 Task: Find connections with filter location Franceville with filter topic #Successwith filter profile language German with filter current company SPX FLOW, Inc. with filter school School Of Open Learning with filter industry Nuclear Electric Power Generation with filter service category Project Management with filter keywords title Overseer
Action: Mouse moved to (559, 68)
Screenshot: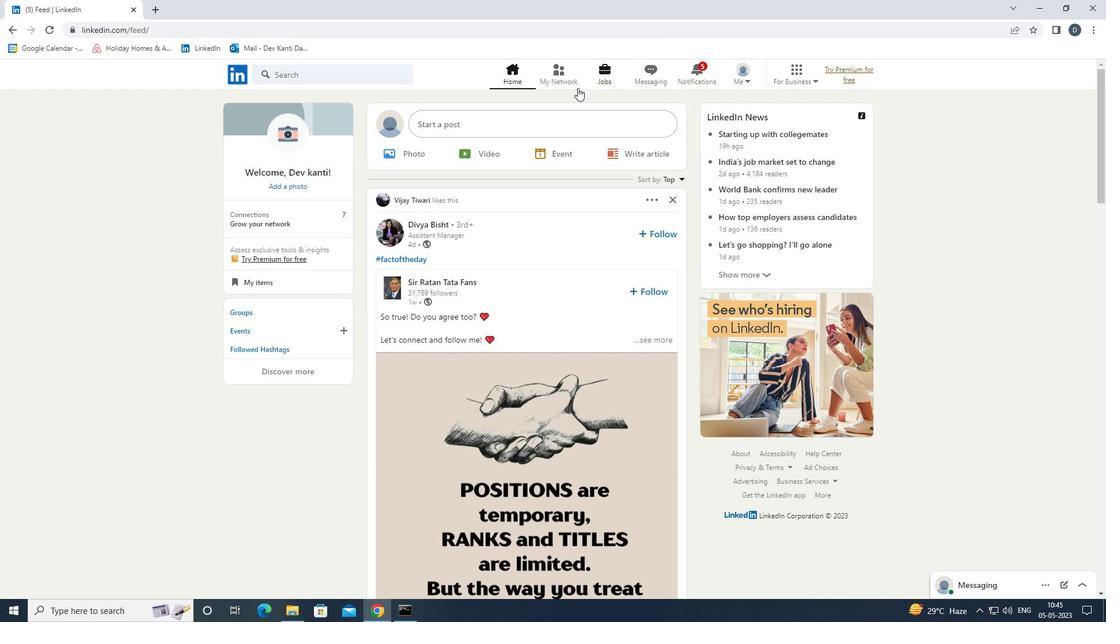 
Action: Mouse pressed left at (559, 68)
Screenshot: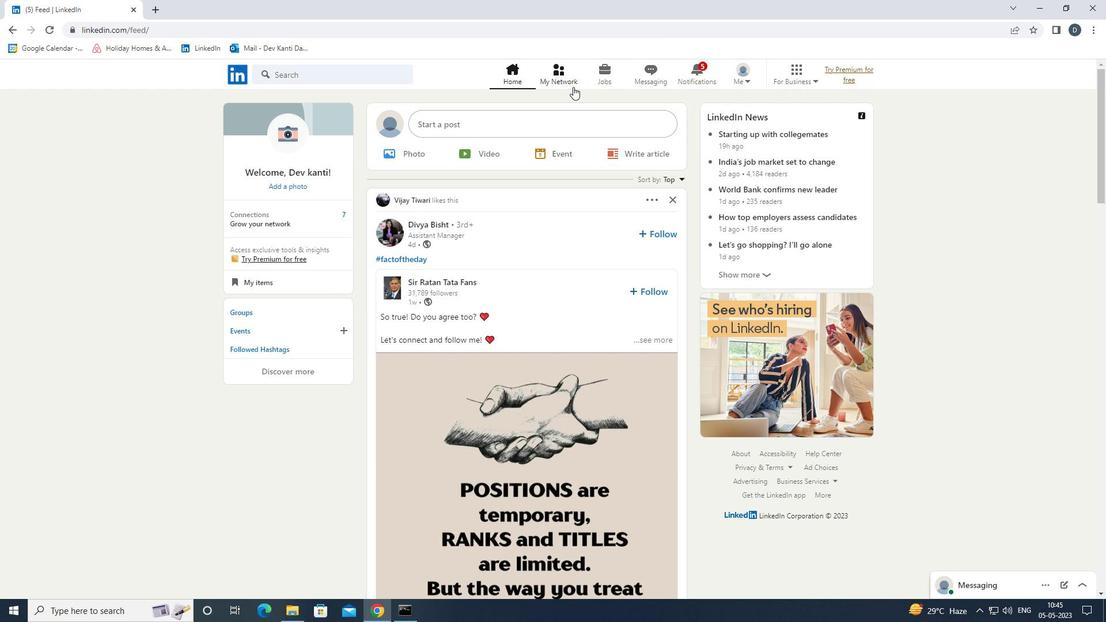 
Action: Mouse moved to (383, 137)
Screenshot: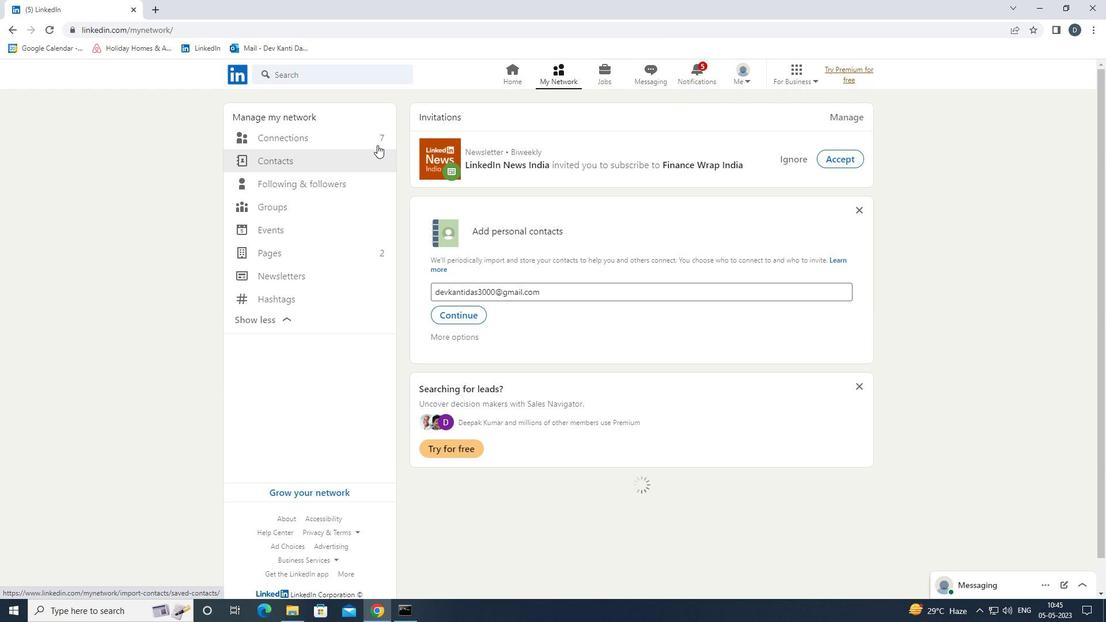
Action: Mouse pressed left at (383, 137)
Screenshot: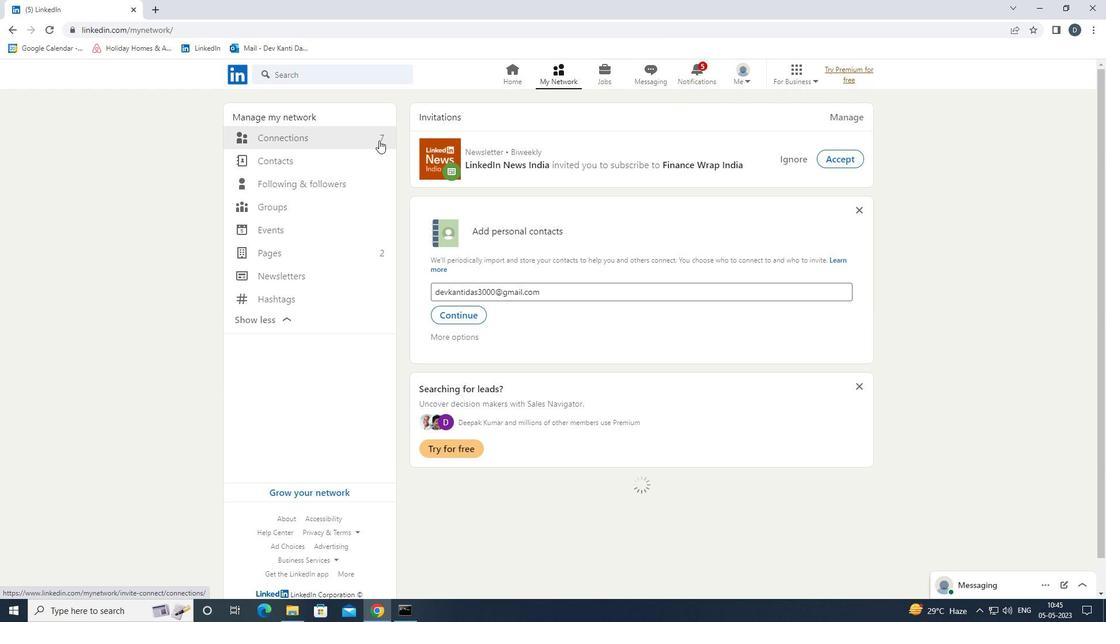 
Action: Mouse moved to (640, 137)
Screenshot: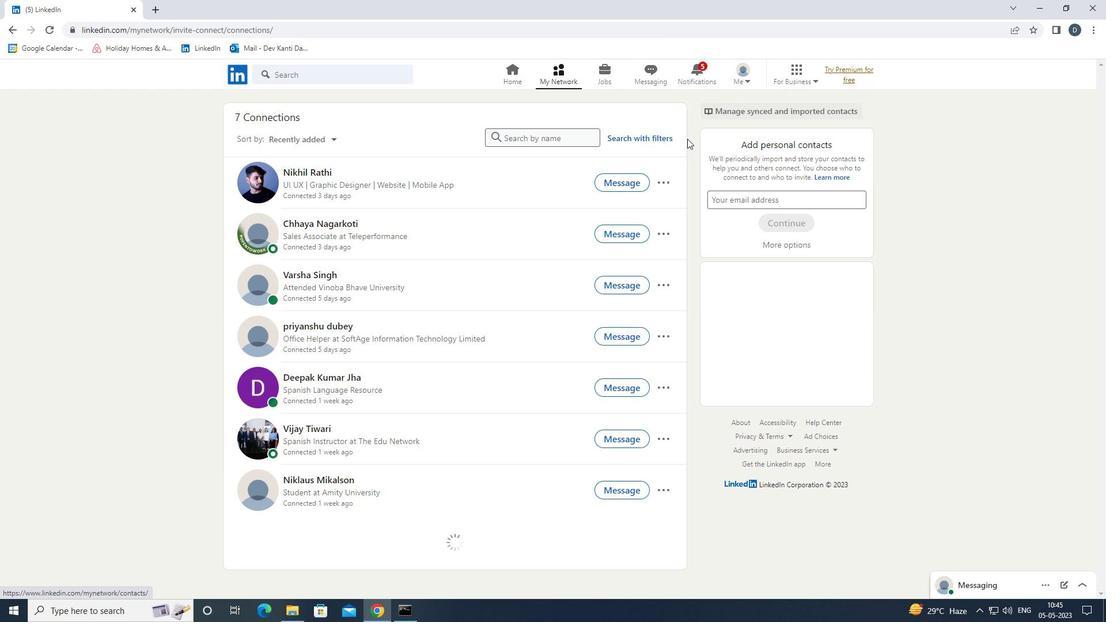 
Action: Mouse pressed left at (640, 137)
Screenshot: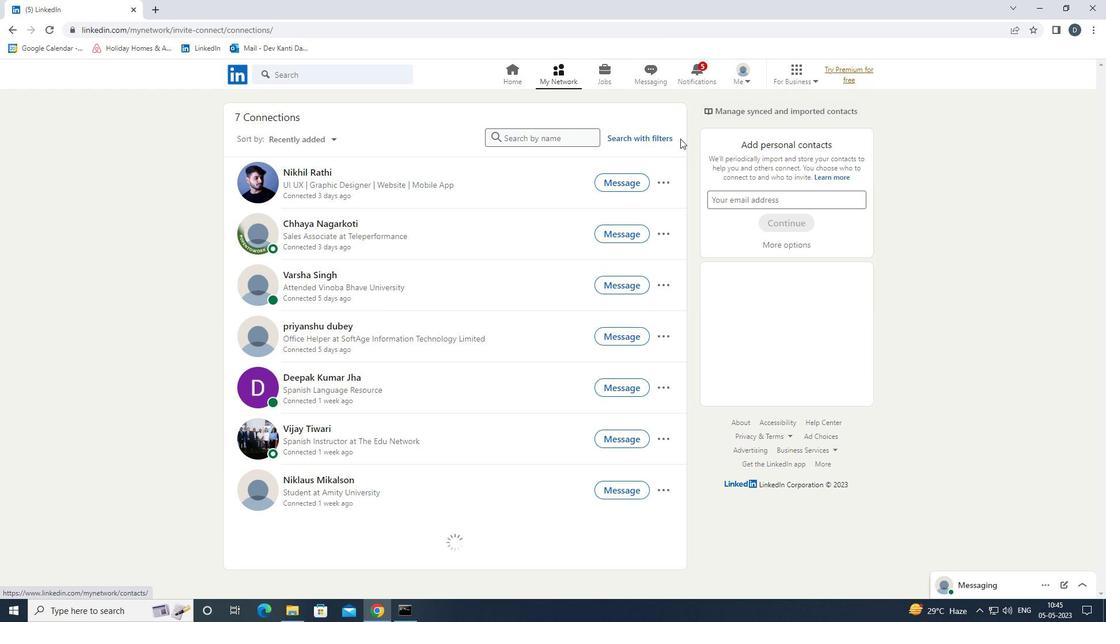 
Action: Mouse moved to (583, 108)
Screenshot: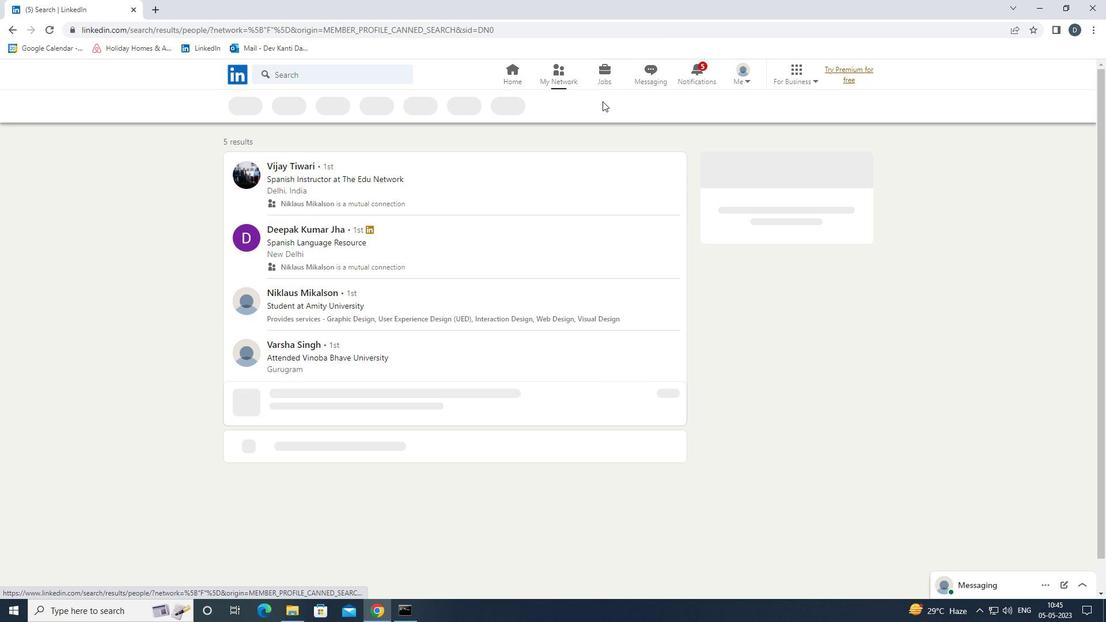 
Action: Mouse pressed left at (583, 108)
Screenshot: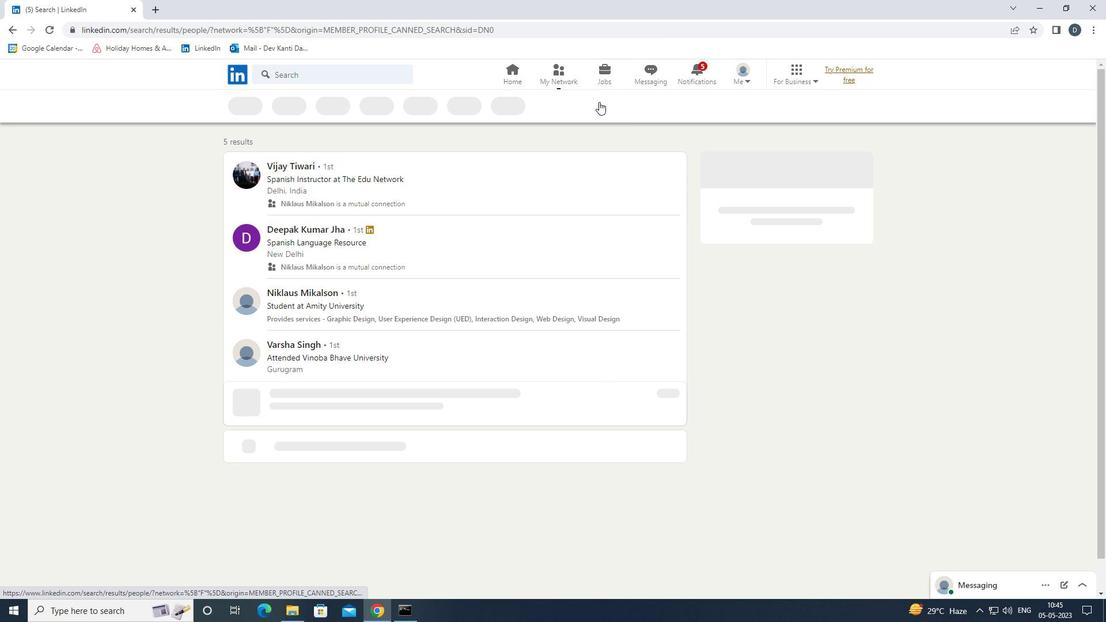 
Action: Mouse moved to (567, 108)
Screenshot: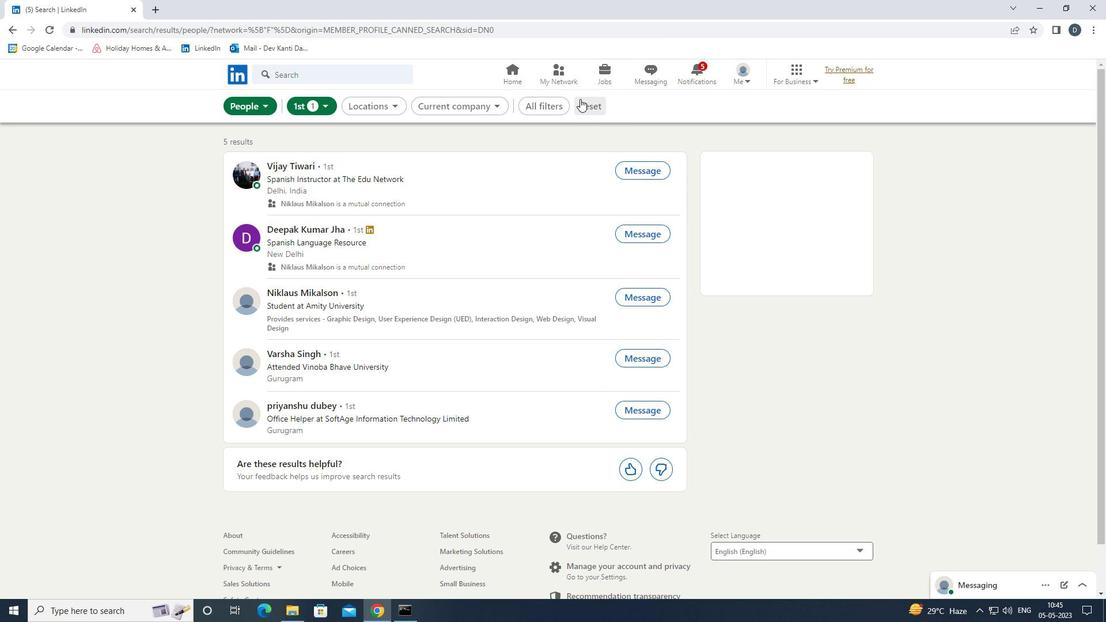 
Action: Mouse pressed left at (567, 108)
Screenshot: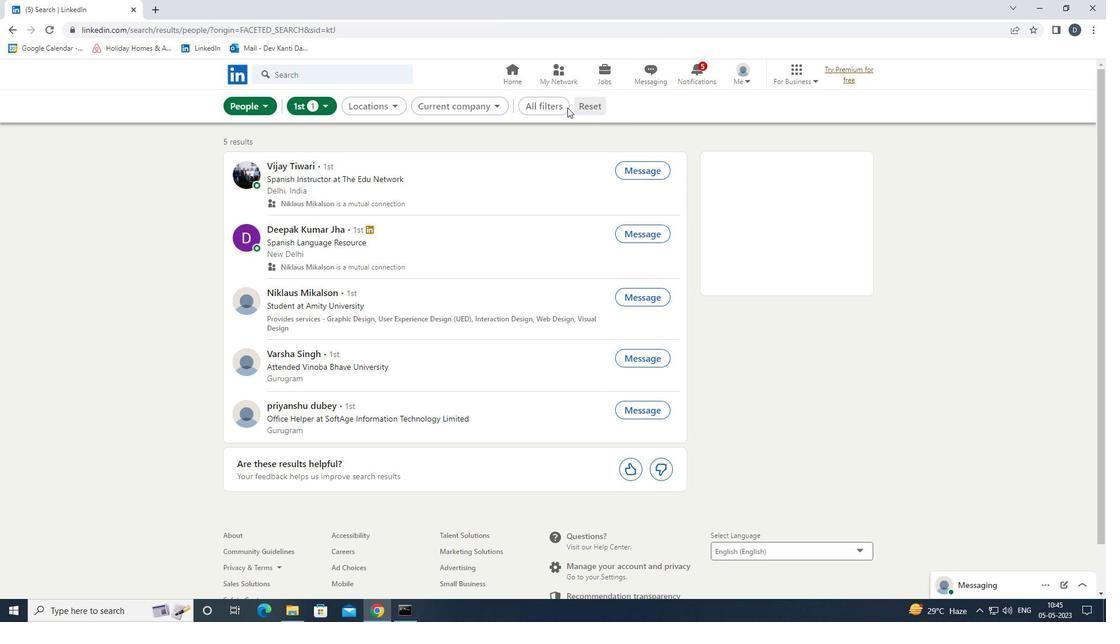 
Action: Mouse moved to (945, 436)
Screenshot: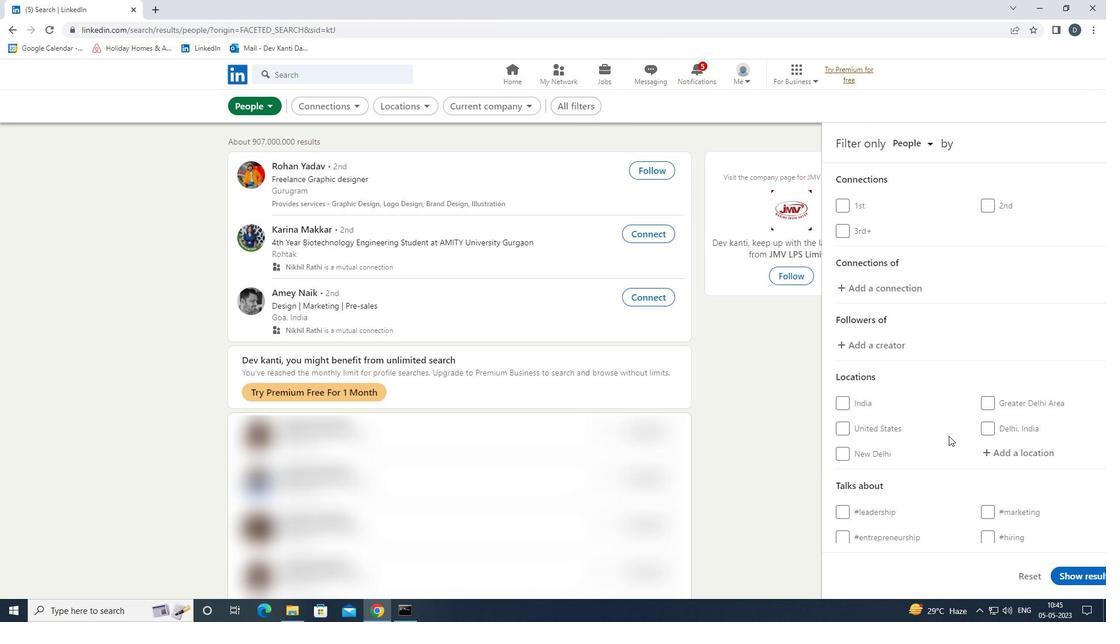 
Action: Mouse scrolled (945, 435) with delta (0, 0)
Screenshot: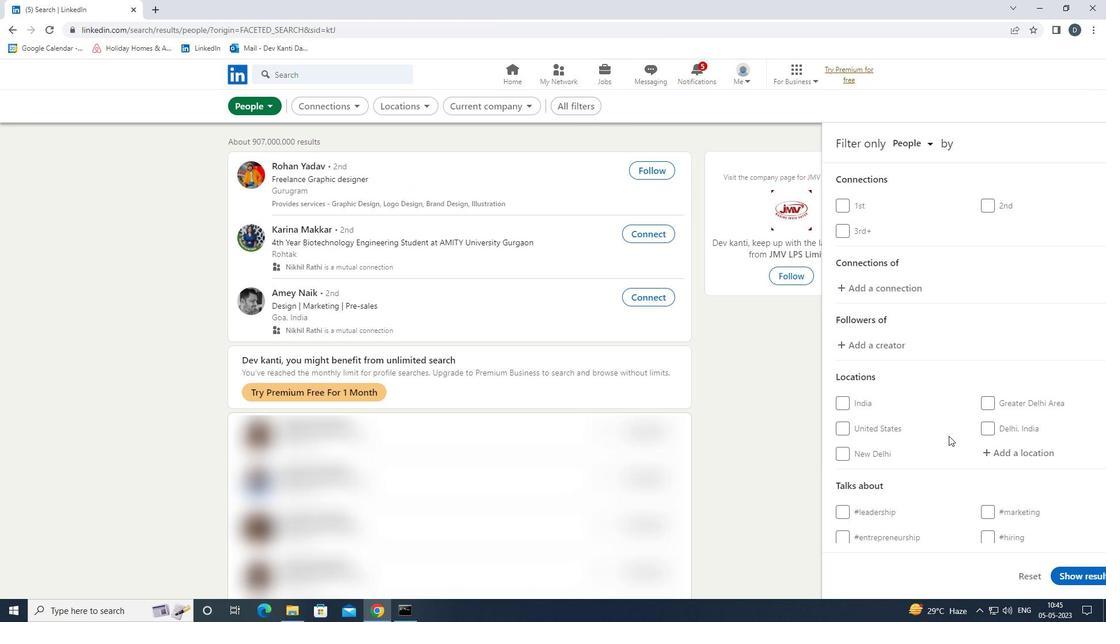 
Action: Mouse scrolled (945, 435) with delta (0, 0)
Screenshot: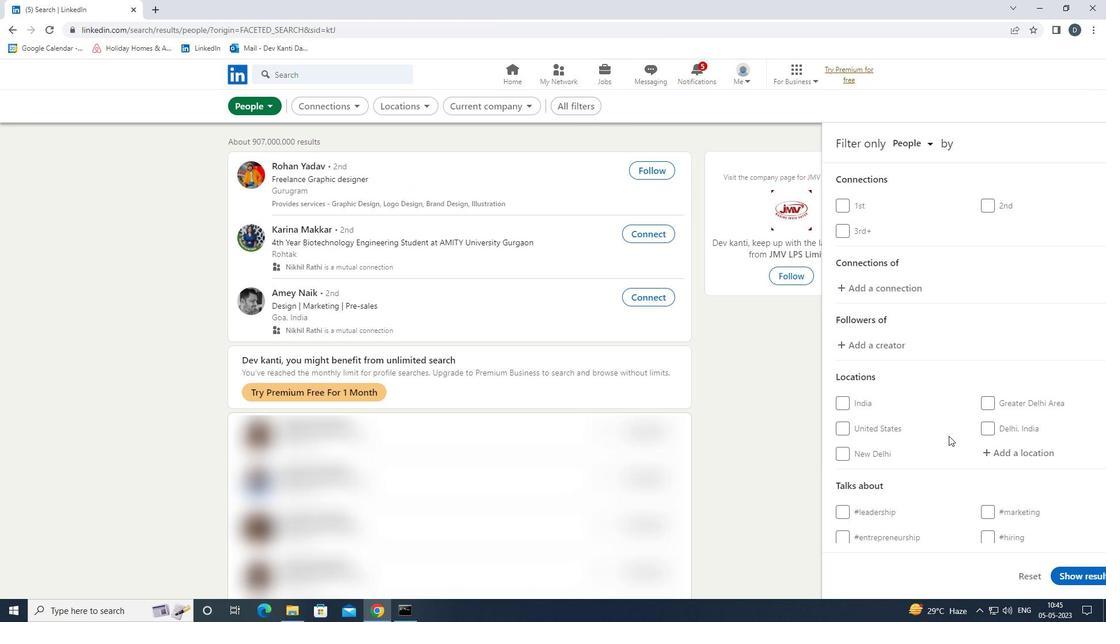 
Action: Mouse moved to (972, 337)
Screenshot: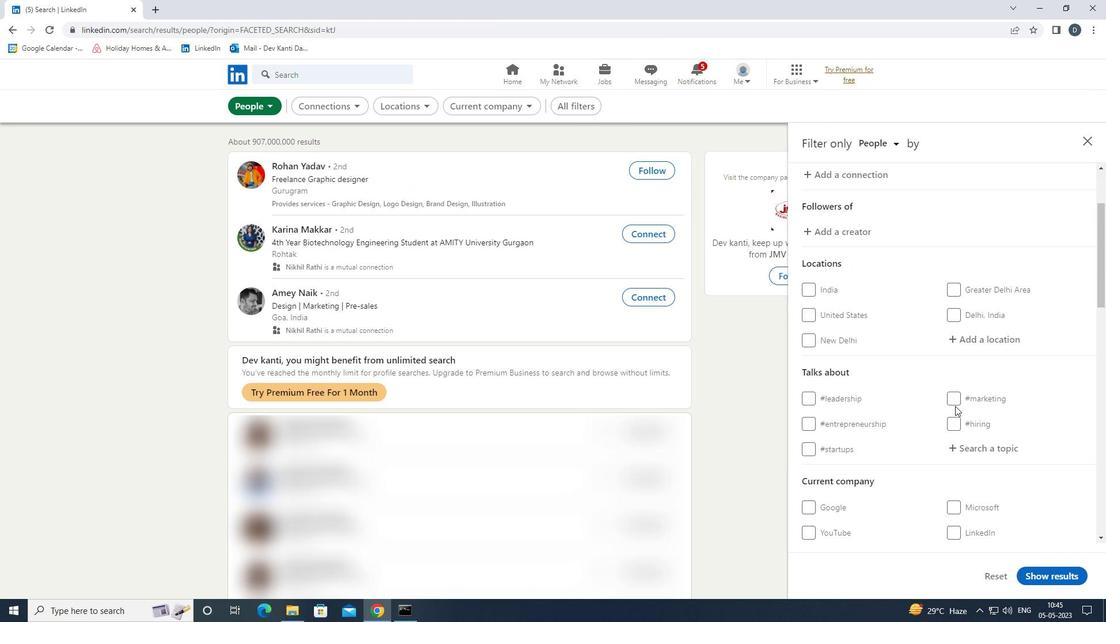 
Action: Mouse pressed left at (972, 337)
Screenshot: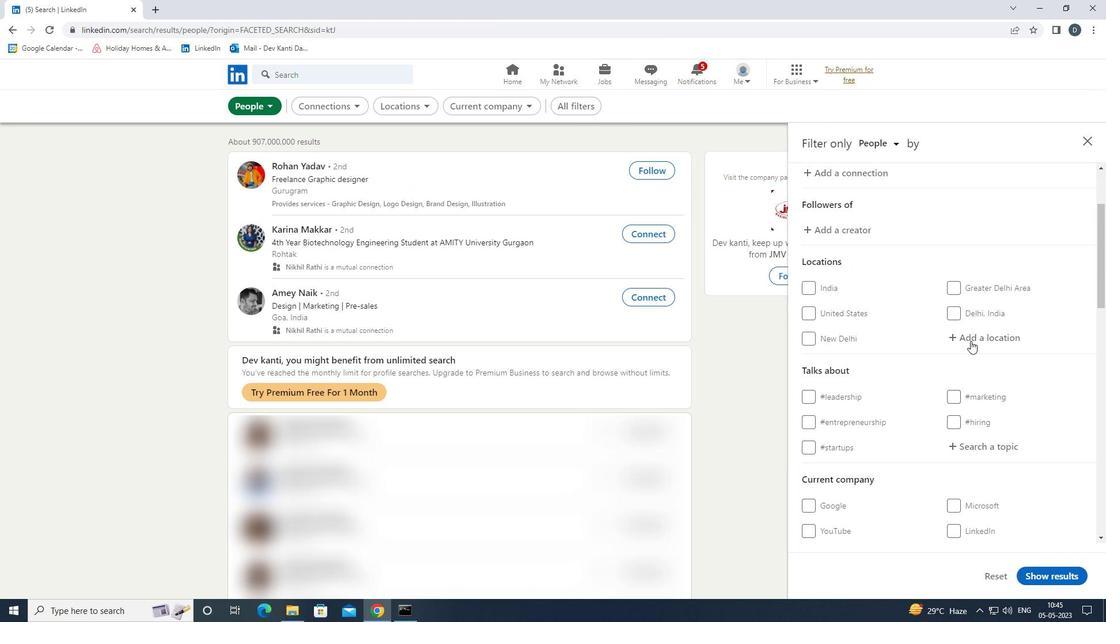 
Action: Key pressed <Key.shift><Key.shift><Key.shift><Key.shift>FA<Key.backspace>RANCEVILLE<Key.down><Key.enter>
Screenshot: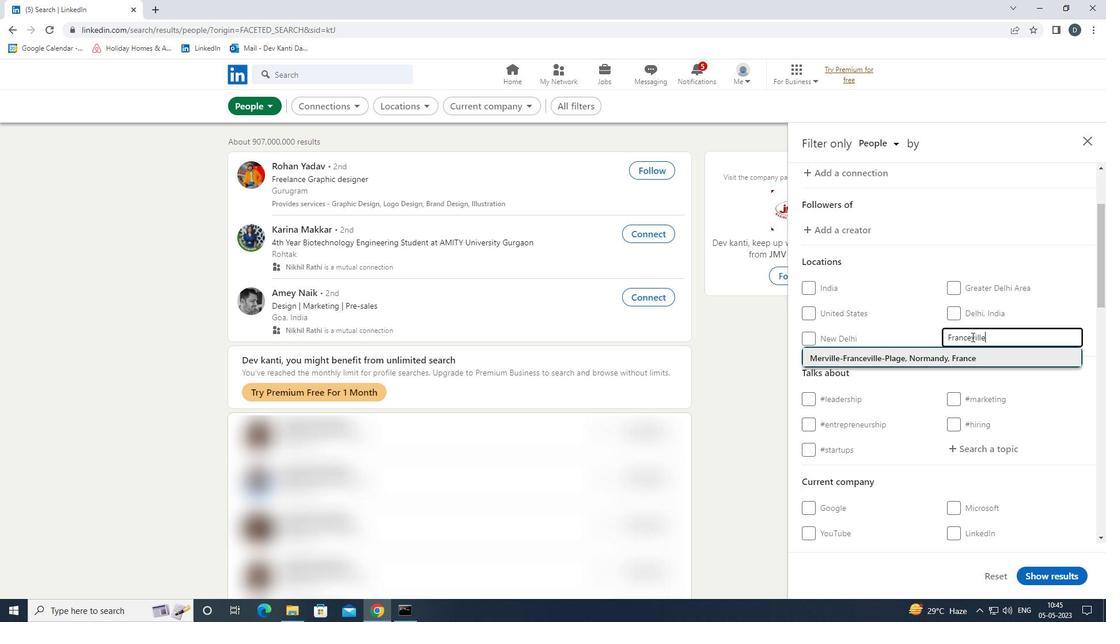 
Action: Mouse moved to (935, 293)
Screenshot: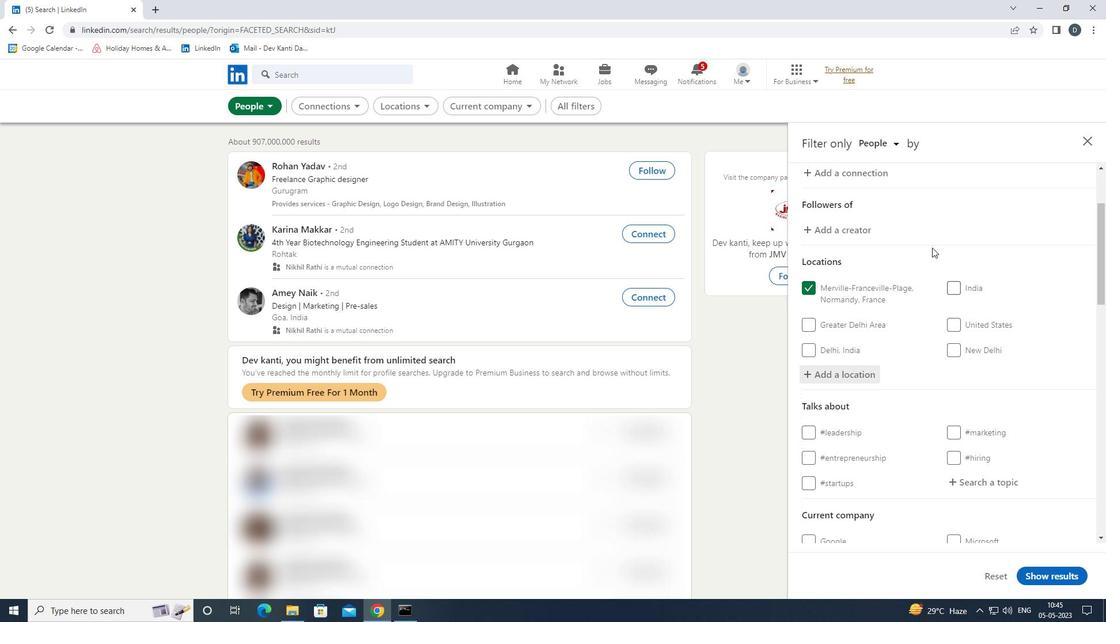 
Action: Mouse scrolled (935, 292) with delta (0, 0)
Screenshot: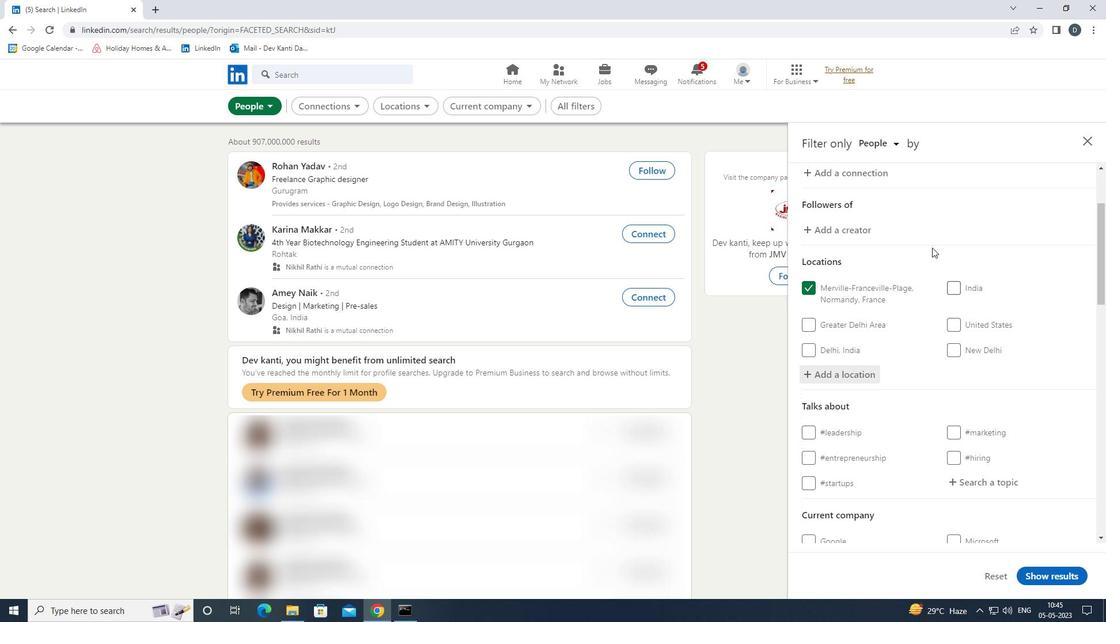 
Action: Mouse moved to (935, 326)
Screenshot: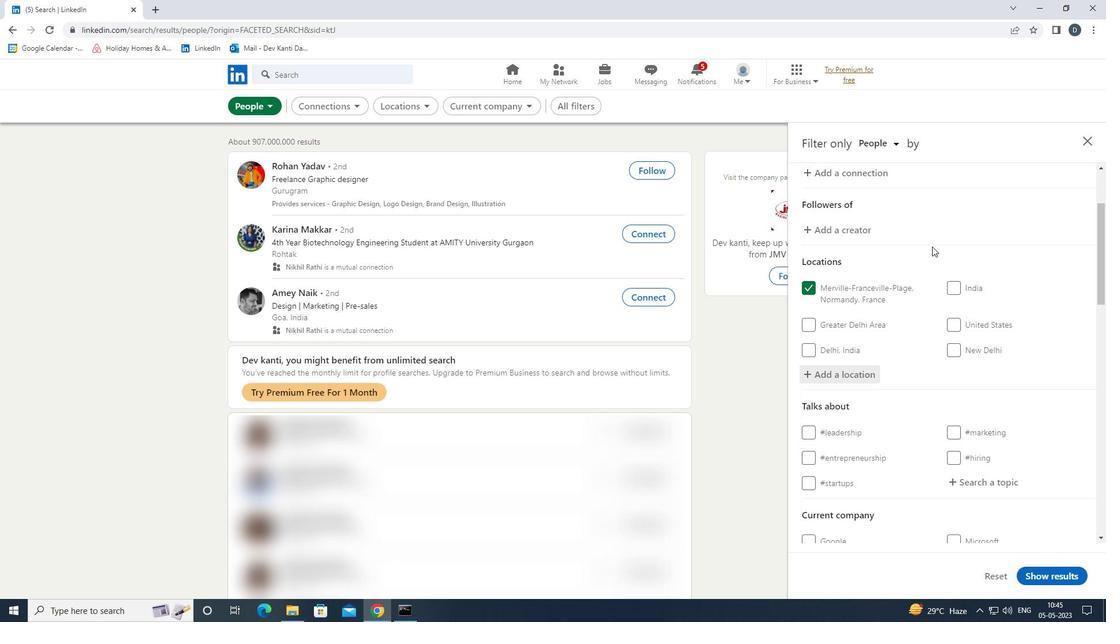 
Action: Mouse scrolled (935, 325) with delta (0, 0)
Screenshot: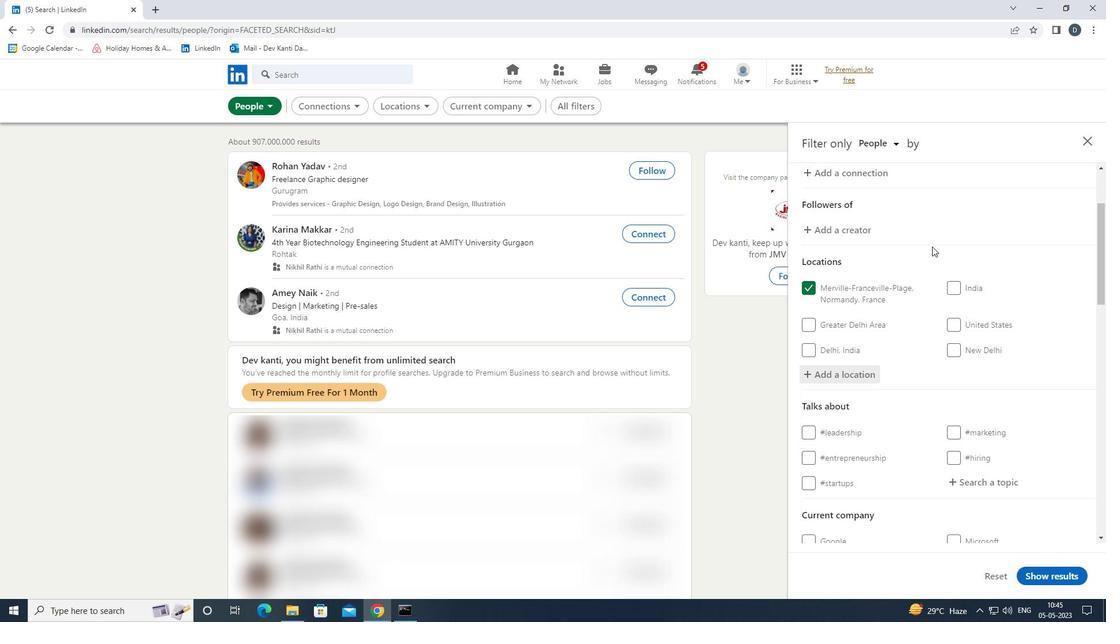 
Action: Mouse moved to (962, 362)
Screenshot: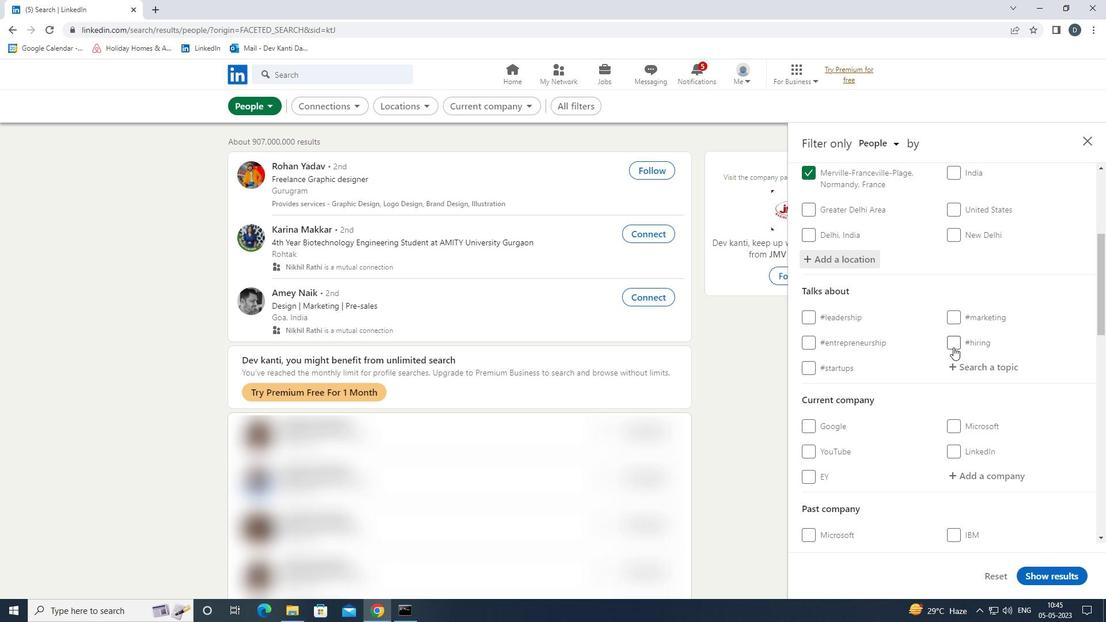 
Action: Mouse pressed left at (962, 362)
Screenshot: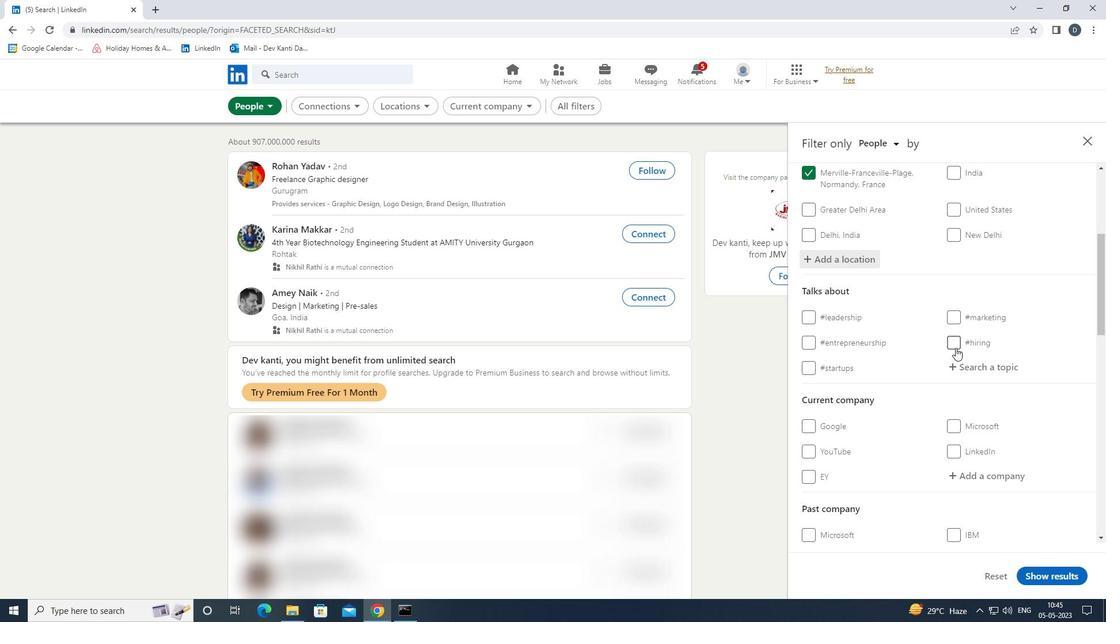 
Action: Key pressed <Key.shift>SUCCESS<Key.down><Key.enter>
Screenshot: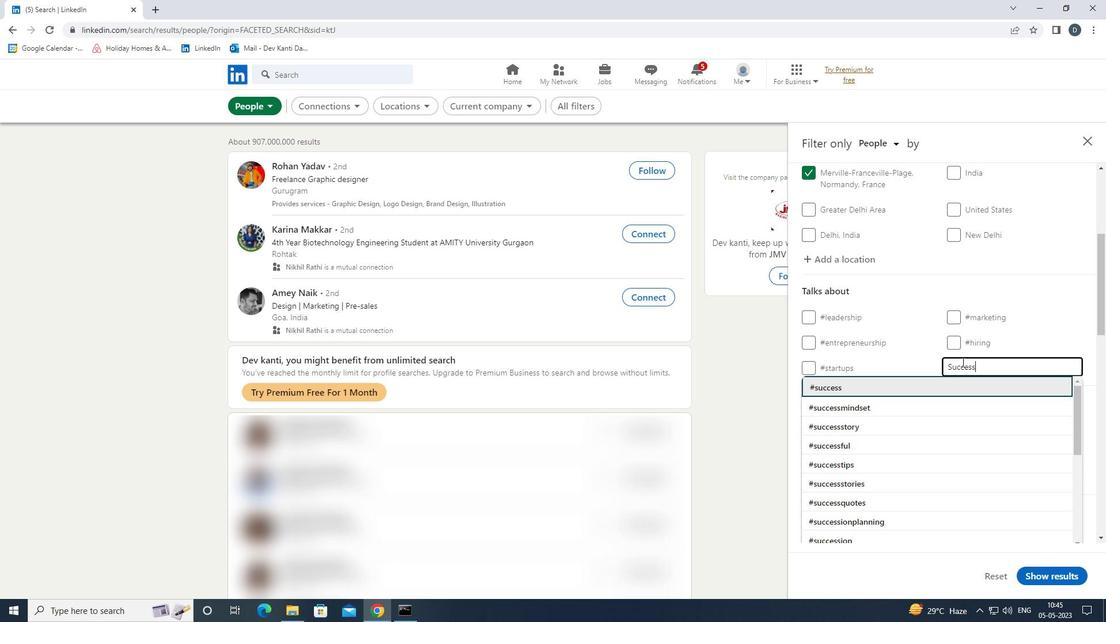 
Action: Mouse scrolled (962, 361) with delta (0, 0)
Screenshot: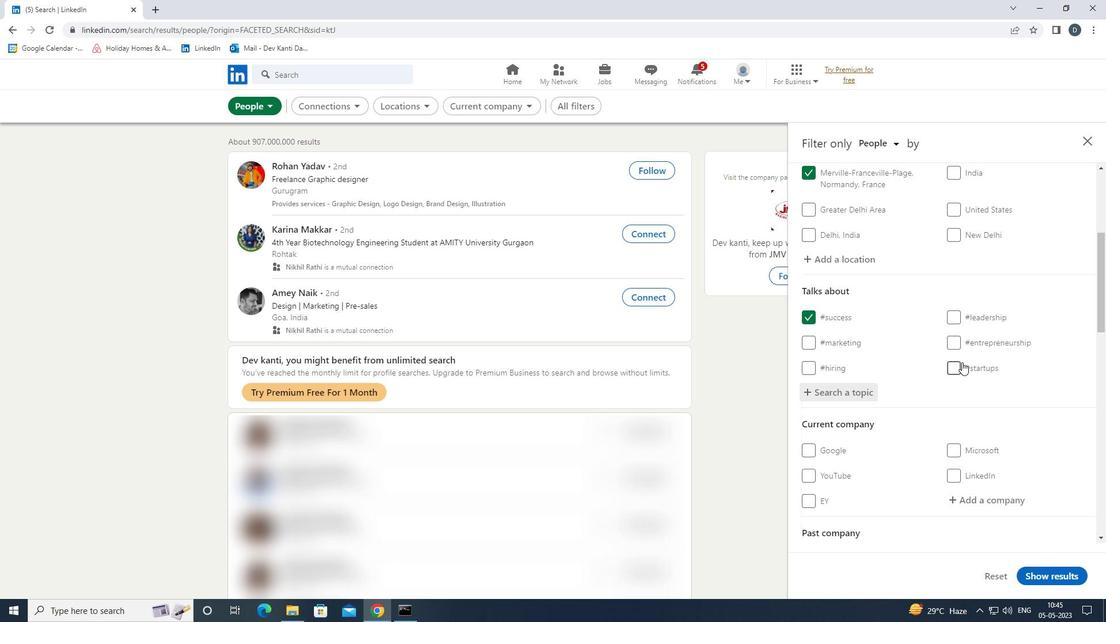 
Action: Mouse moved to (964, 364)
Screenshot: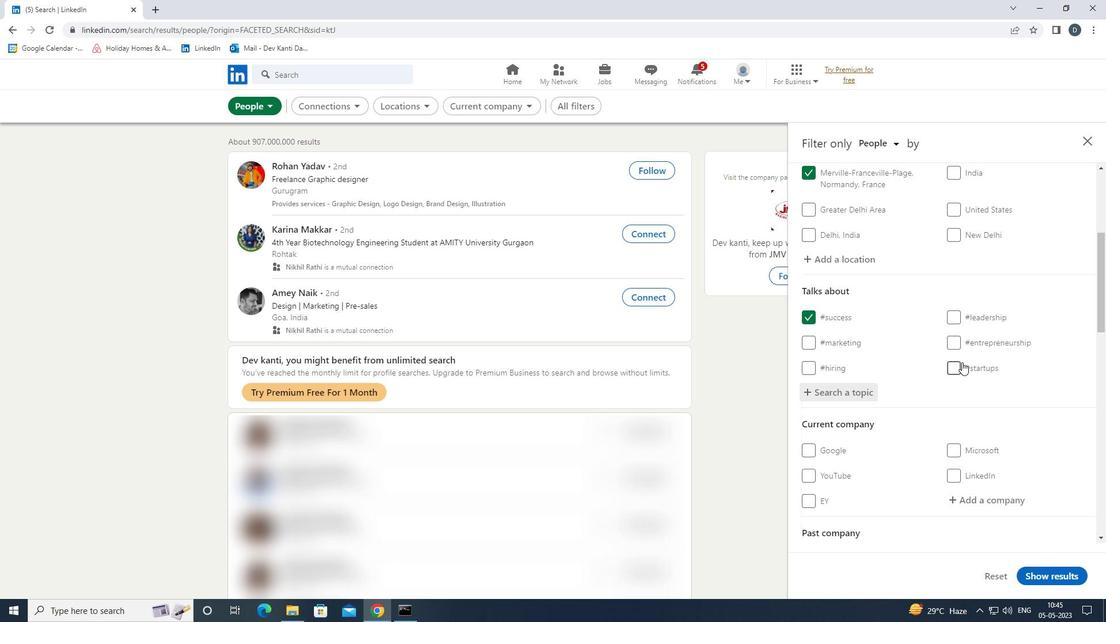 
Action: Mouse scrolled (964, 363) with delta (0, 0)
Screenshot: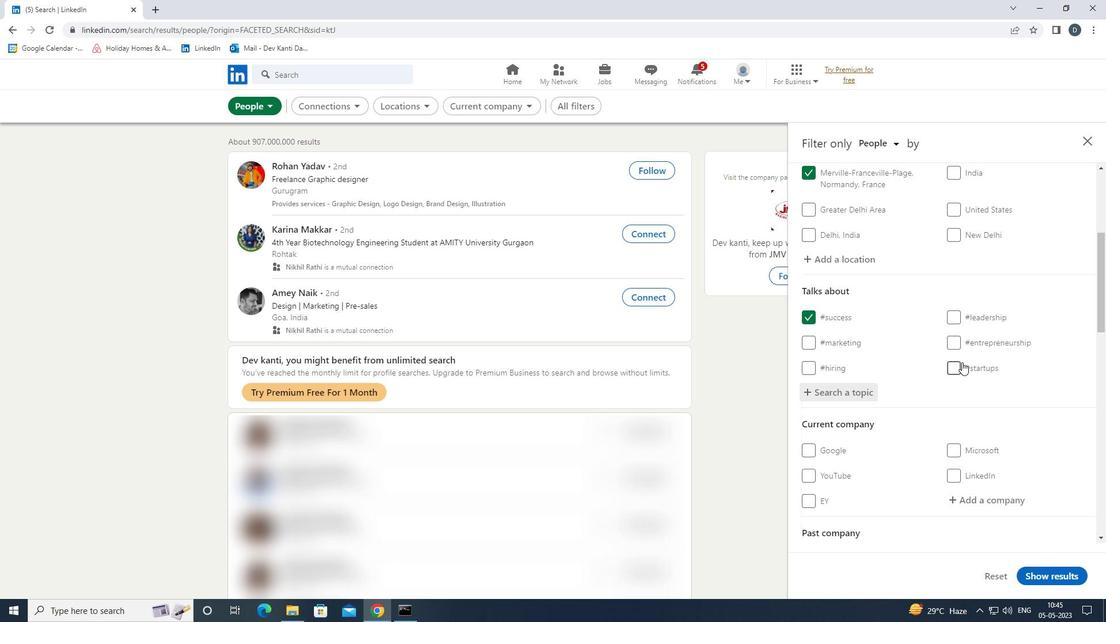 
Action: Mouse moved to (964, 367)
Screenshot: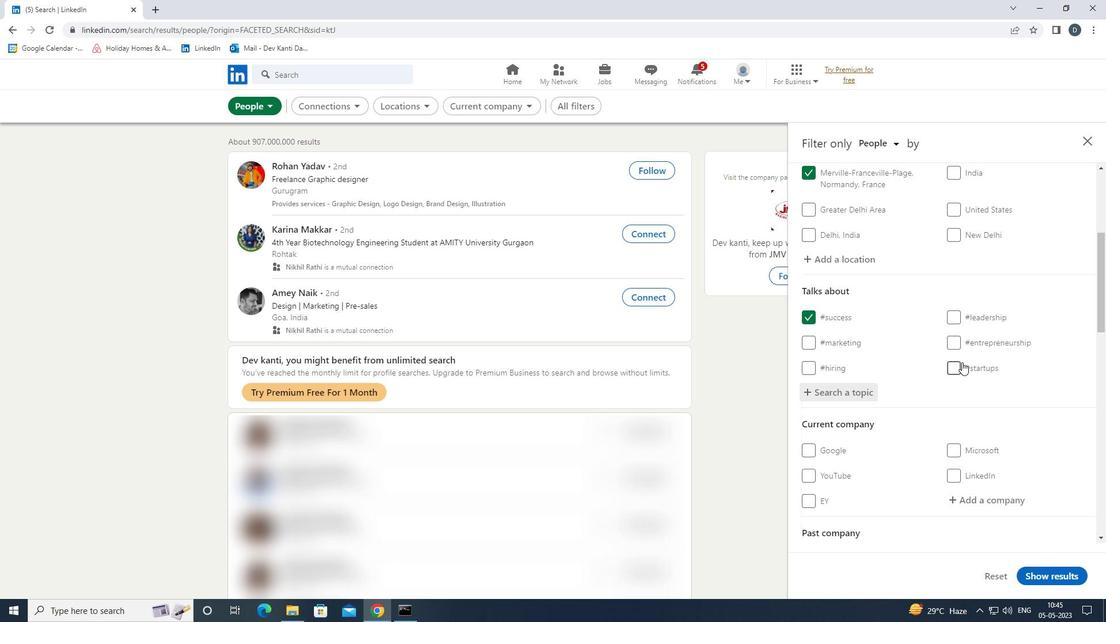 
Action: Mouse scrolled (964, 366) with delta (0, 0)
Screenshot: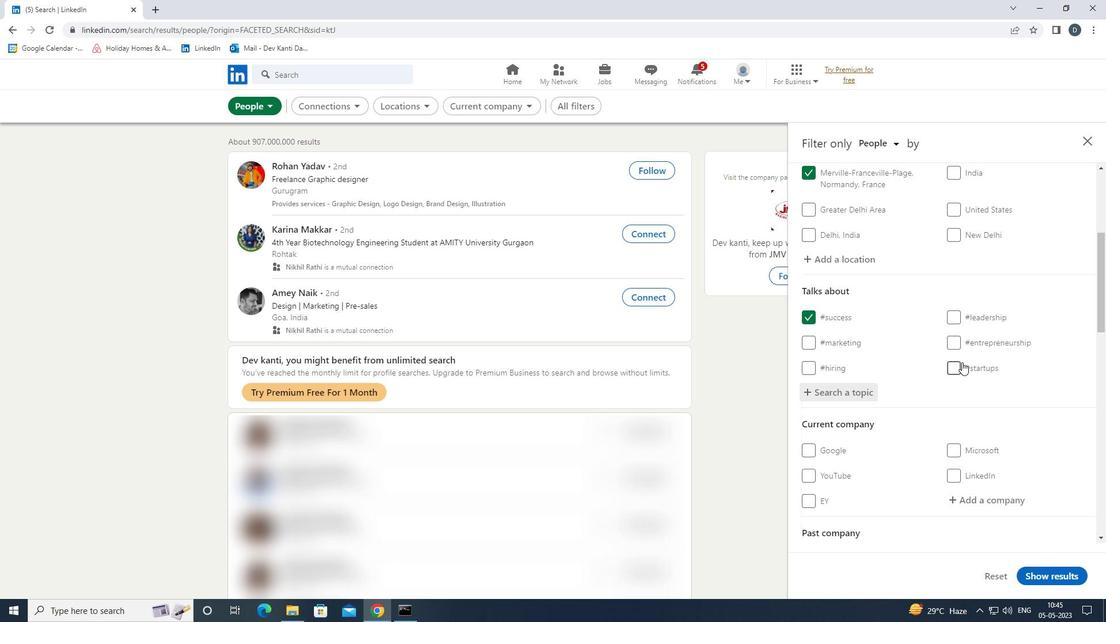 
Action: Mouse moved to (965, 368)
Screenshot: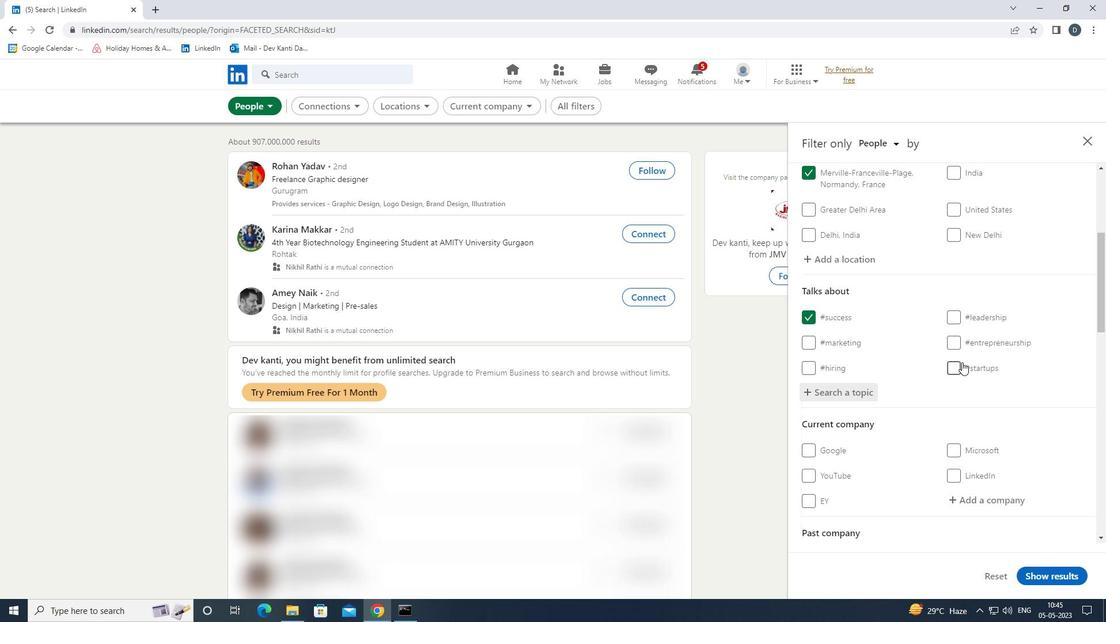 
Action: Mouse scrolled (965, 368) with delta (0, 0)
Screenshot: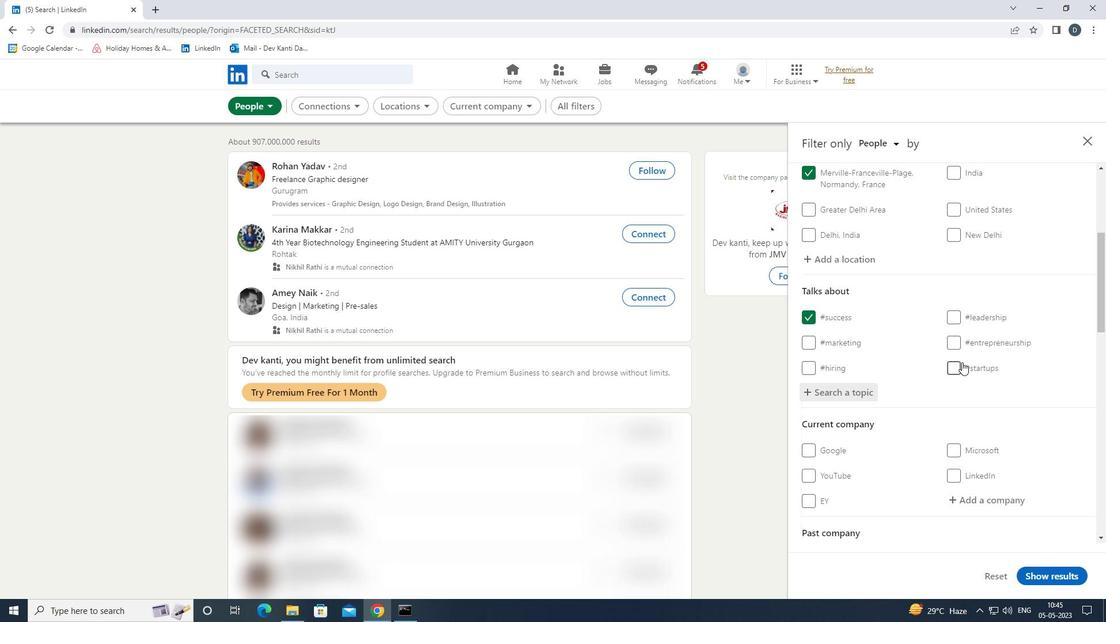 
Action: Mouse moved to (961, 389)
Screenshot: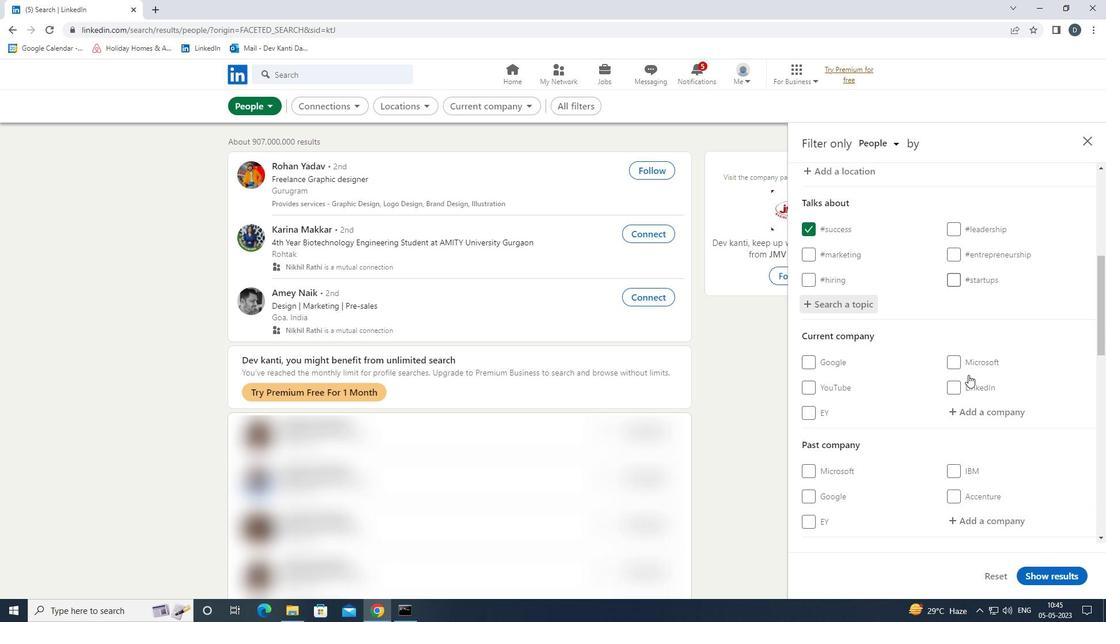 
Action: Mouse scrolled (961, 388) with delta (0, 0)
Screenshot: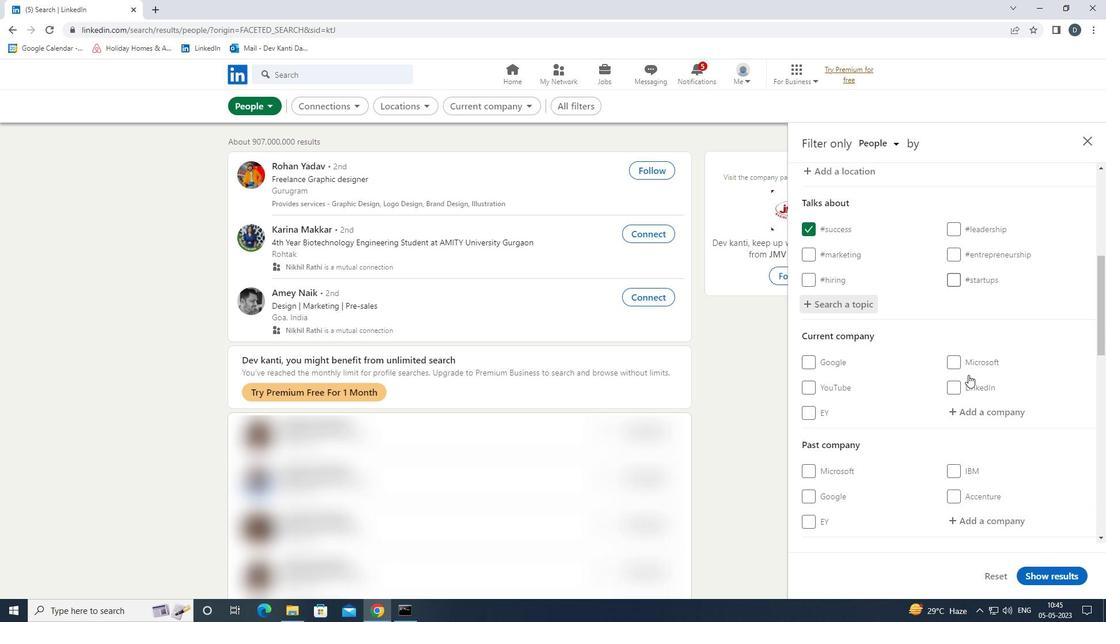 
Action: Mouse moved to (959, 392)
Screenshot: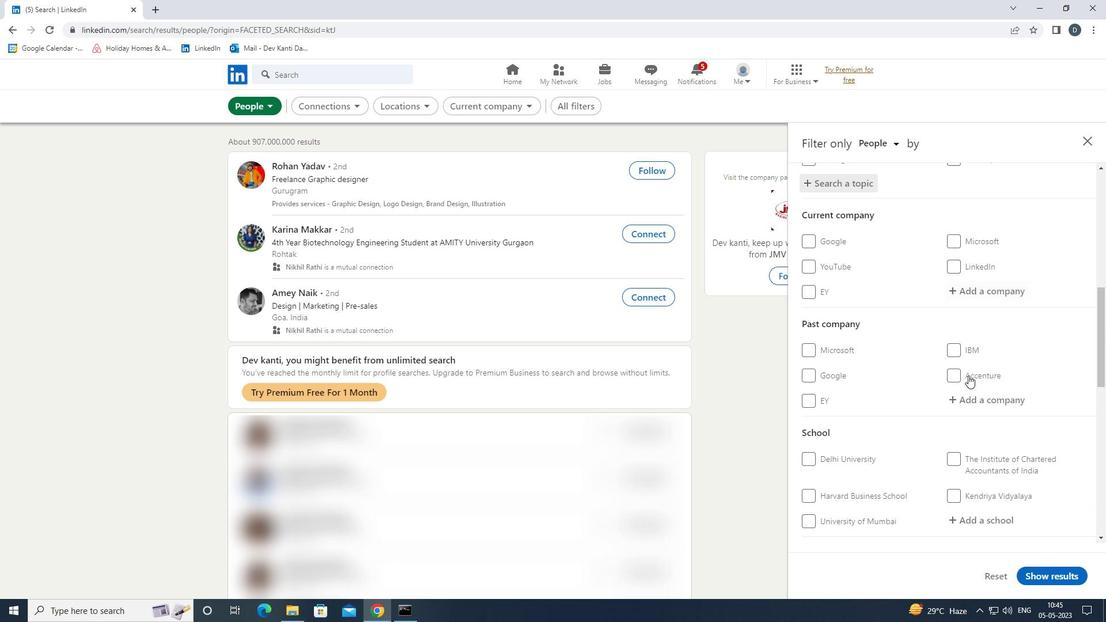 
Action: Mouse scrolled (959, 391) with delta (0, 0)
Screenshot: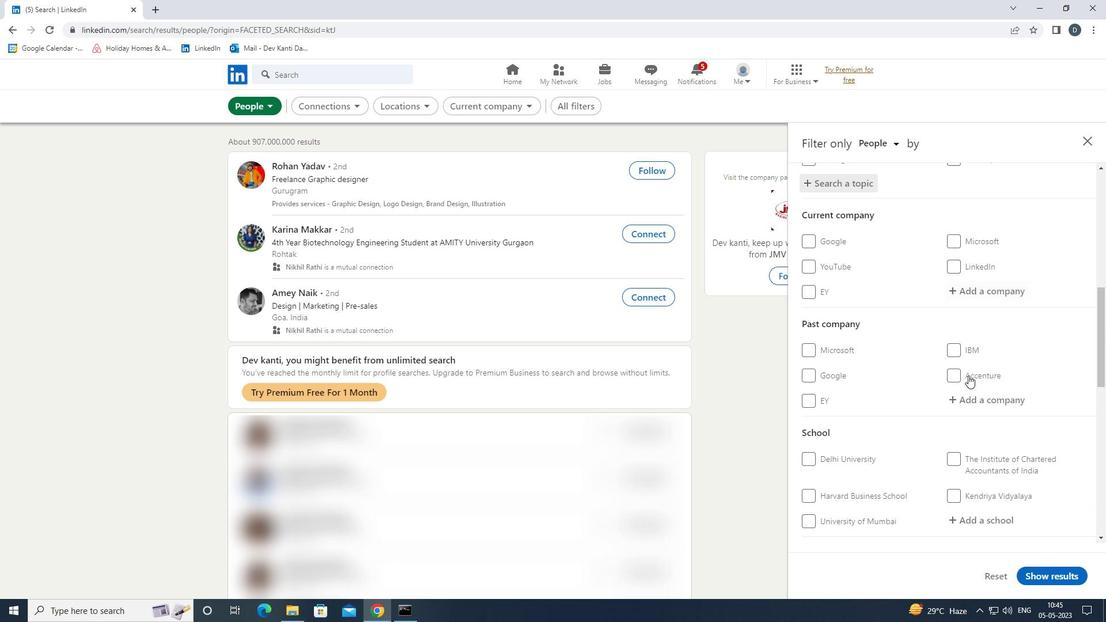 
Action: Mouse moved to (863, 424)
Screenshot: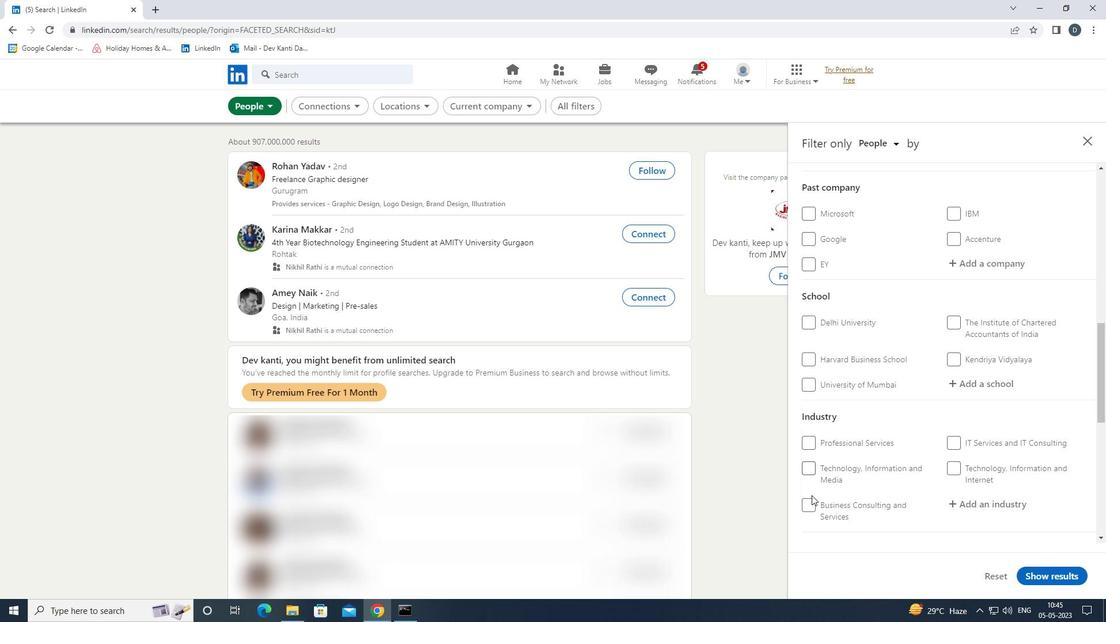 
Action: Mouse scrolled (863, 423) with delta (0, 0)
Screenshot: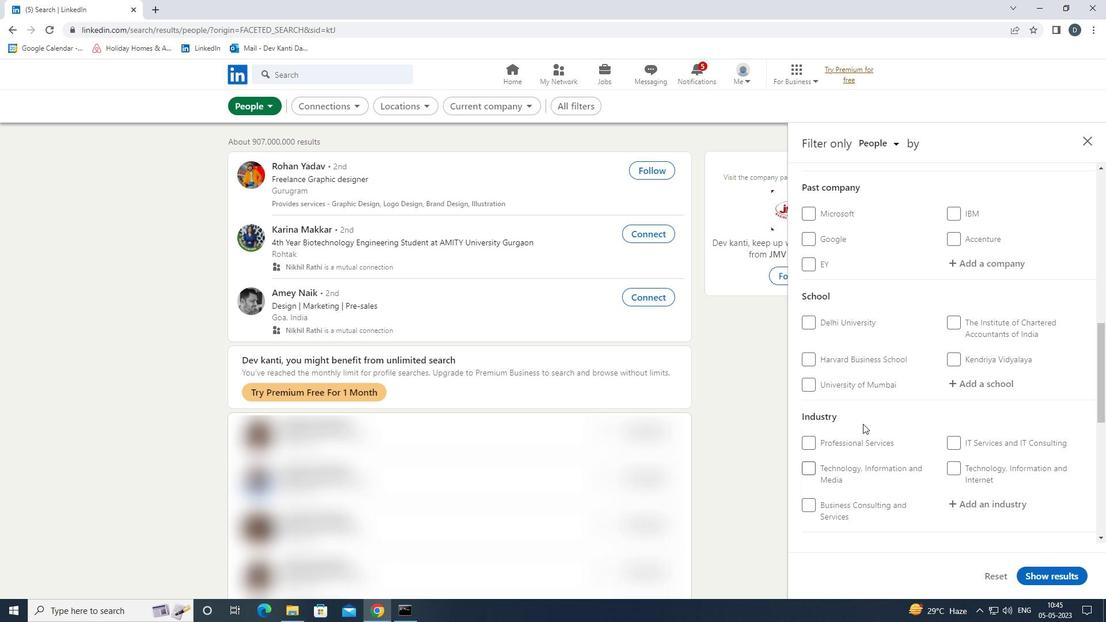 
Action: Mouse scrolled (863, 423) with delta (0, 0)
Screenshot: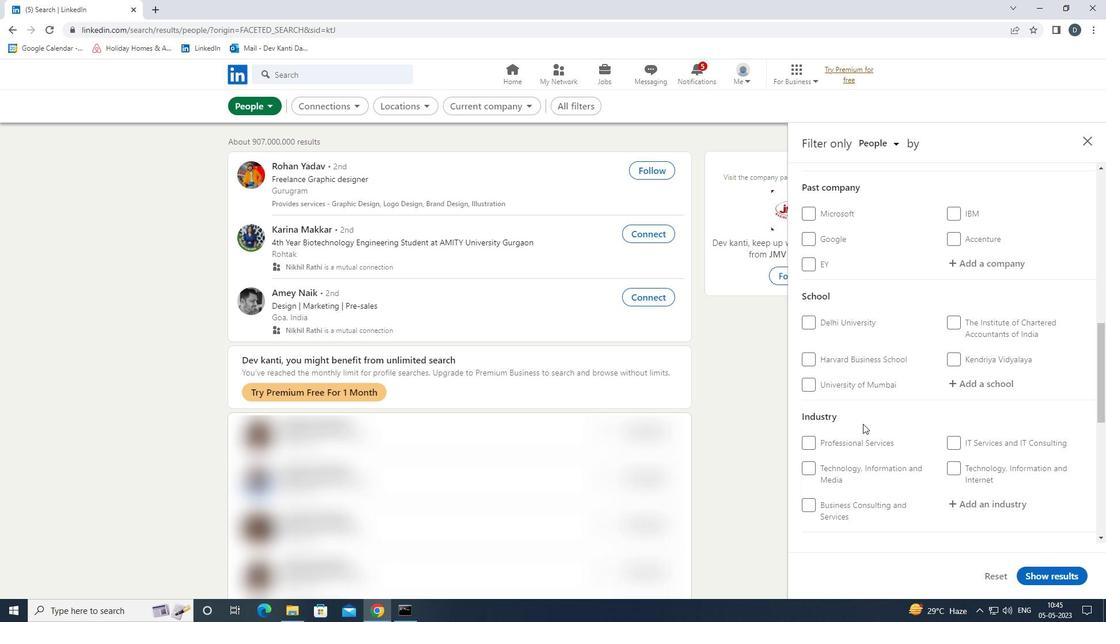
Action: Mouse scrolled (863, 423) with delta (0, 0)
Screenshot: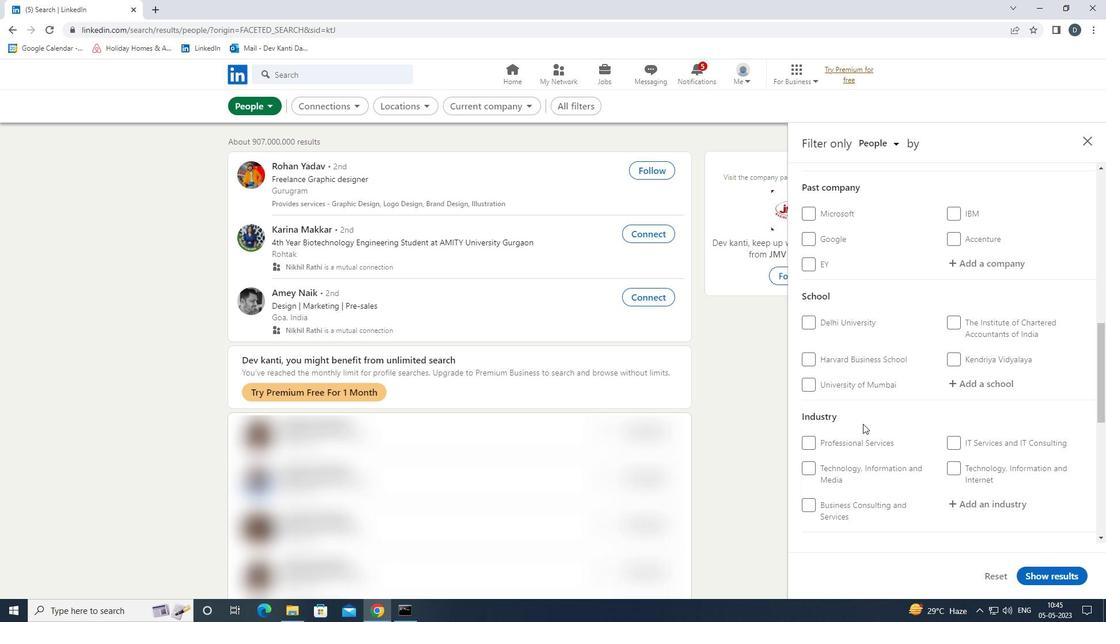 
Action: Mouse moved to (833, 444)
Screenshot: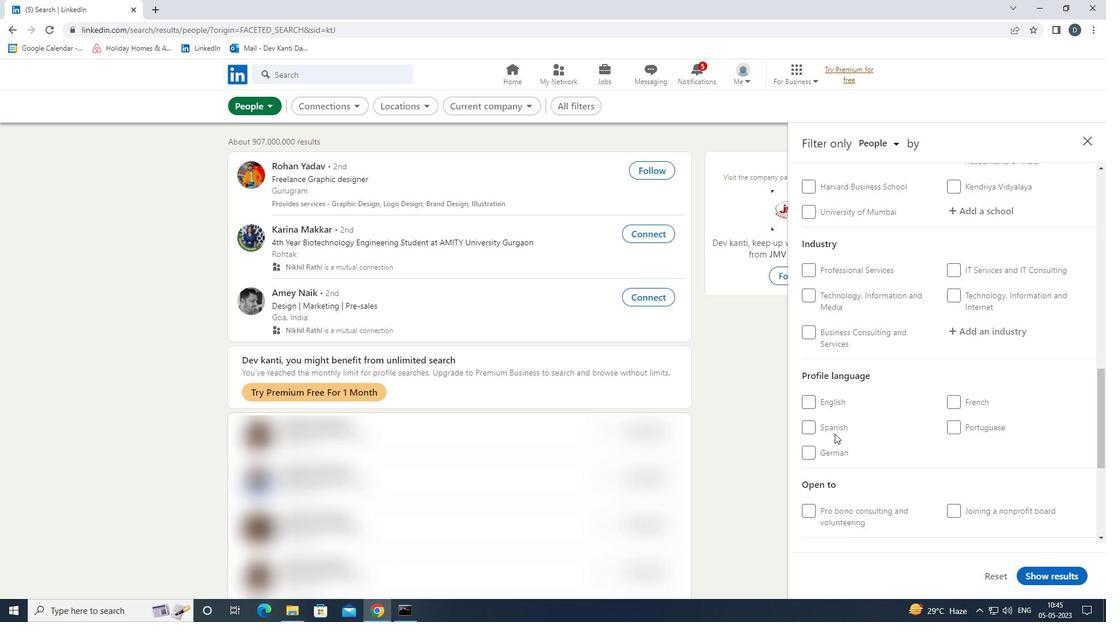 
Action: Mouse pressed left at (833, 444)
Screenshot: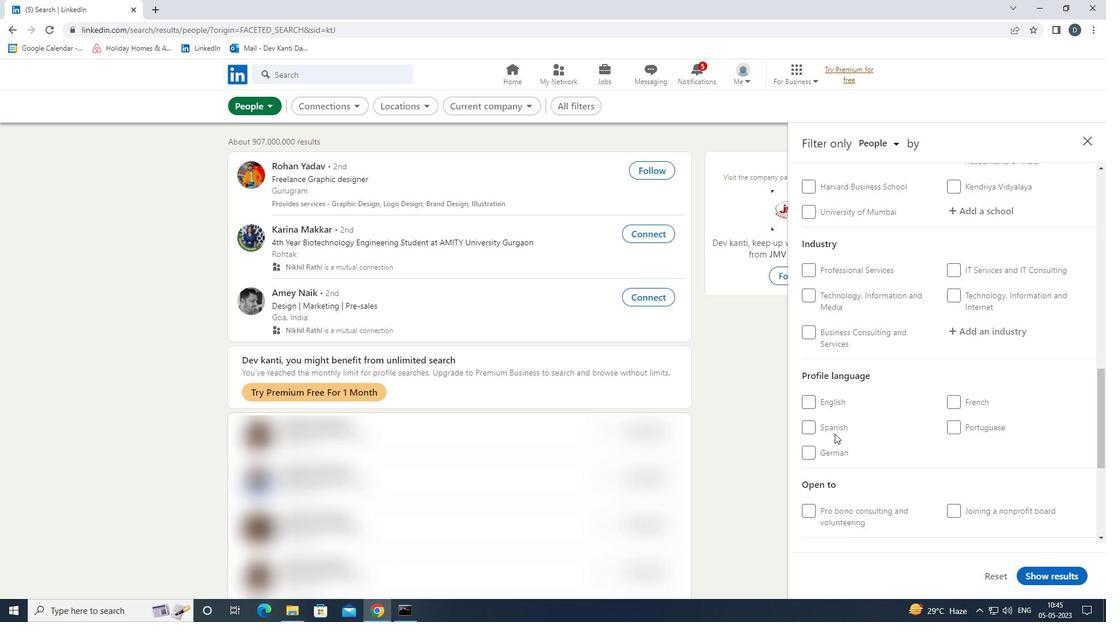
Action: Mouse moved to (833, 446)
Screenshot: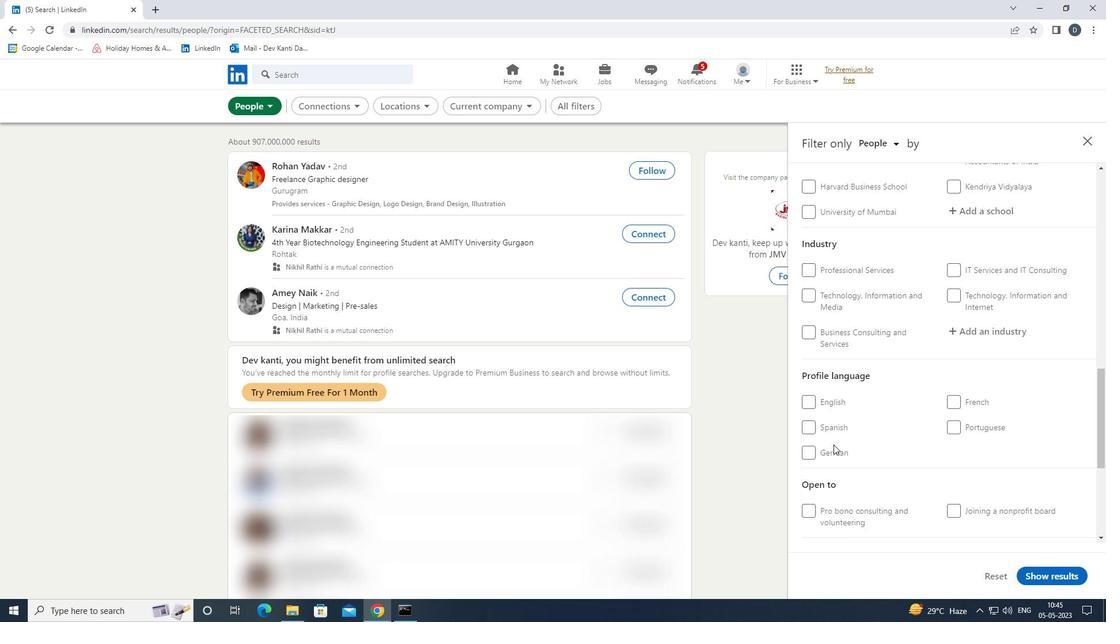 
Action: Mouse pressed left at (833, 446)
Screenshot: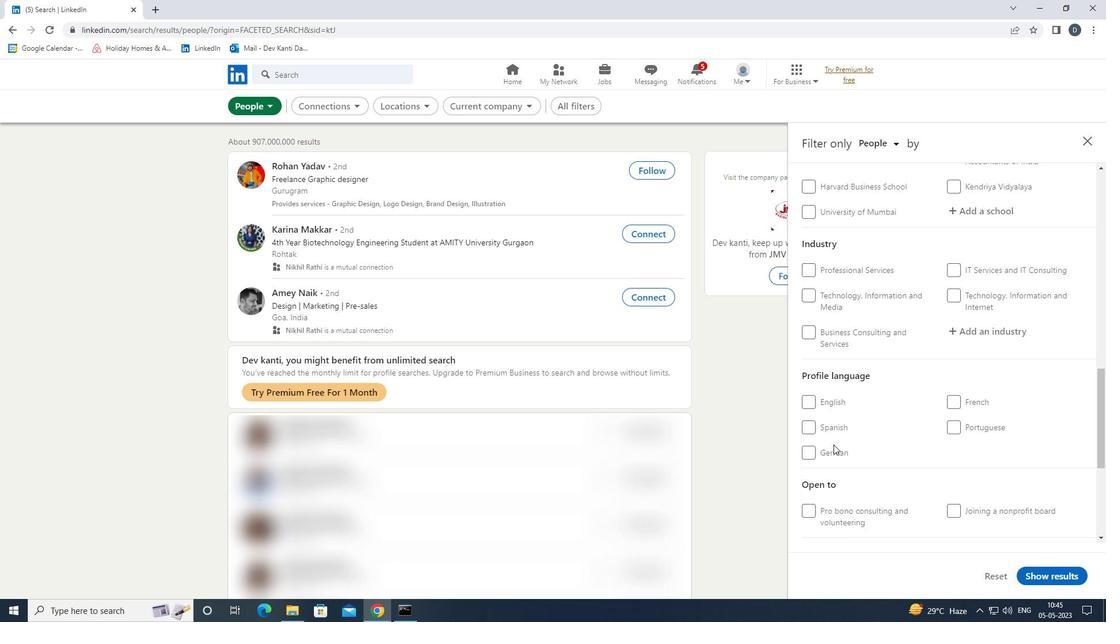 
Action: Mouse moved to (832, 457)
Screenshot: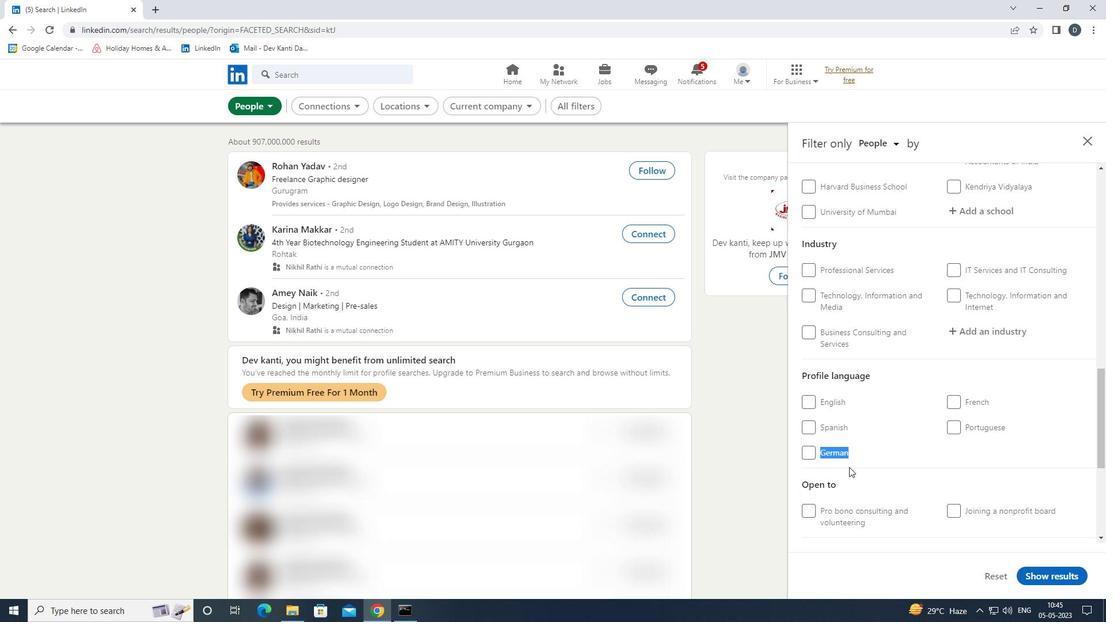 
Action: Mouse pressed left at (832, 457)
Screenshot: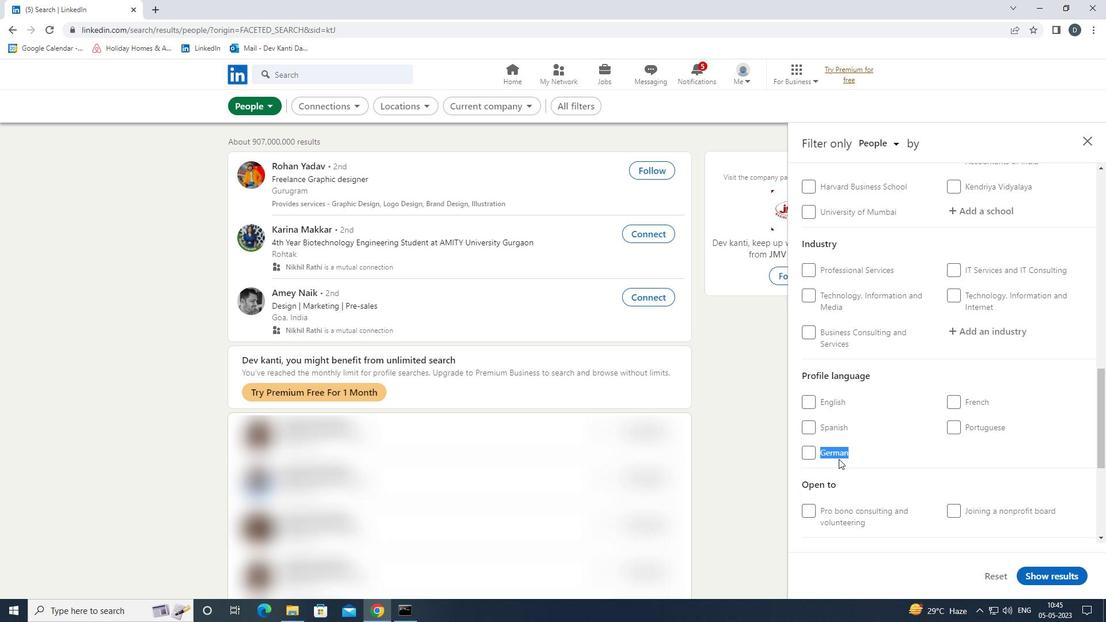 
Action: Mouse moved to (914, 454)
Screenshot: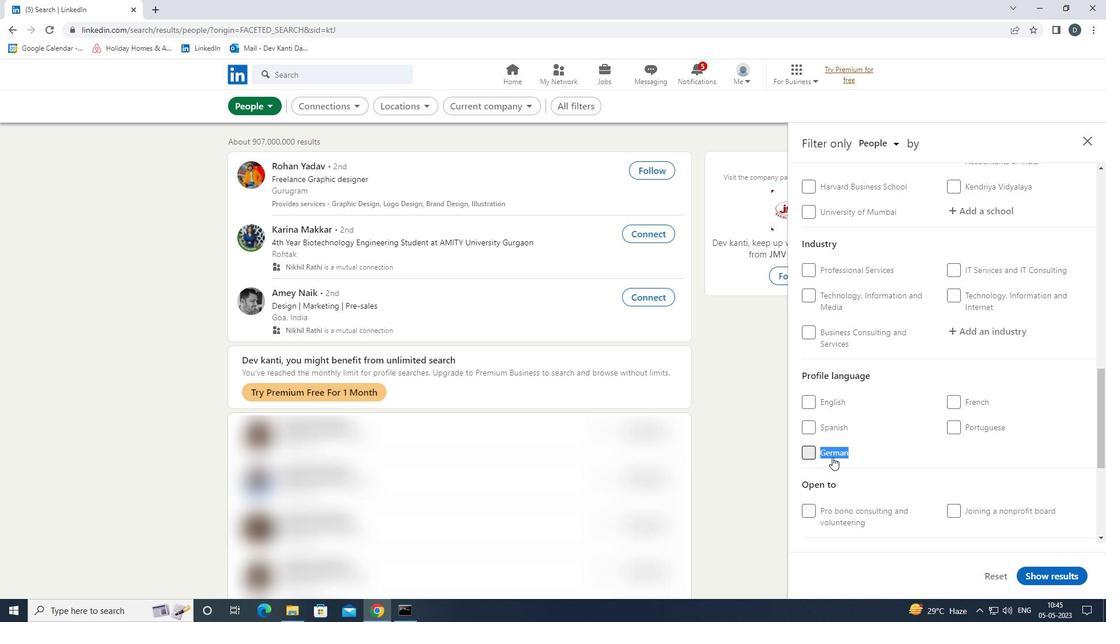 
Action: Mouse scrolled (914, 455) with delta (0, 0)
Screenshot: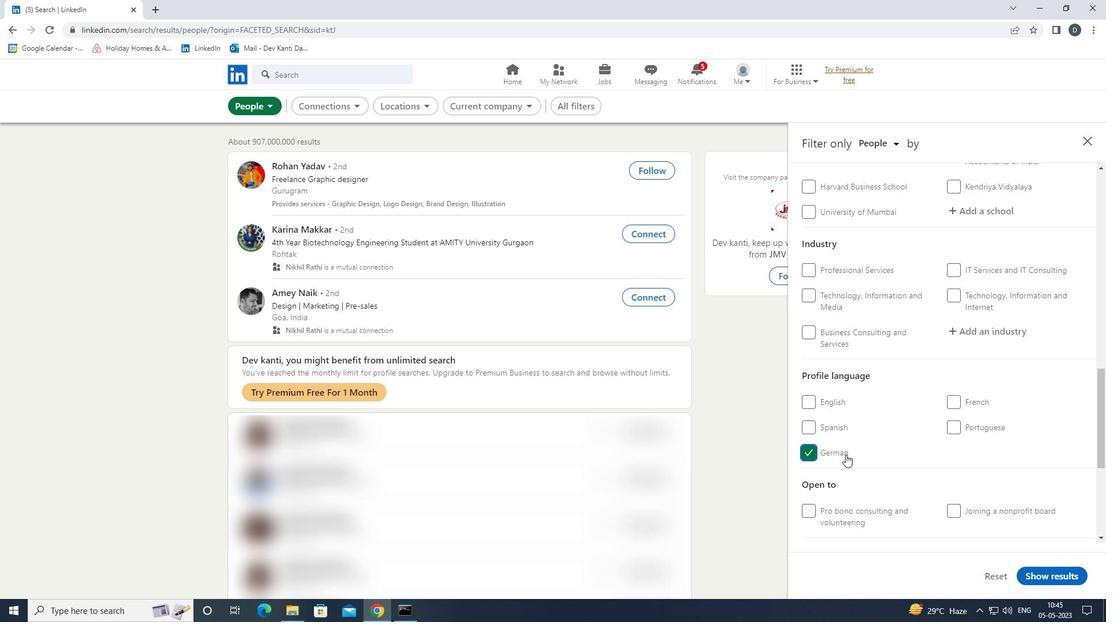 
Action: Mouse scrolled (914, 455) with delta (0, 0)
Screenshot: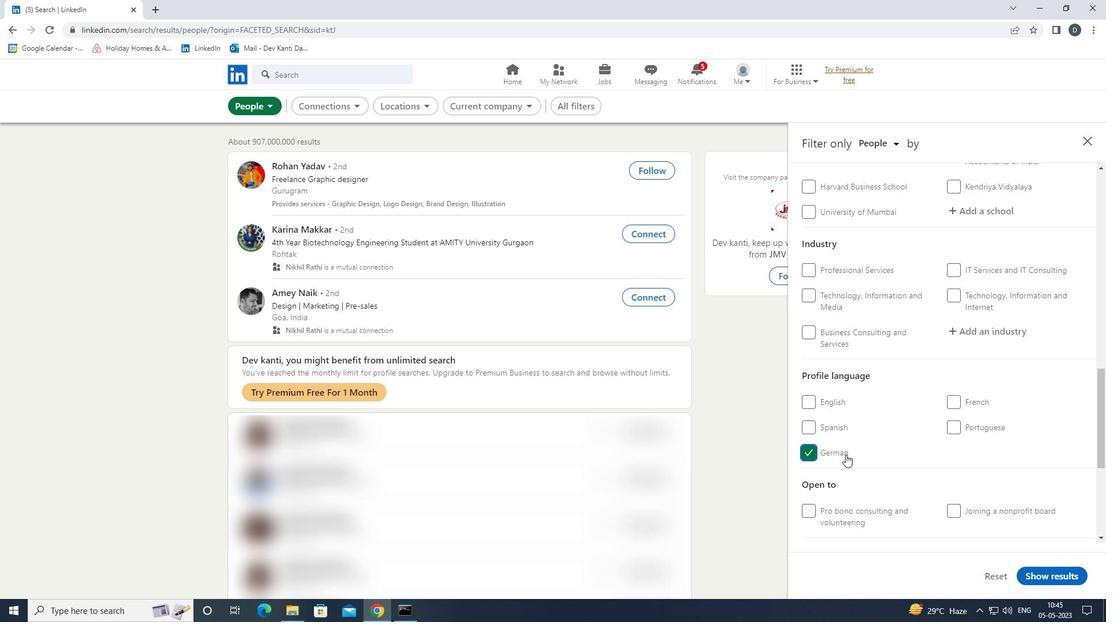 
Action: Mouse scrolled (914, 455) with delta (0, 0)
Screenshot: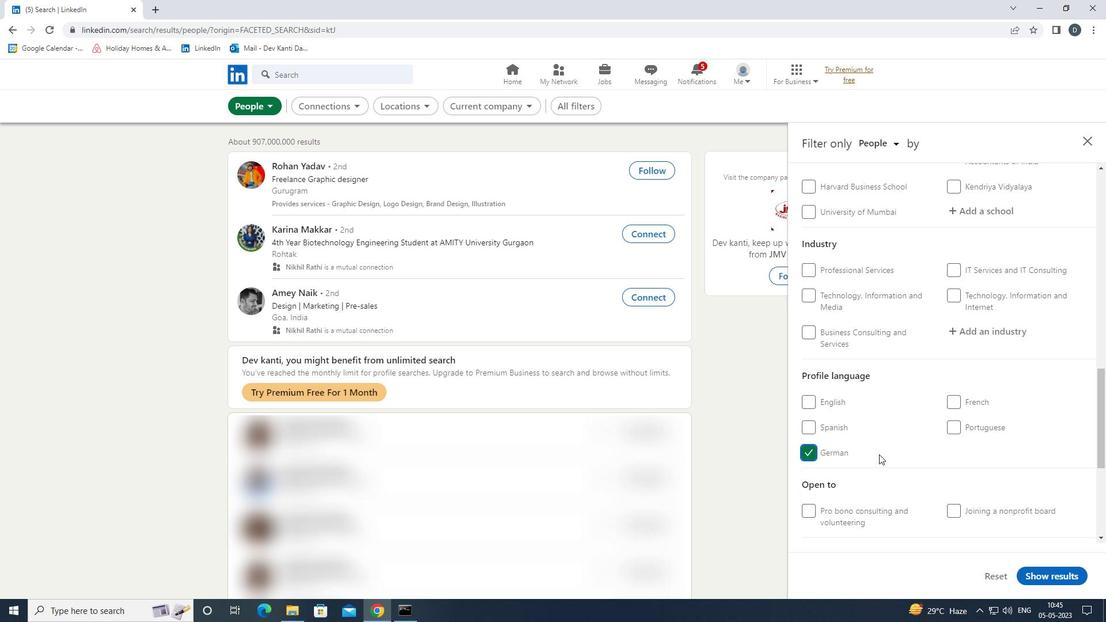 
Action: Mouse scrolled (914, 455) with delta (0, 0)
Screenshot: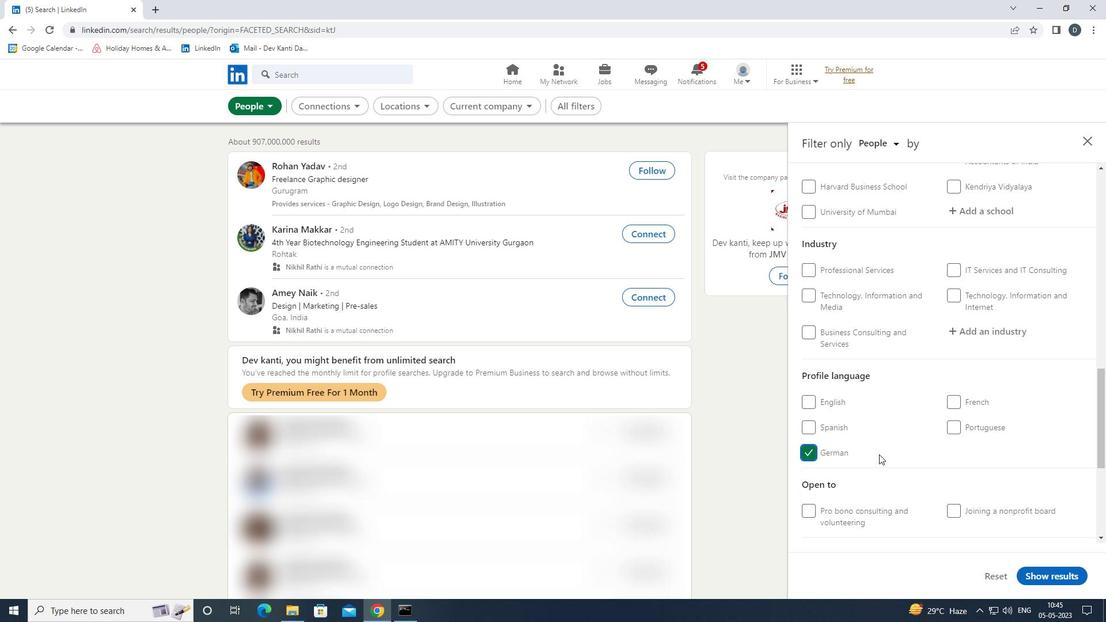 
Action: Mouse scrolled (914, 455) with delta (0, 0)
Screenshot: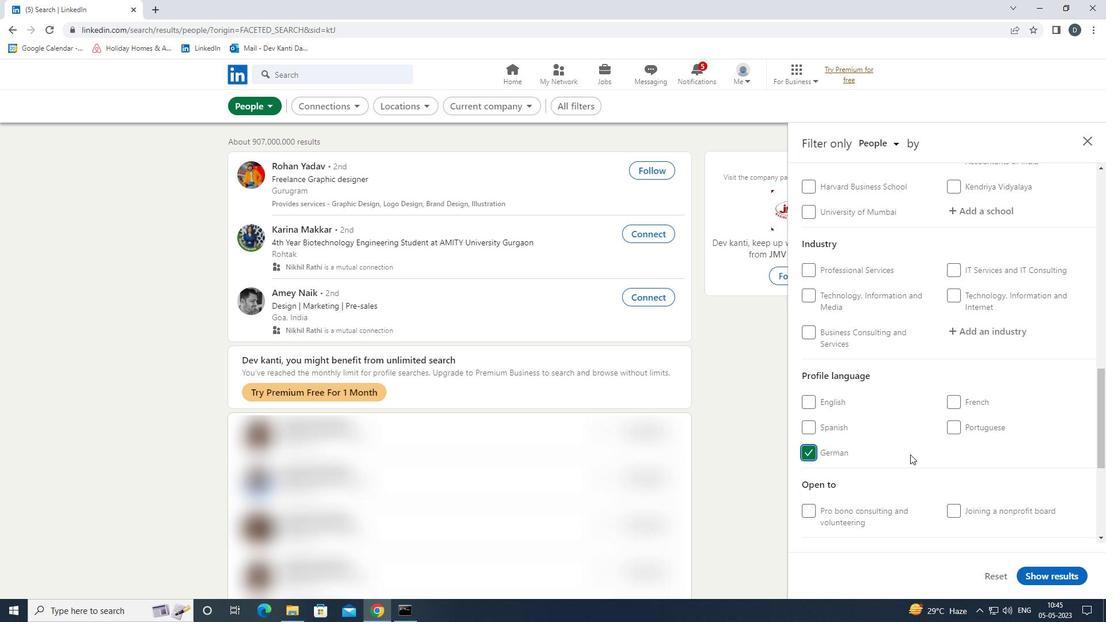 
Action: Mouse scrolled (914, 455) with delta (0, 0)
Screenshot: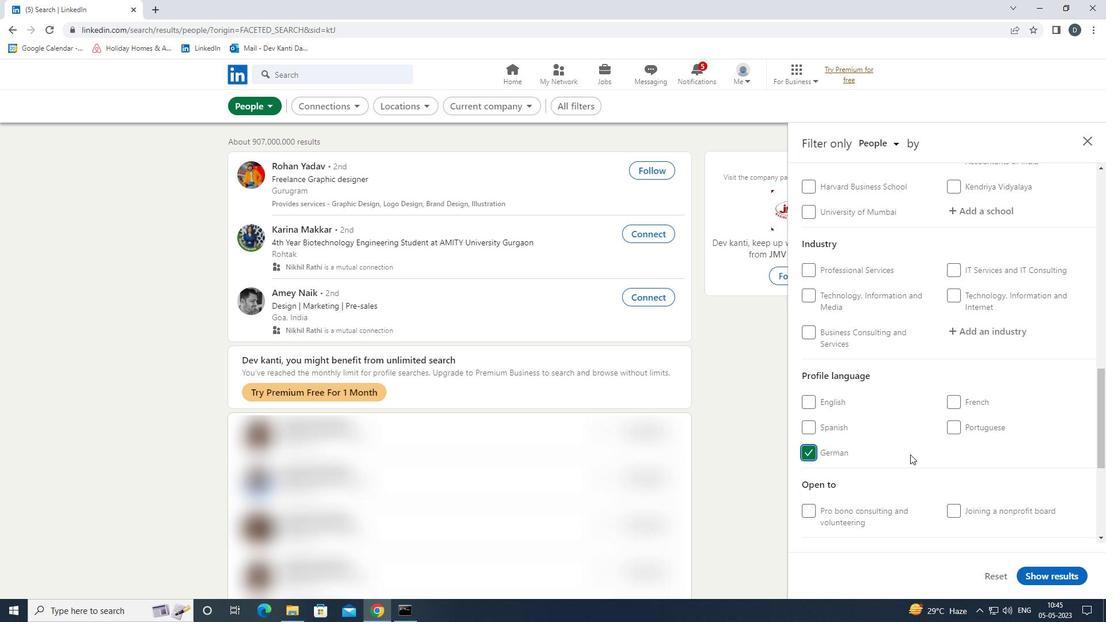 
Action: Mouse scrolled (914, 455) with delta (0, 0)
Screenshot: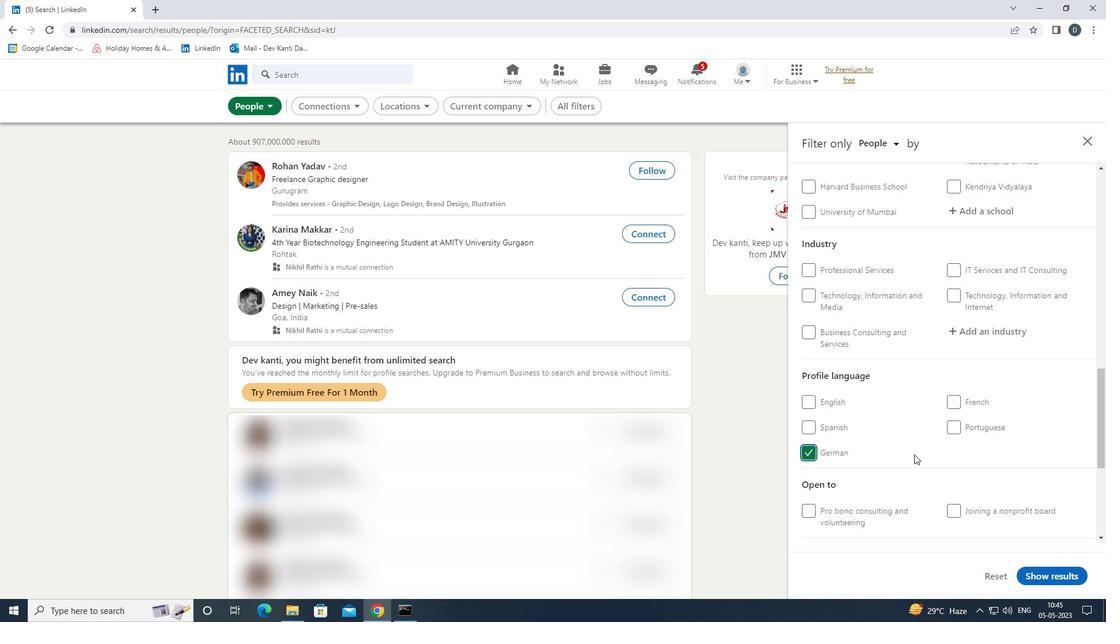 
Action: Mouse moved to (984, 395)
Screenshot: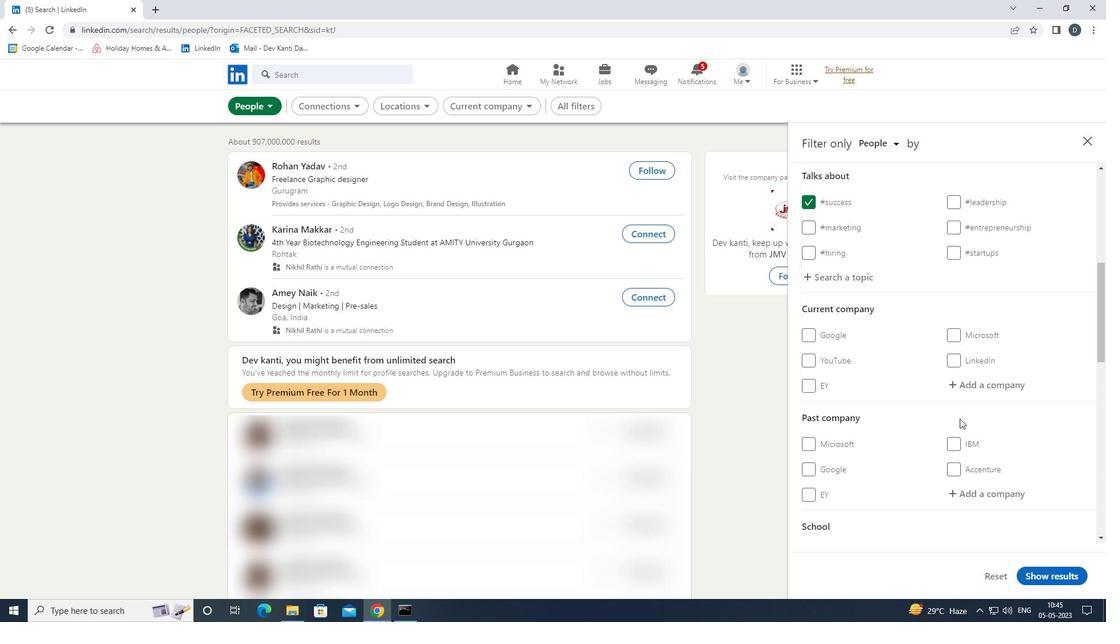 
Action: Mouse pressed left at (984, 395)
Screenshot: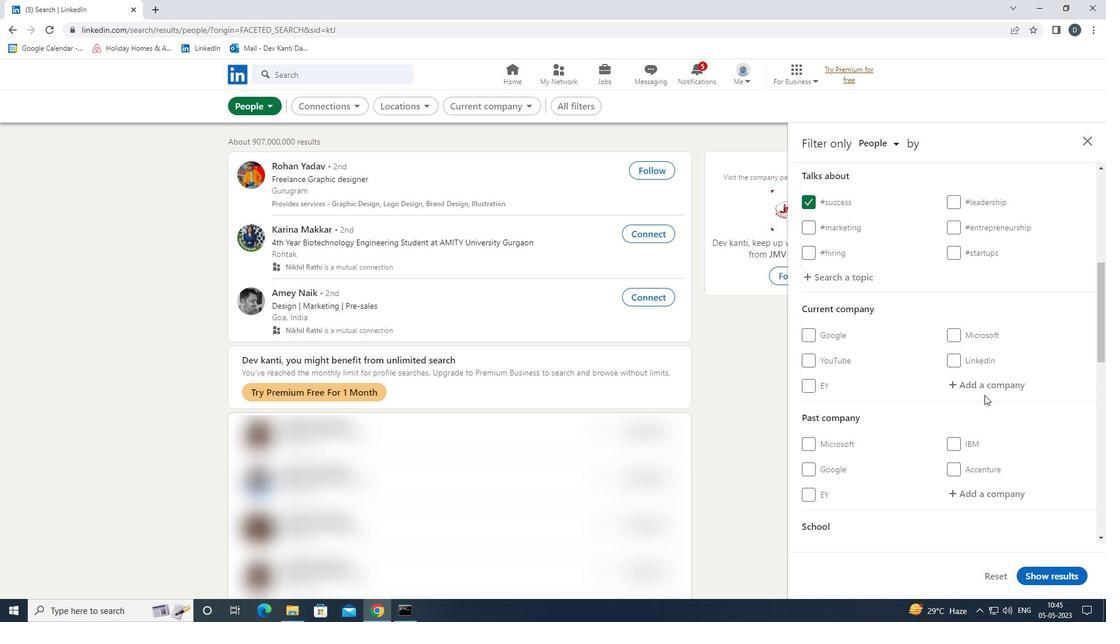 
Action: Mouse moved to (988, 386)
Screenshot: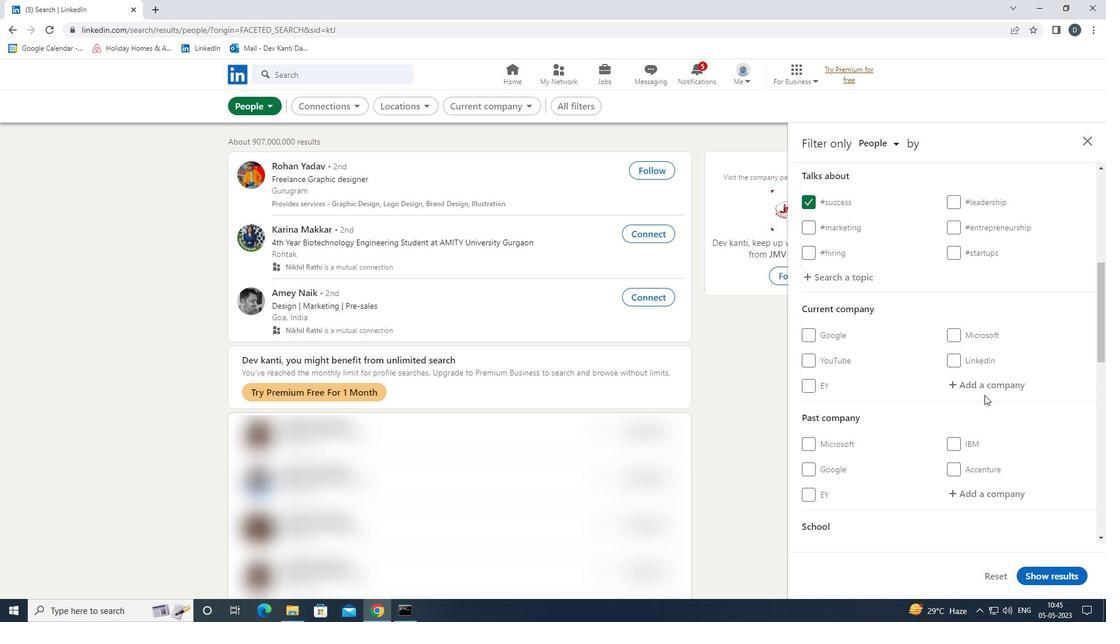 
Action: Mouse pressed left at (988, 386)
Screenshot: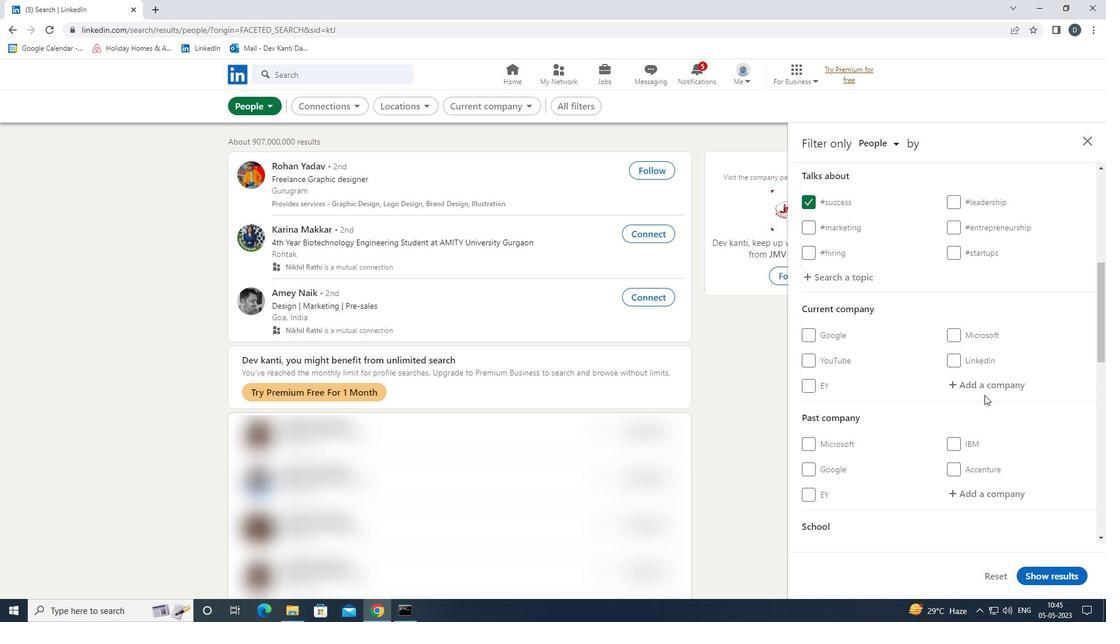 
Action: Key pressed <Key.shift><Key.shift><Key.shift>SPX<Key.space><Key.shift>FLOW<Key.down><Key.enter>
Screenshot: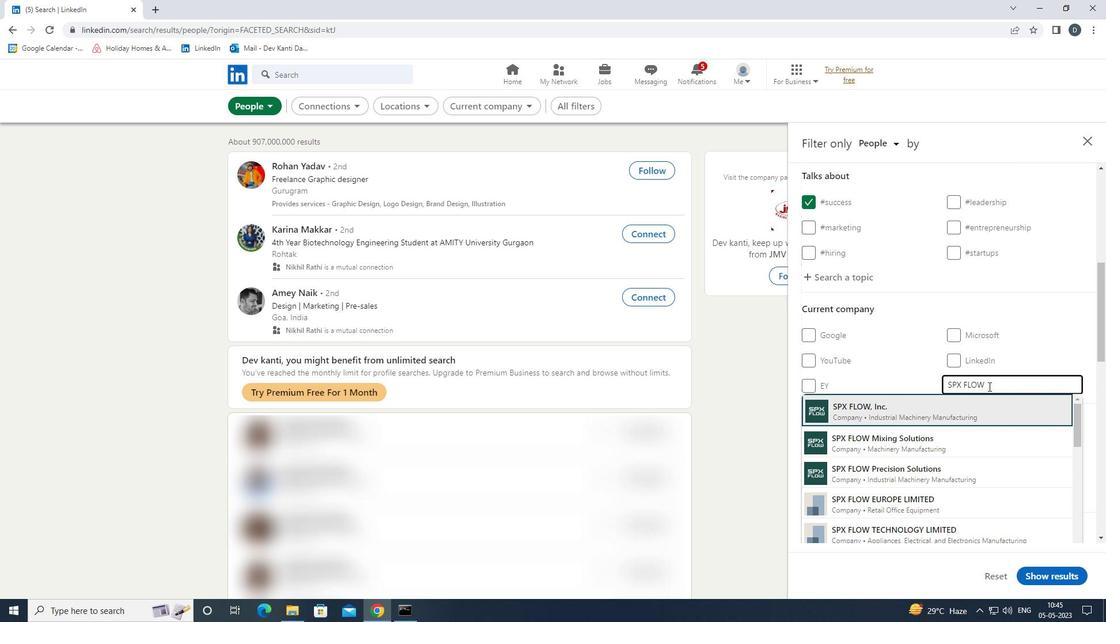 
Action: Mouse moved to (984, 379)
Screenshot: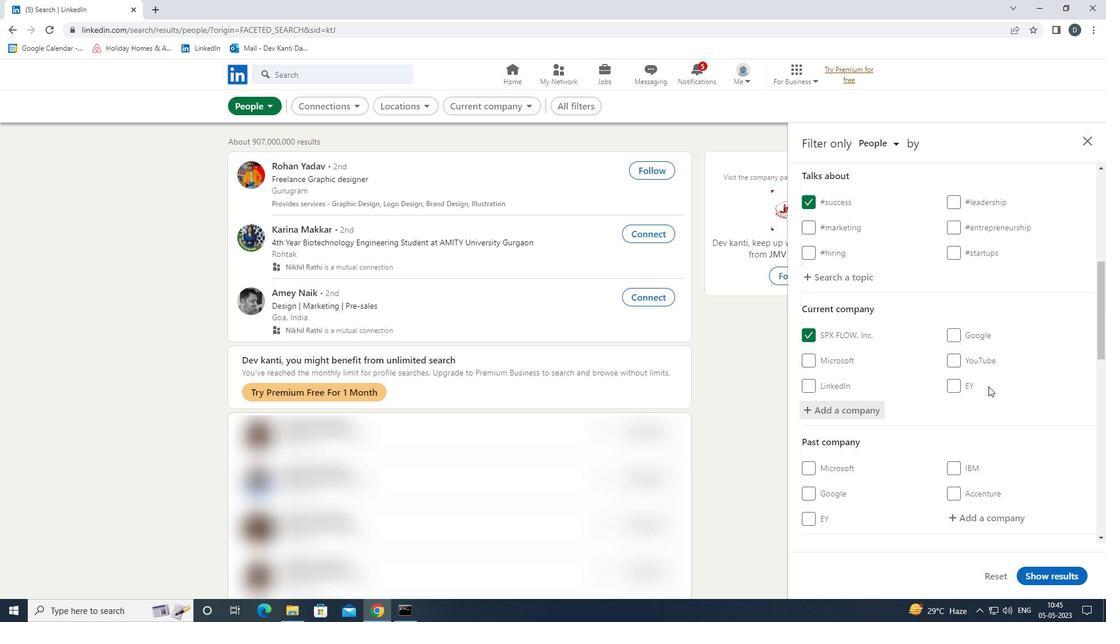 
Action: Mouse scrolled (984, 378) with delta (0, 0)
Screenshot: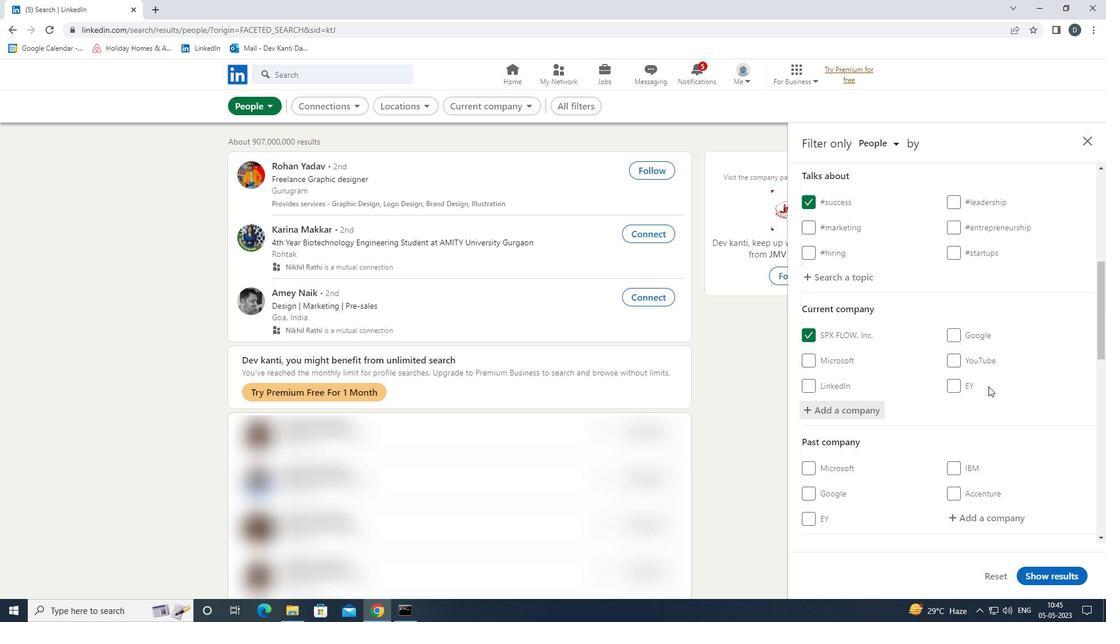 
Action: Mouse moved to (984, 379)
Screenshot: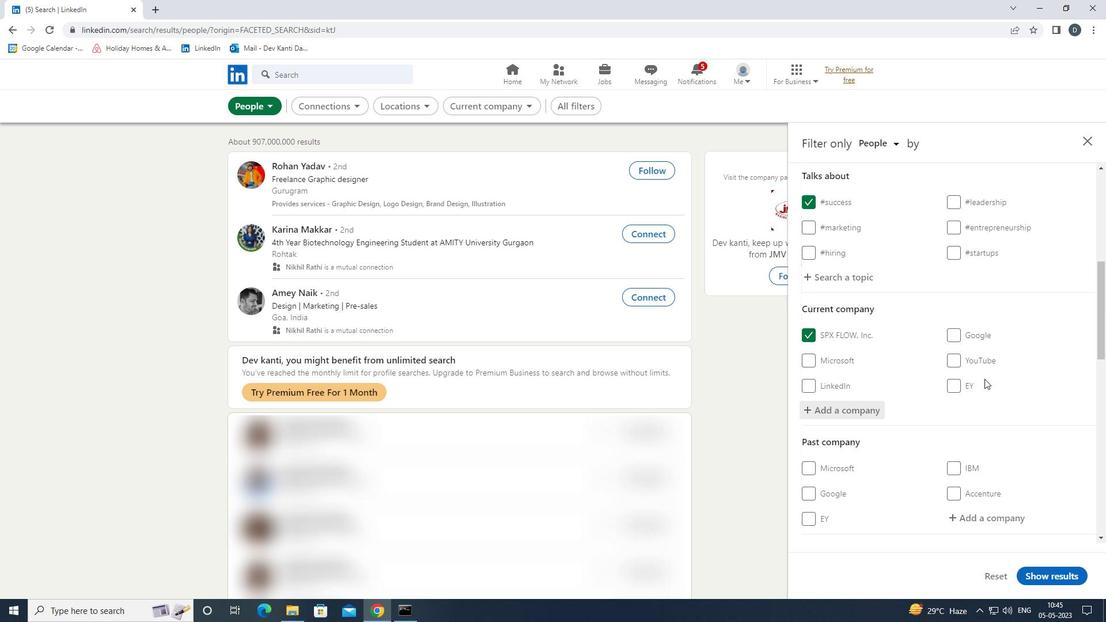 
Action: Mouse scrolled (984, 378) with delta (0, 0)
Screenshot: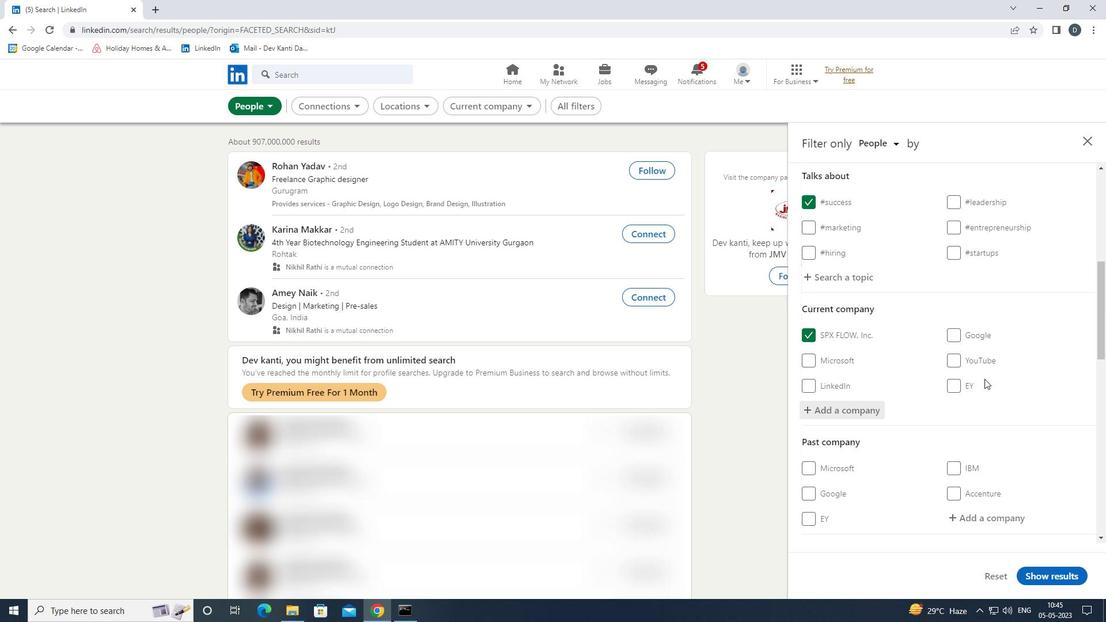 
Action: Mouse moved to (982, 382)
Screenshot: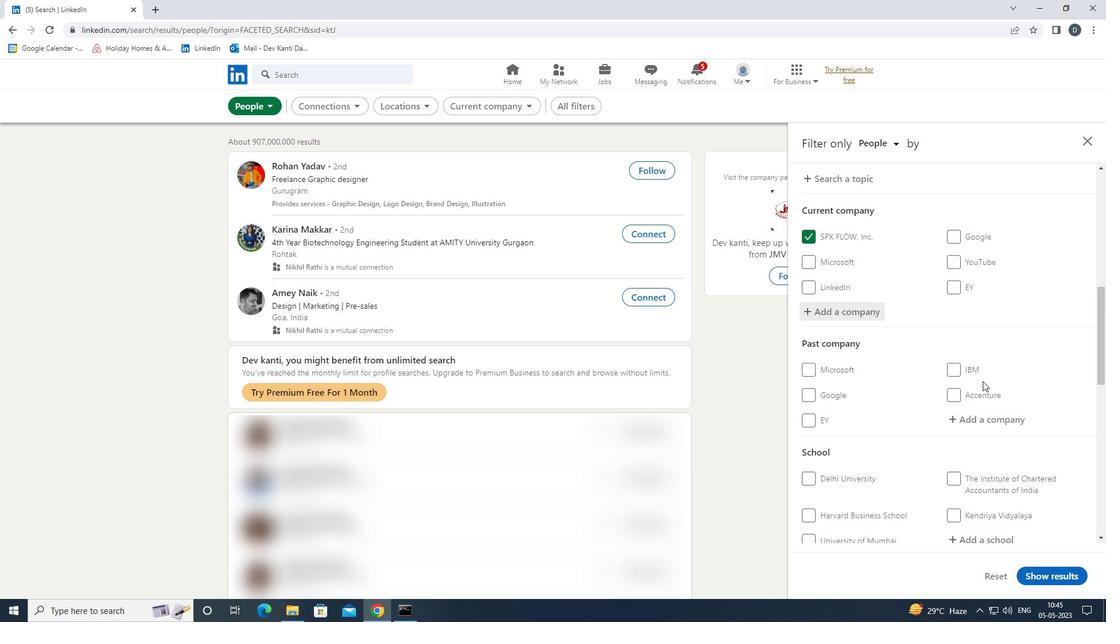 
Action: Mouse scrolled (982, 381) with delta (0, 0)
Screenshot: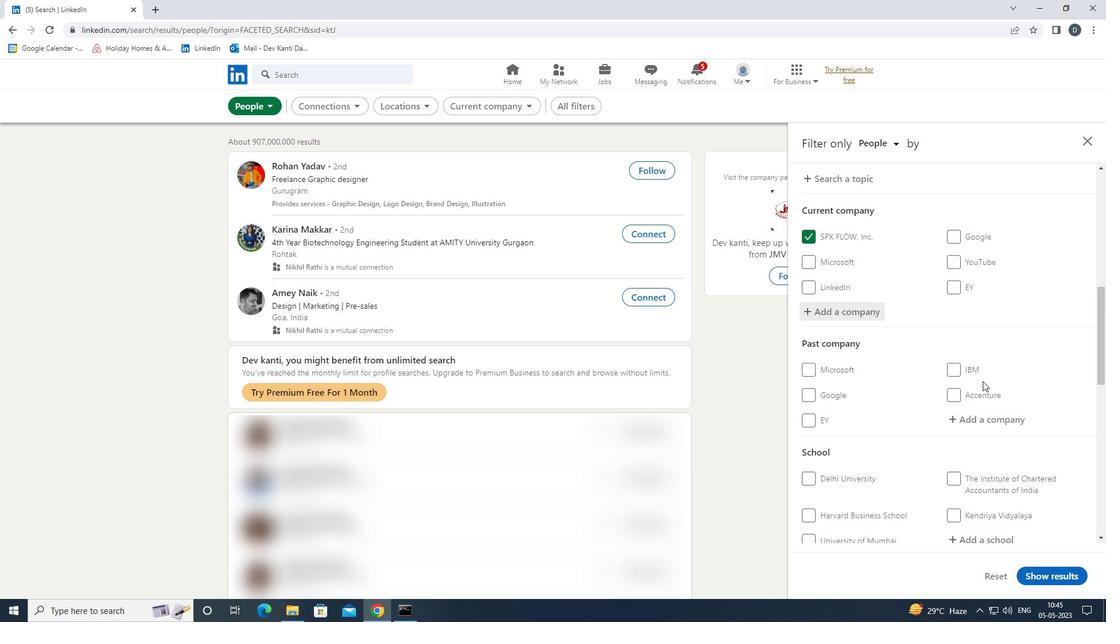 
Action: Mouse scrolled (982, 381) with delta (0, 0)
Screenshot: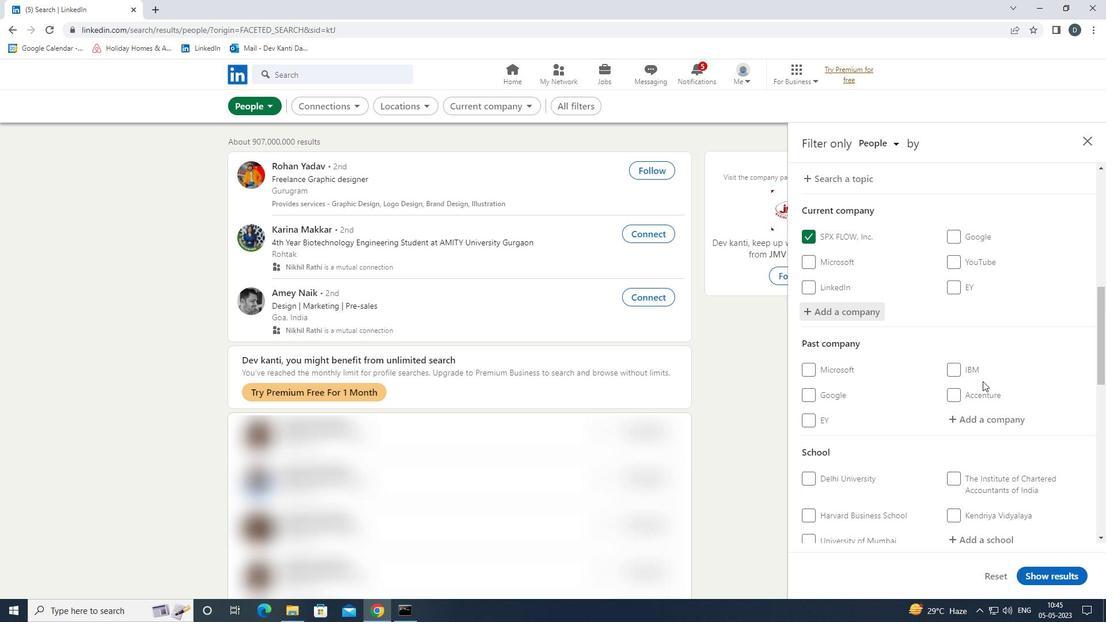 
Action: Mouse moved to (973, 409)
Screenshot: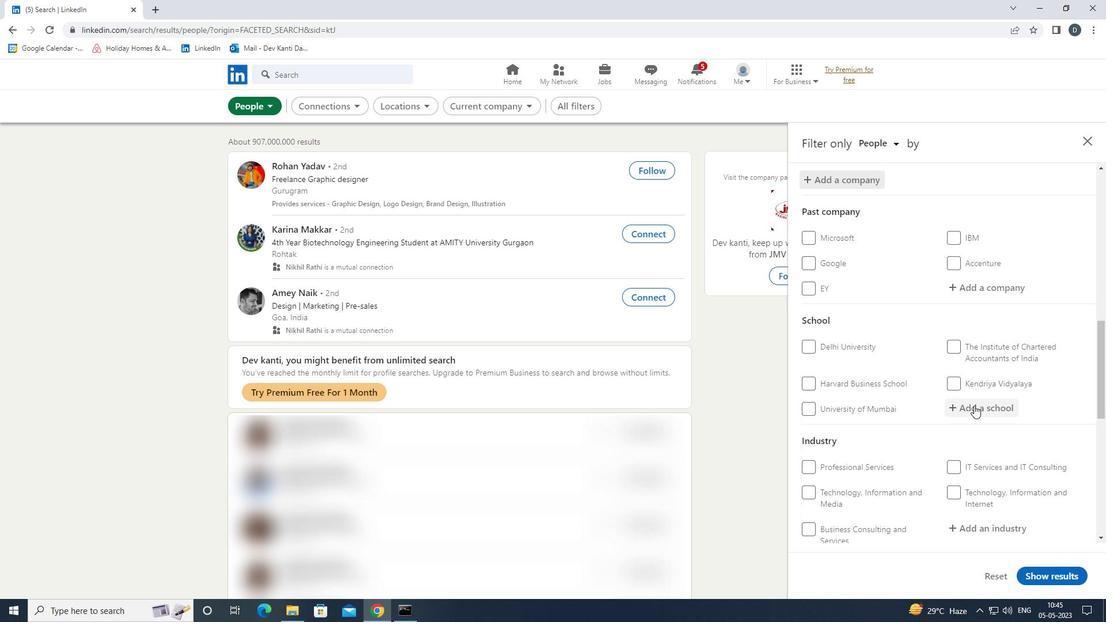 
Action: Mouse pressed left at (973, 409)
Screenshot: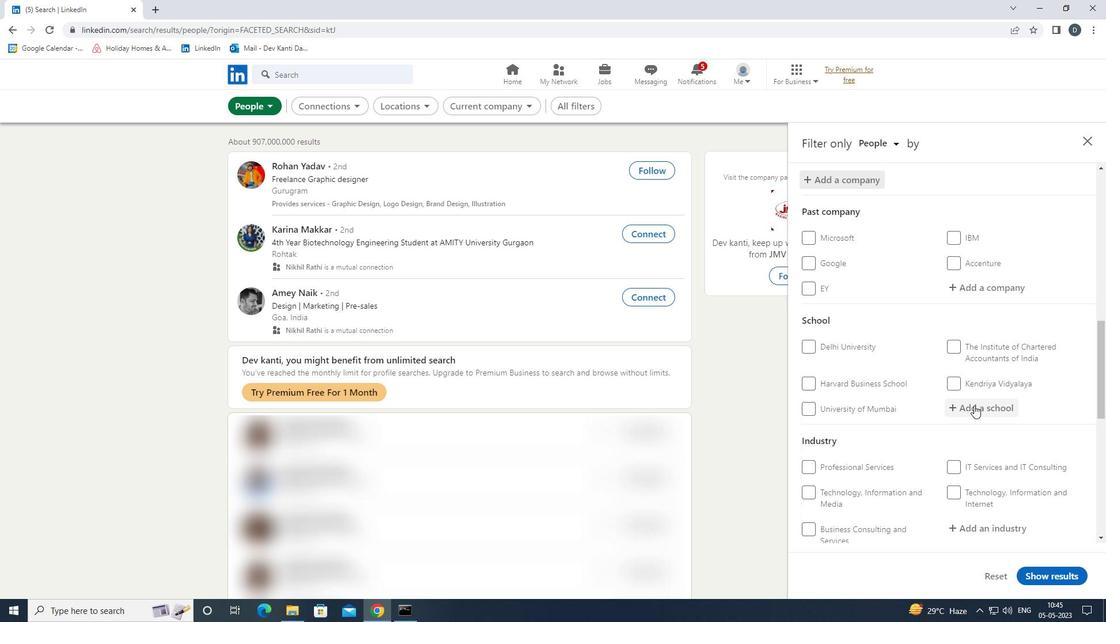 
Action: Key pressed <Key.shift><Key.shift><Key.shift><Key.shift><Key.shift><Key.shift><Key.shift><Key.shift><Key.shift><Key.shift>SCHOOL<Key.space>OF<Key.space><Key.shift>OPEN<Key.down><Key.enter>
Screenshot: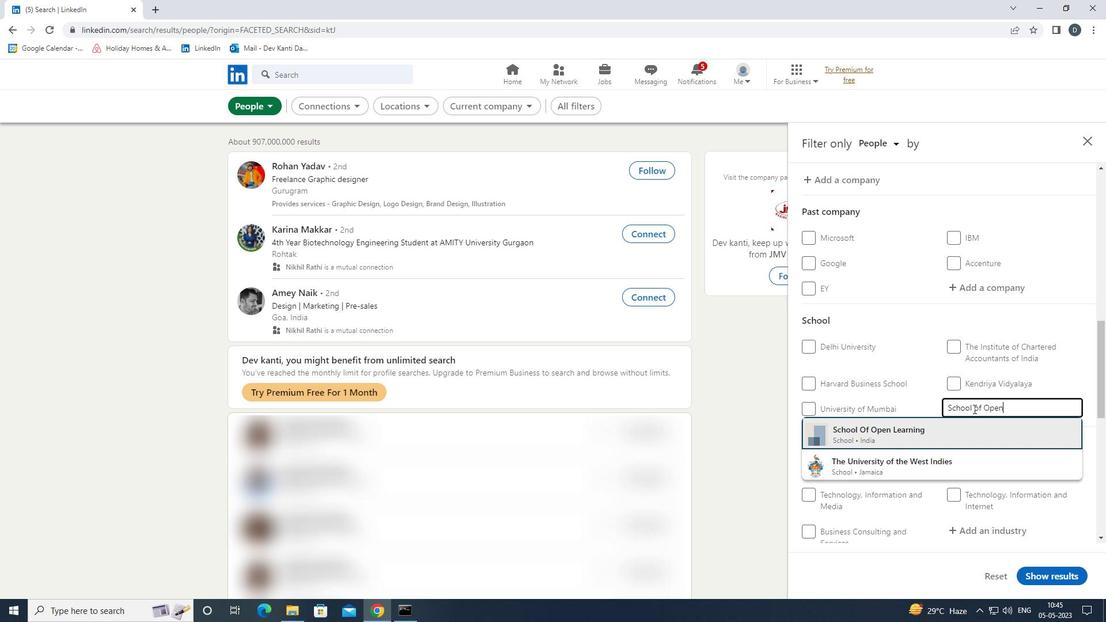 
Action: Mouse scrolled (973, 408) with delta (0, 0)
Screenshot: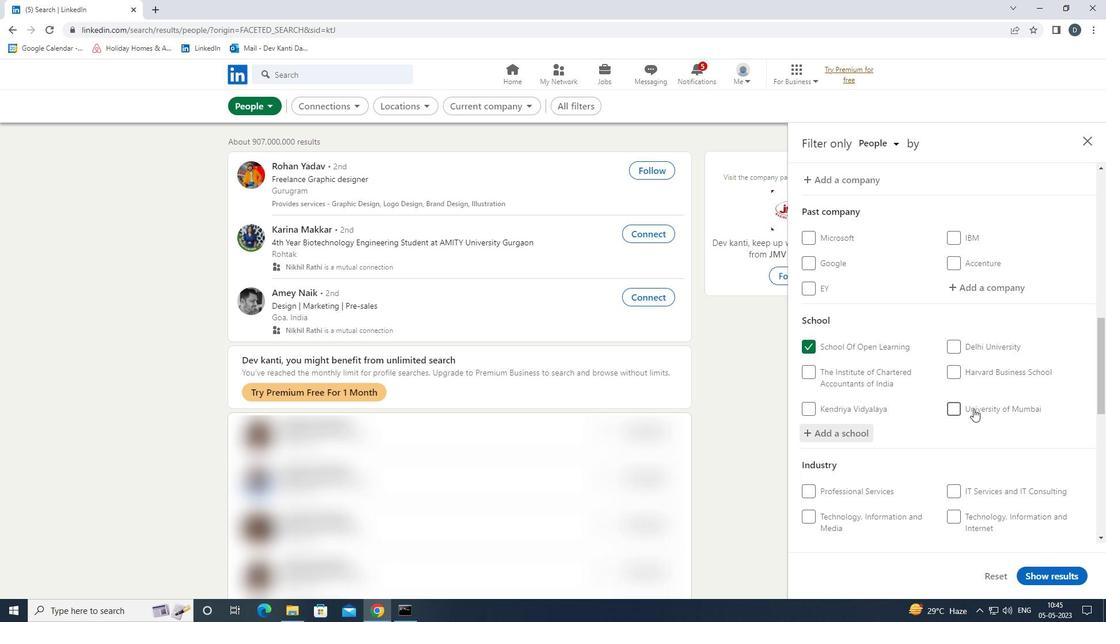 
Action: Mouse scrolled (973, 408) with delta (0, 0)
Screenshot: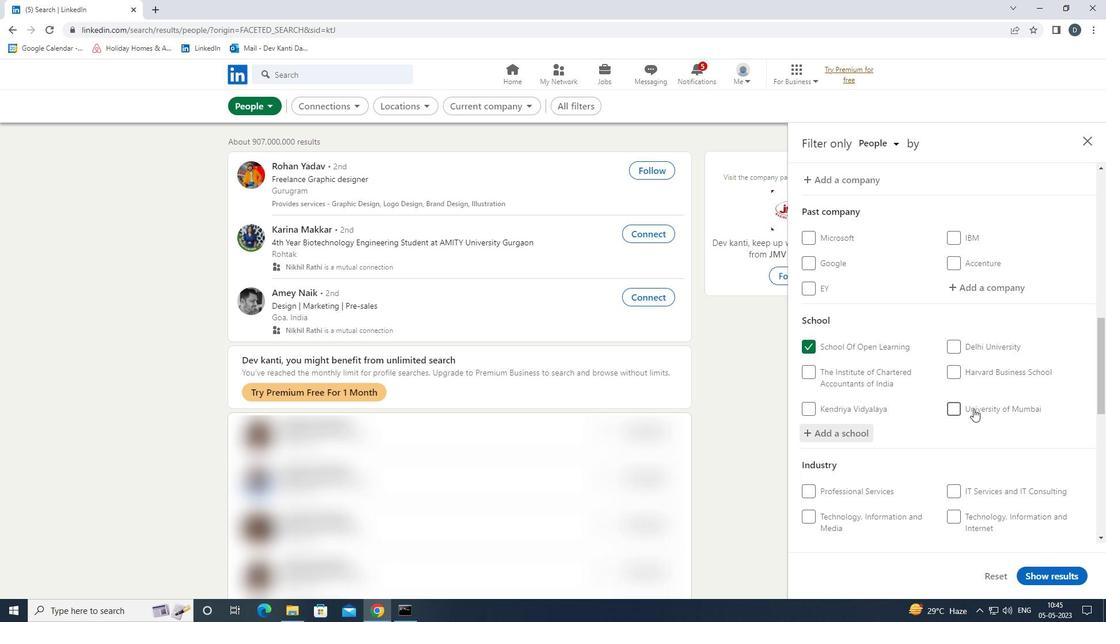 
Action: Mouse scrolled (973, 408) with delta (0, 0)
Screenshot: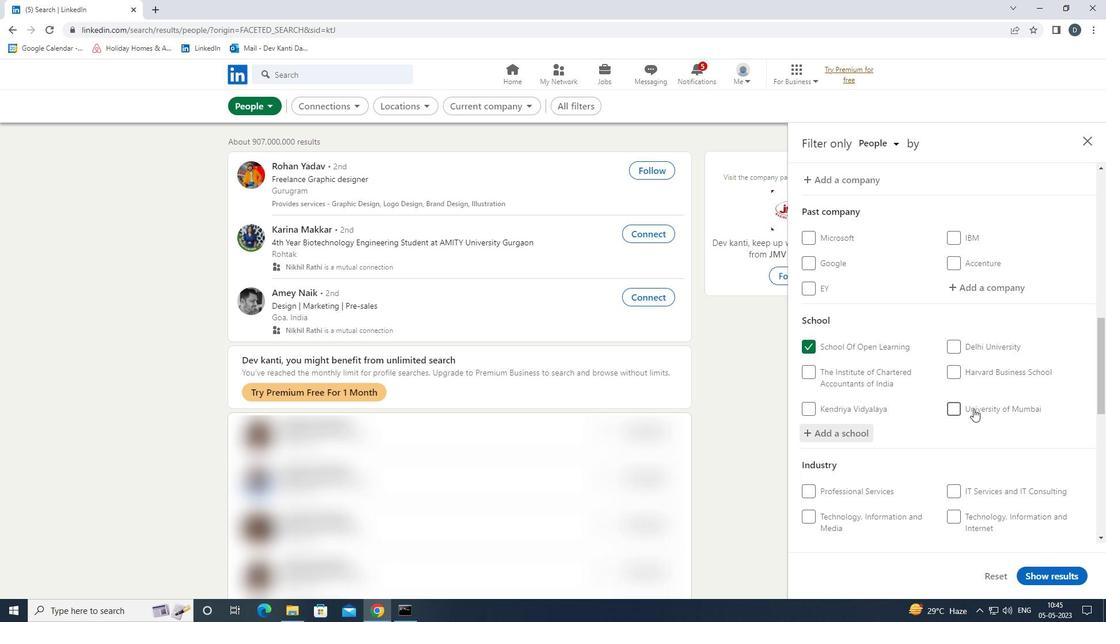 
Action: Mouse moved to (983, 384)
Screenshot: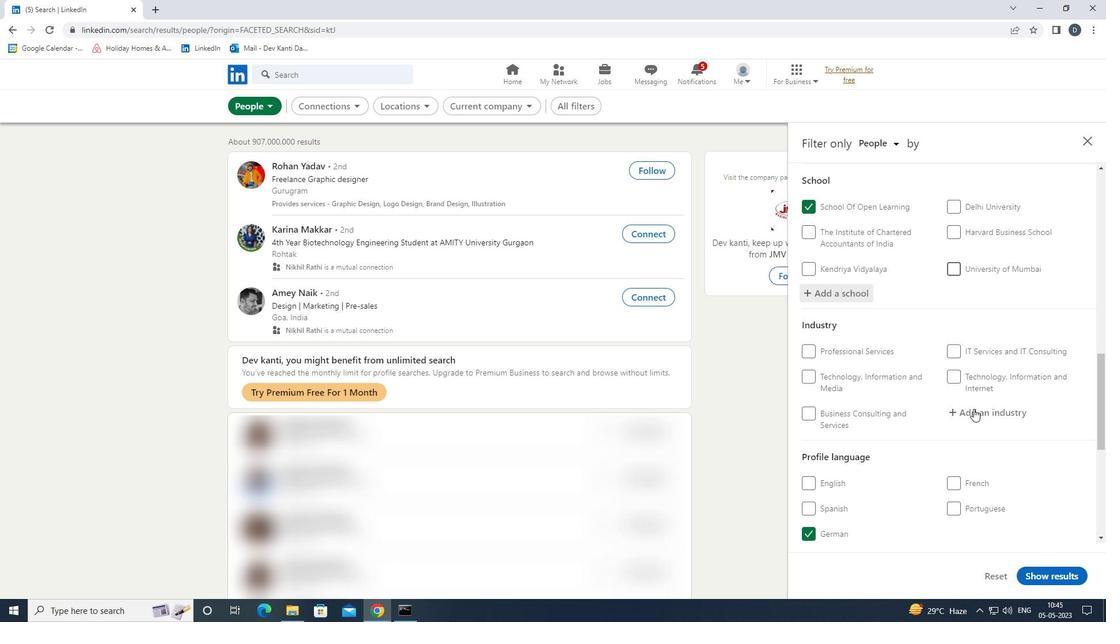 
Action: Mouse pressed left at (983, 384)
Screenshot: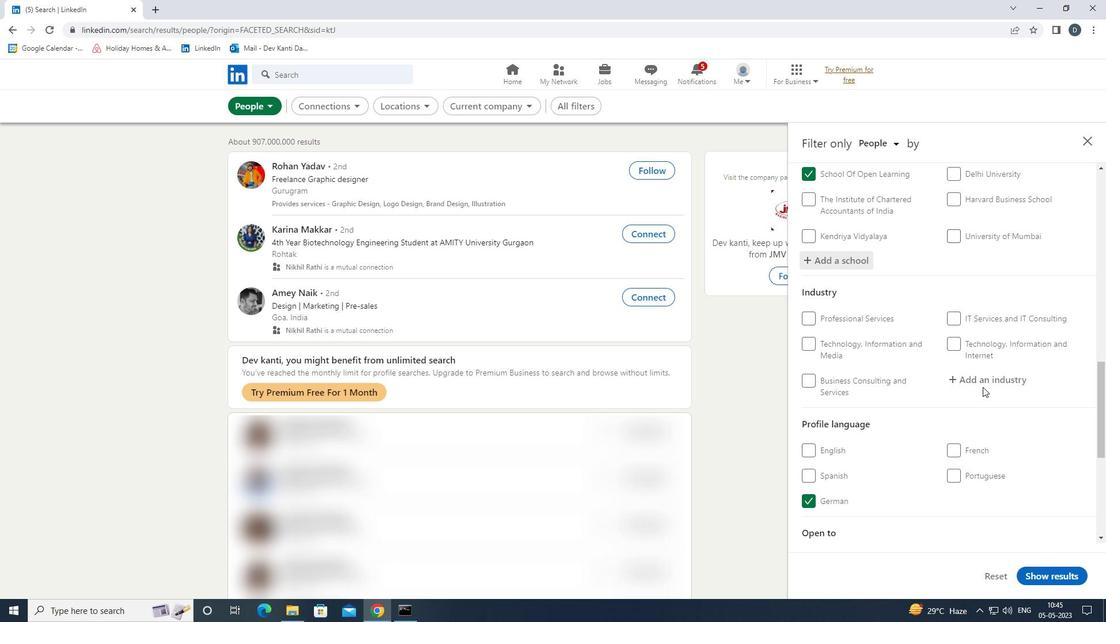 
Action: Key pressed <Key.shift>NUCLE<Key.down><Key.enter>
Screenshot: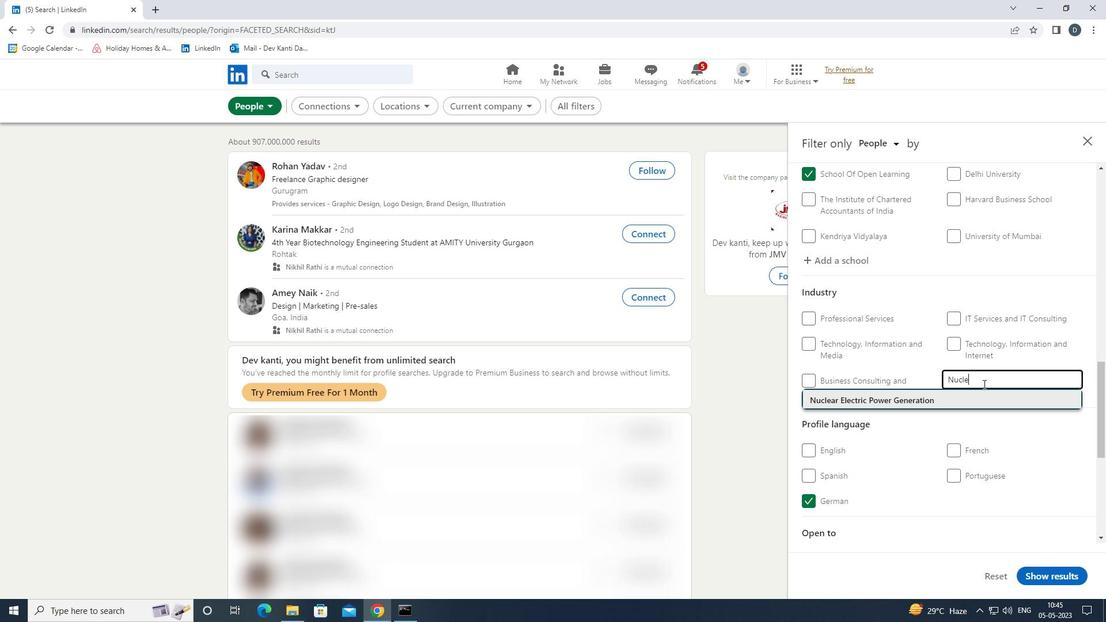 
Action: Mouse scrolled (983, 383) with delta (0, 0)
Screenshot: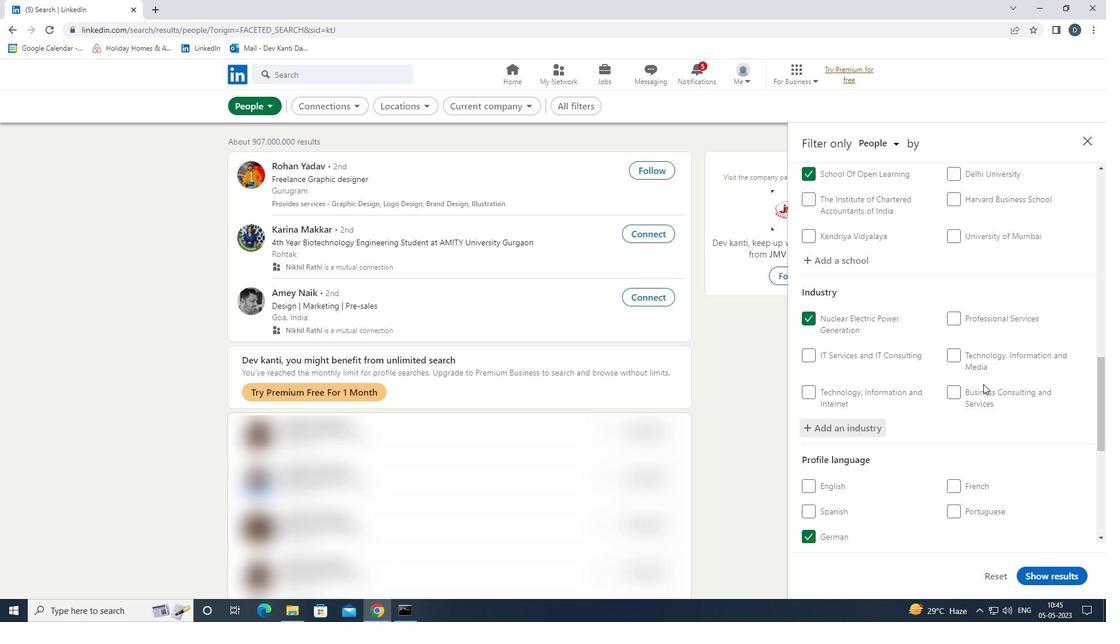 
Action: Mouse scrolled (983, 383) with delta (0, 0)
Screenshot: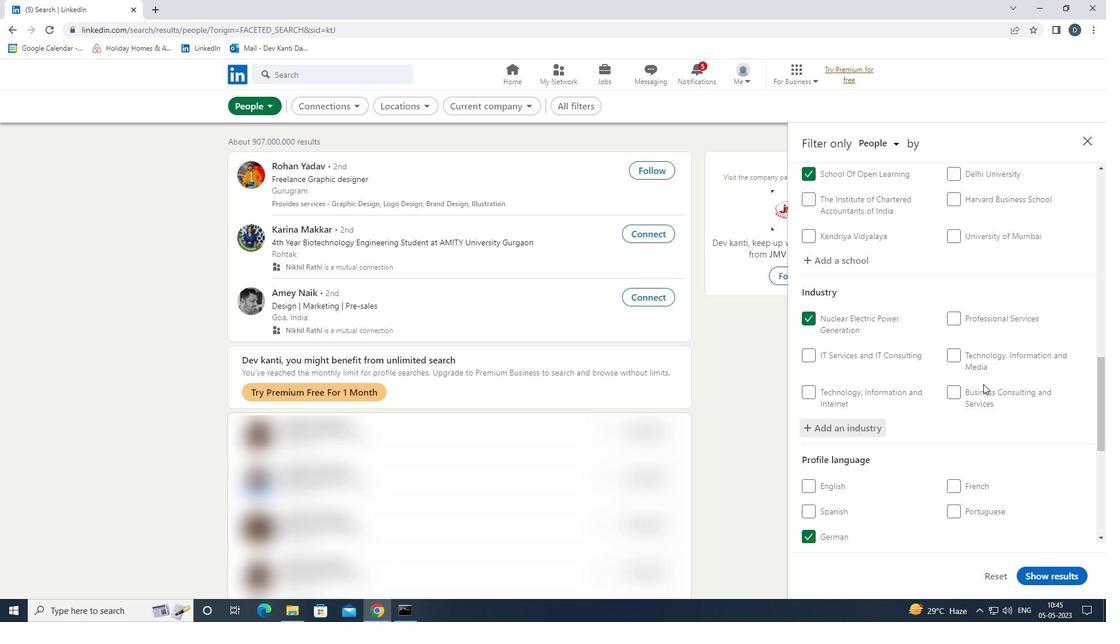 
Action: Mouse scrolled (983, 383) with delta (0, 0)
Screenshot: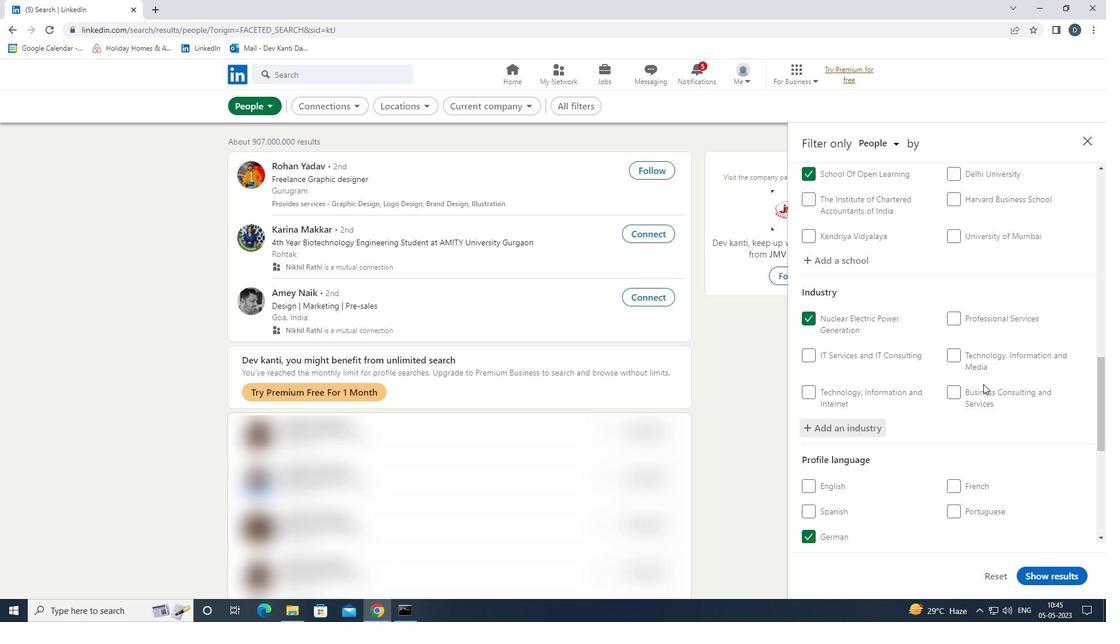 
Action: Mouse scrolled (983, 383) with delta (0, 0)
Screenshot: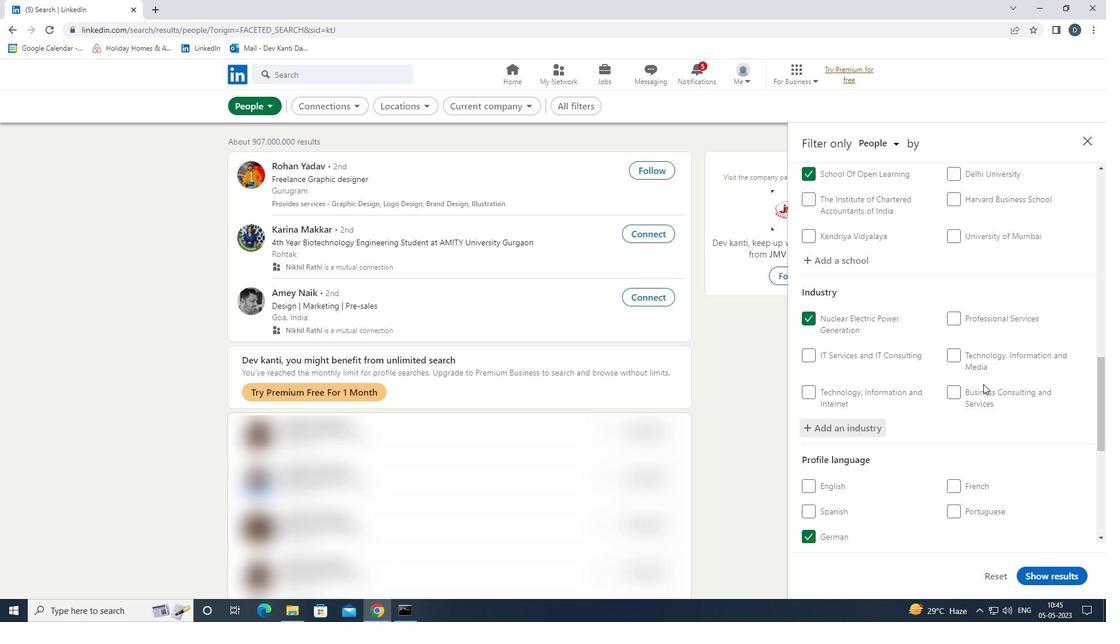 
Action: Mouse scrolled (983, 383) with delta (0, 0)
Screenshot: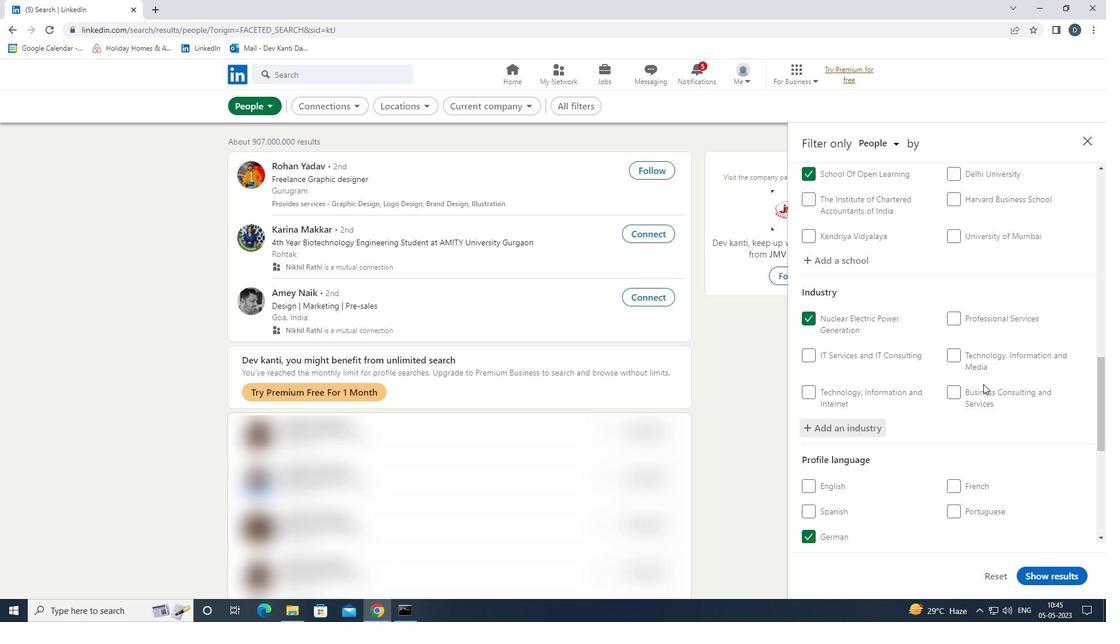
Action: Mouse moved to (981, 383)
Screenshot: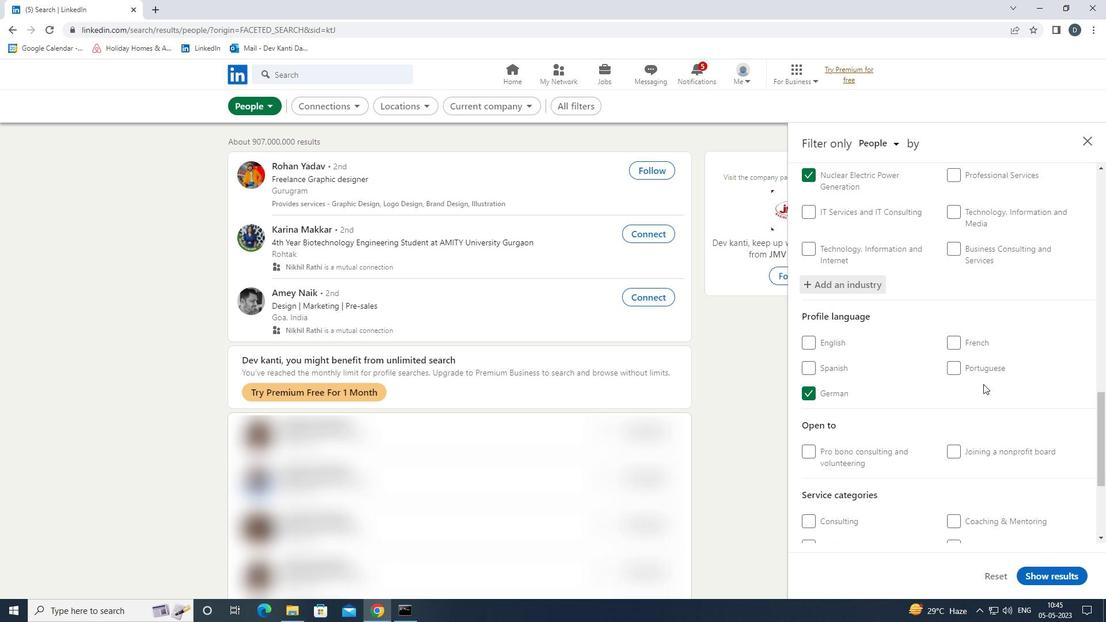 
Action: Mouse scrolled (981, 383) with delta (0, 0)
Screenshot: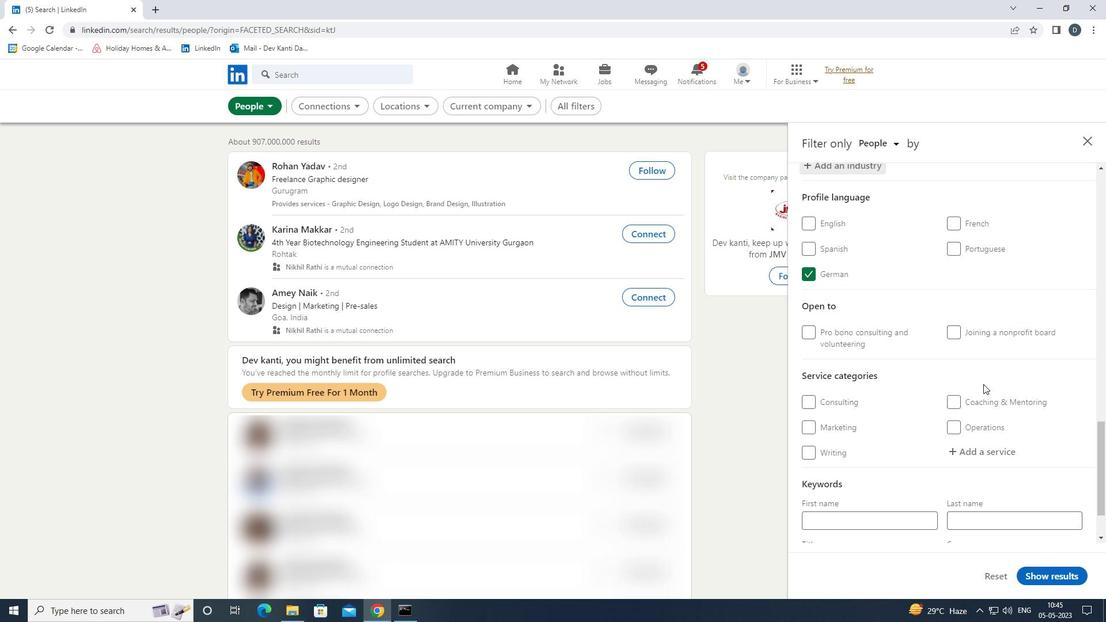 
Action: Mouse moved to (981, 383)
Screenshot: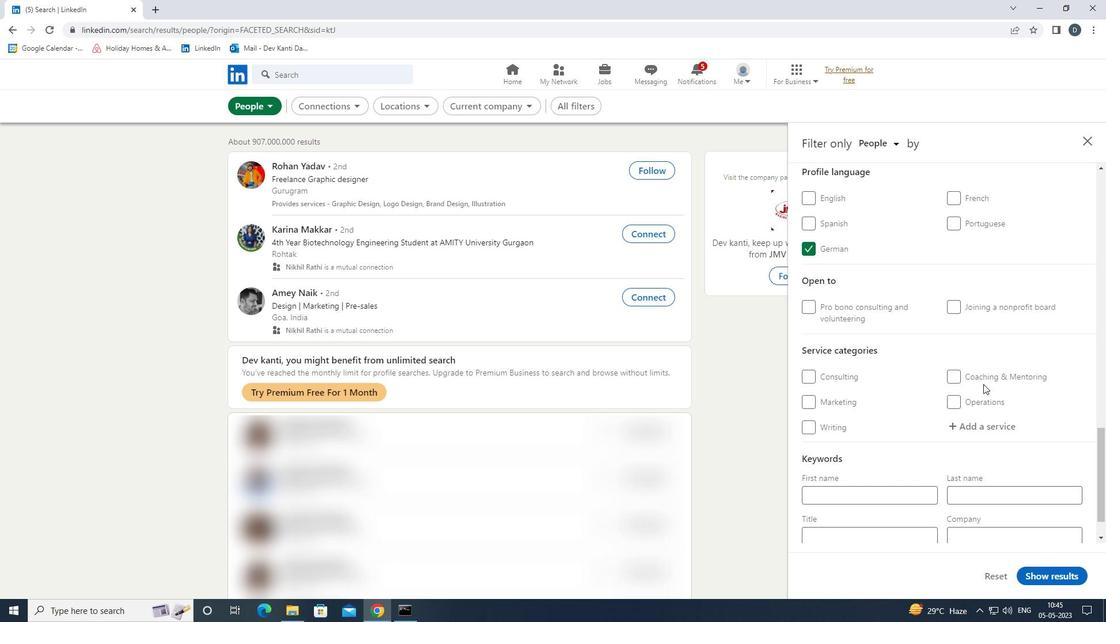
Action: Mouse scrolled (981, 383) with delta (0, 0)
Screenshot: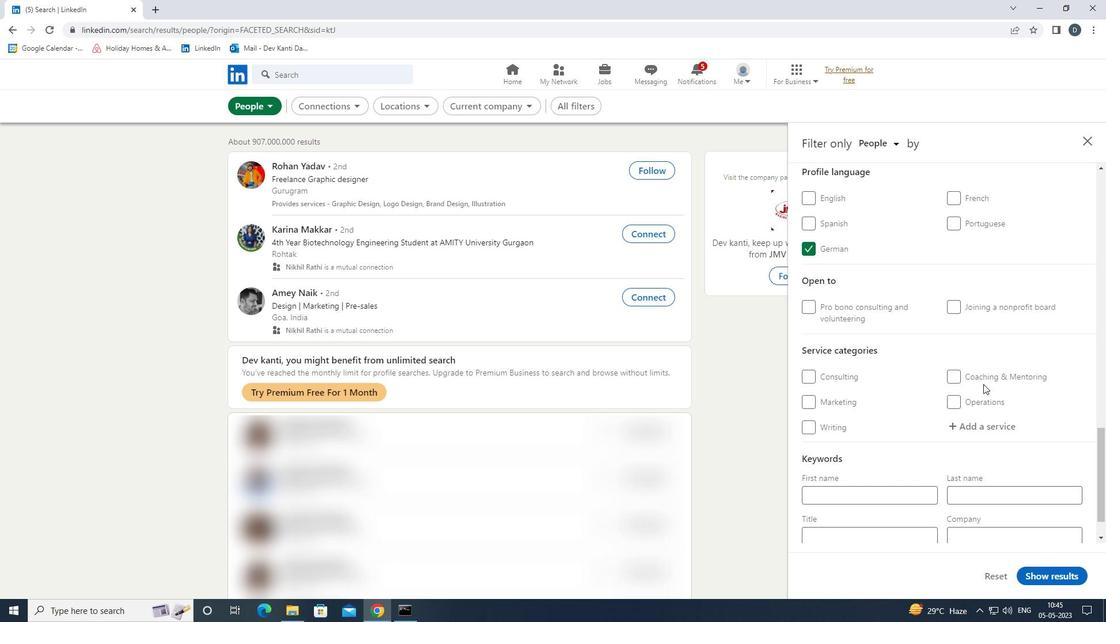 
Action: Mouse moved to (980, 384)
Screenshot: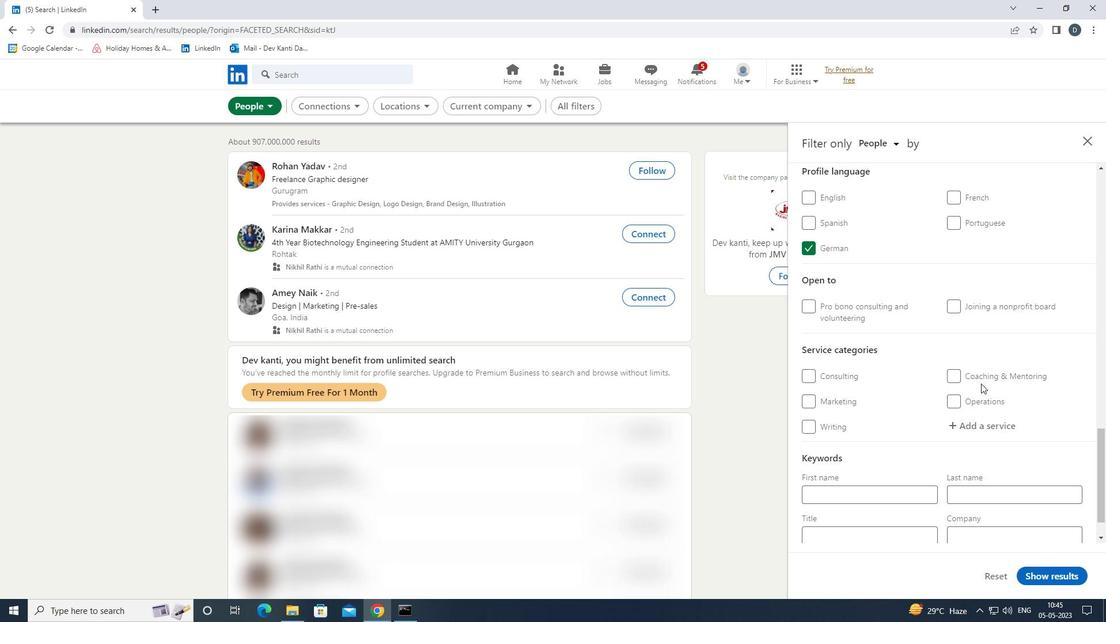 
Action: Mouse pressed left at (980, 384)
Screenshot: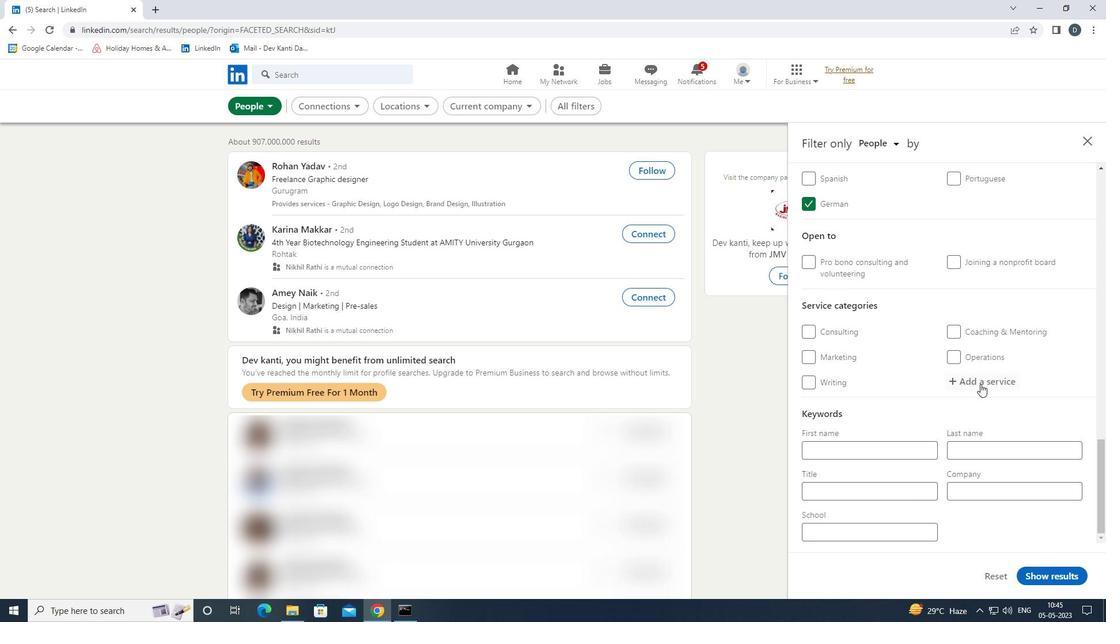 
Action: Mouse moved to (972, 383)
Screenshot: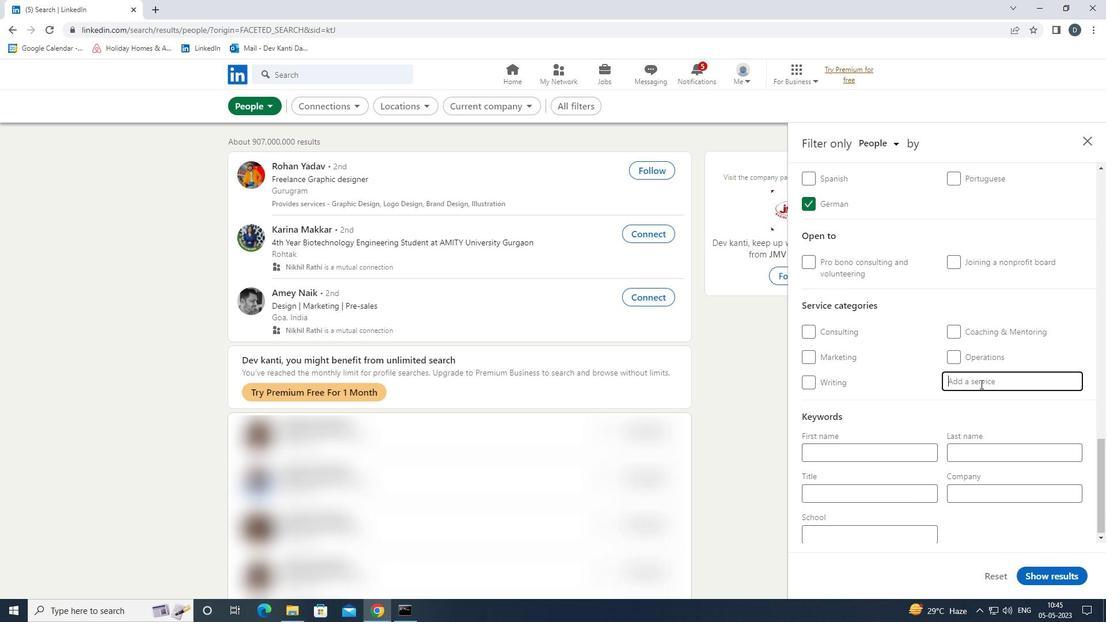 
Action: Key pressed <Key.shift>PROJECT<Key.space><Key.down><Key.enter>
Screenshot: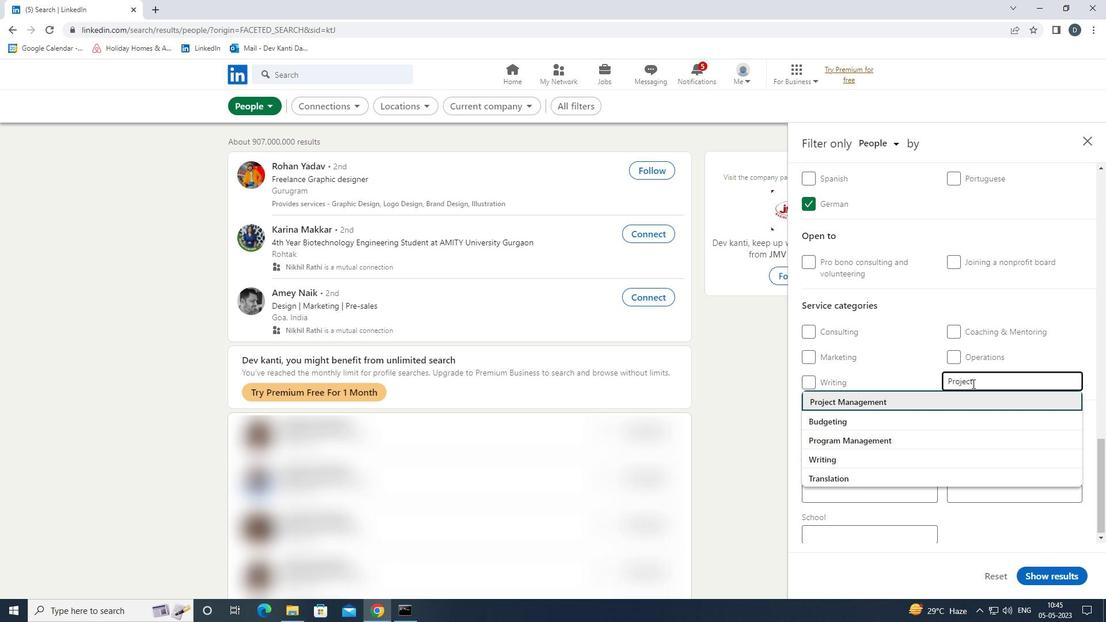 
Action: Mouse scrolled (972, 383) with delta (0, 0)
Screenshot: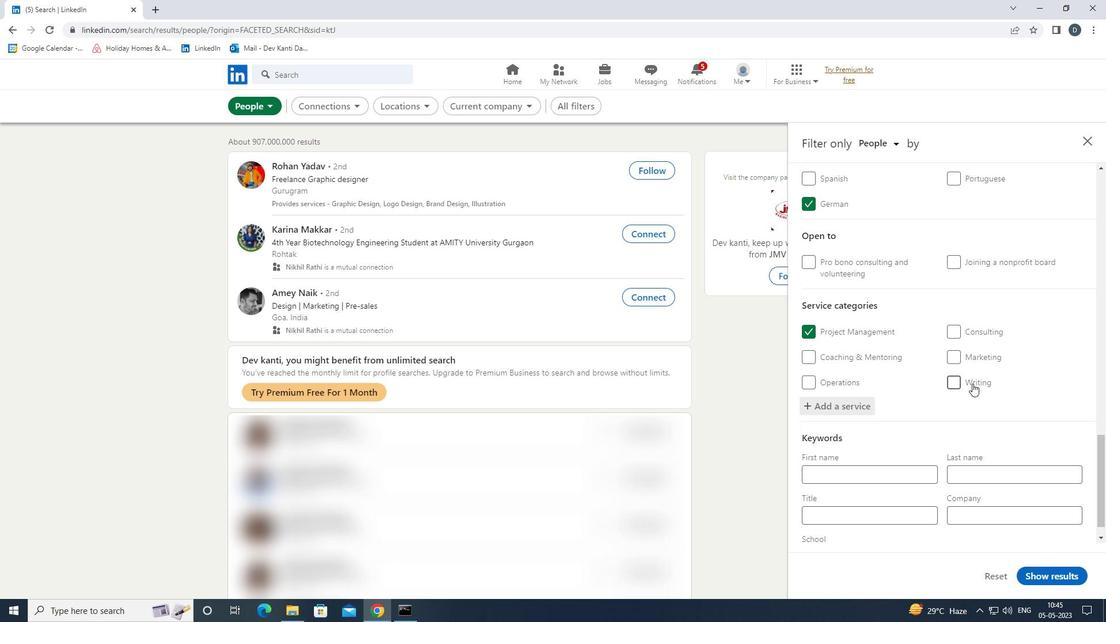 
Action: Mouse moved to (972, 395)
Screenshot: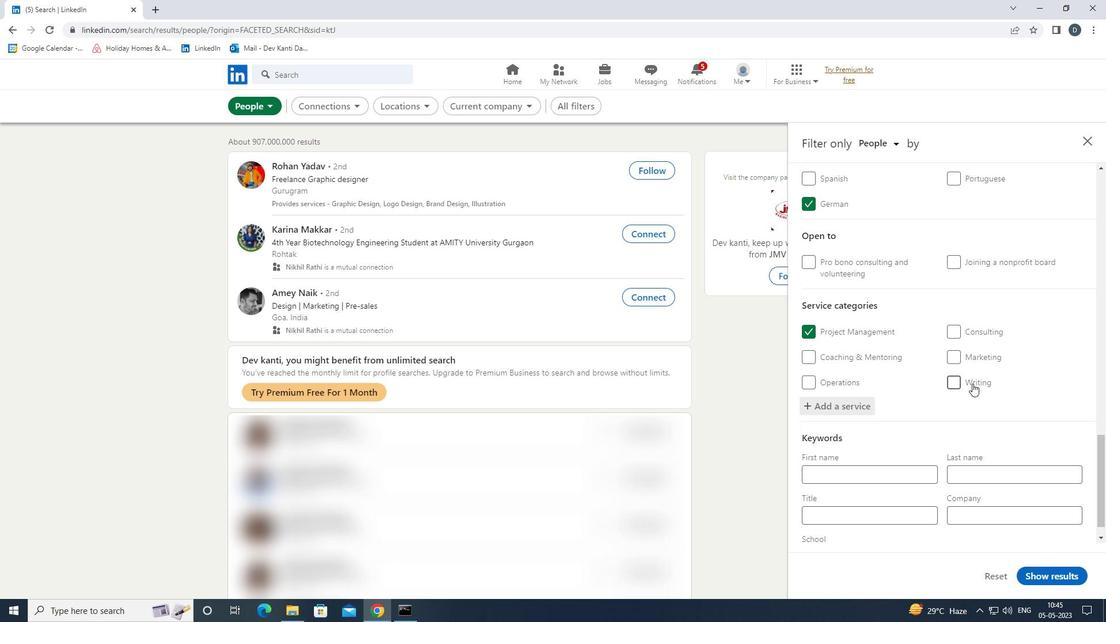 
Action: Mouse scrolled (972, 395) with delta (0, 0)
Screenshot: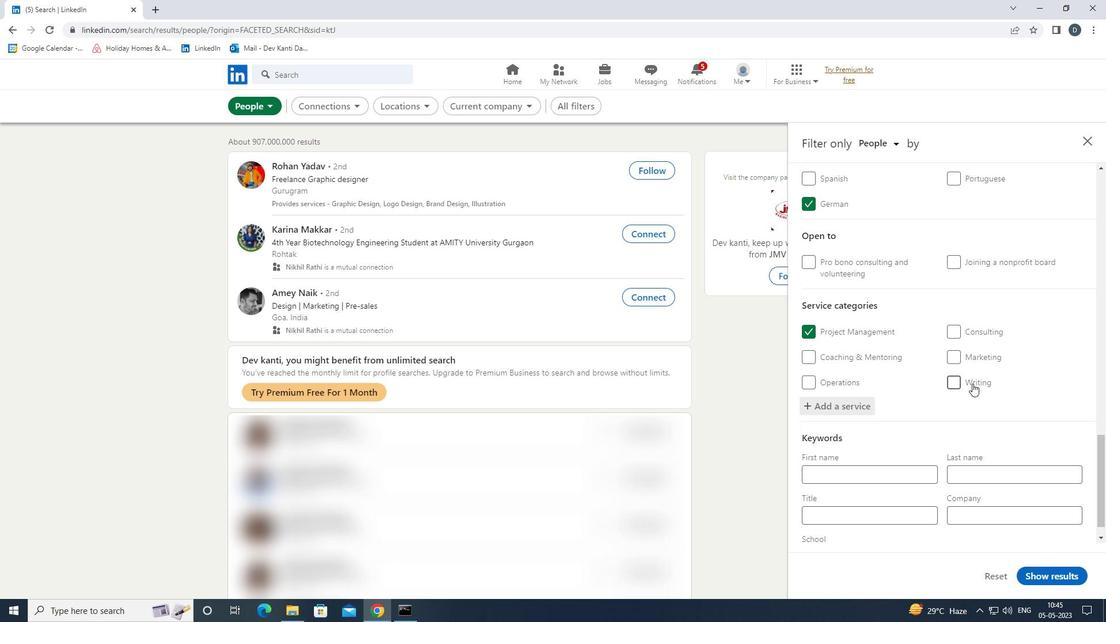 
Action: Mouse moved to (973, 413)
Screenshot: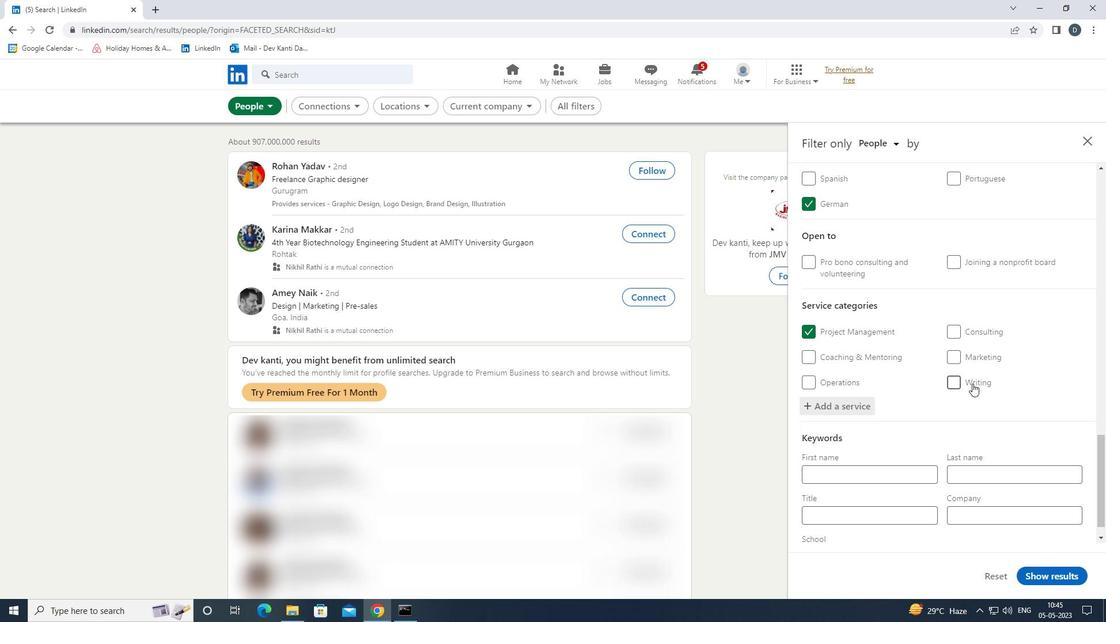 
Action: Mouse scrolled (973, 413) with delta (0, 0)
Screenshot: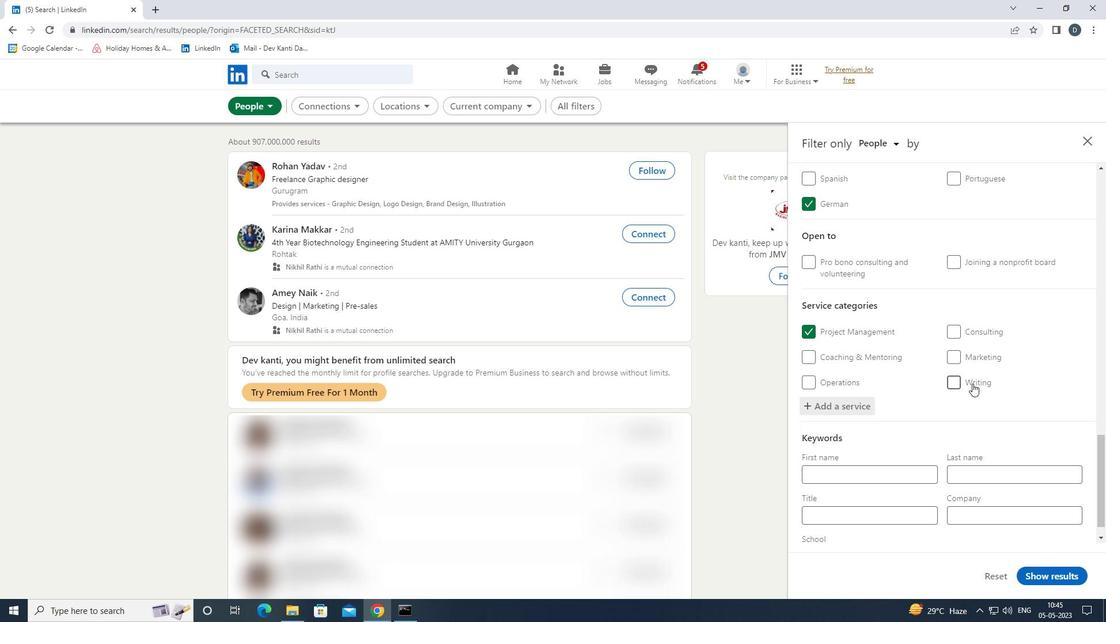 
Action: Mouse moved to (972, 421)
Screenshot: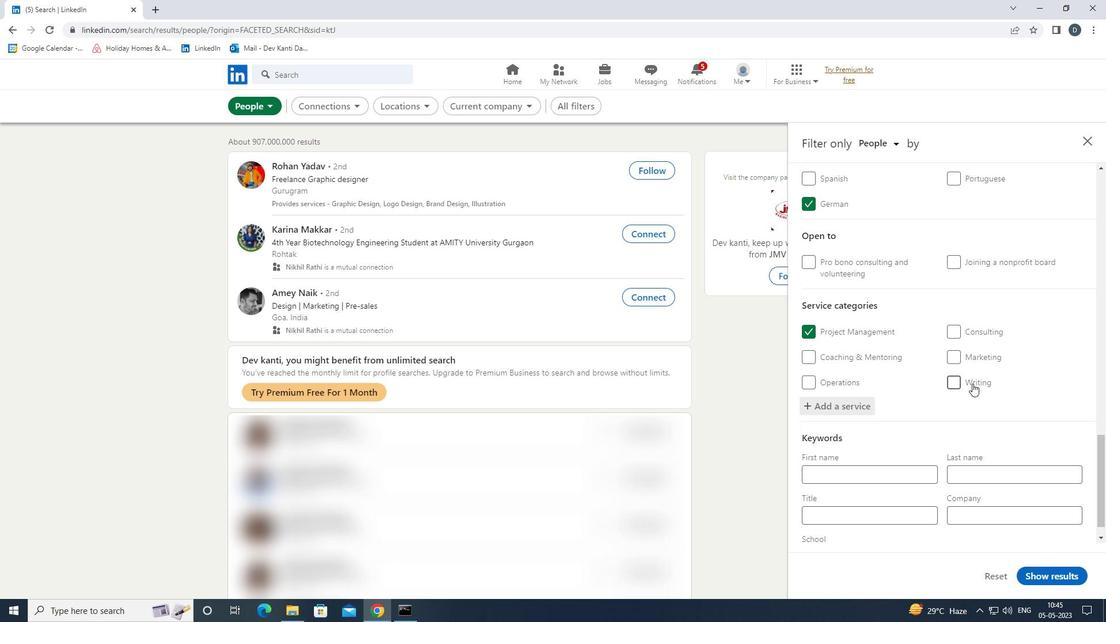 
Action: Mouse scrolled (972, 420) with delta (0, 0)
Screenshot: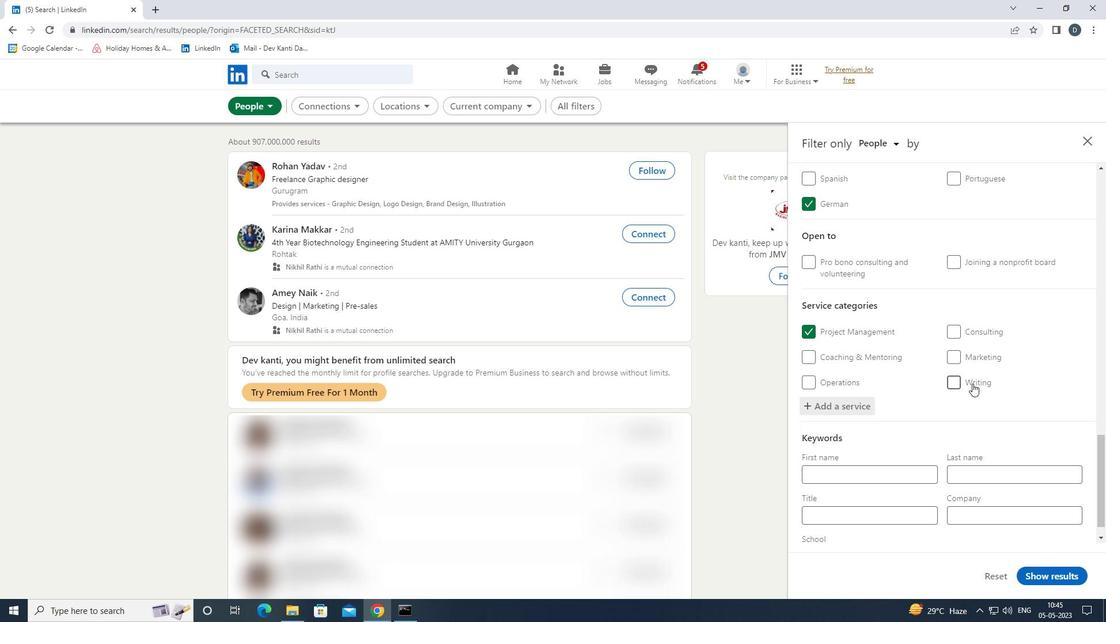 
Action: Mouse moved to (969, 432)
Screenshot: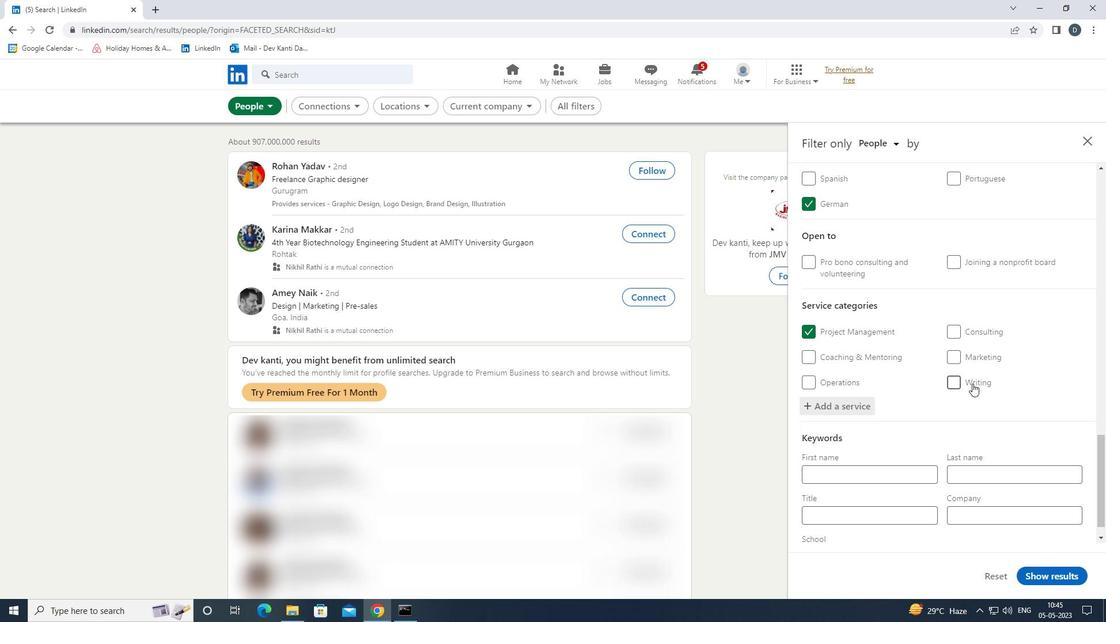 
Action: Mouse scrolled (969, 431) with delta (0, 0)
Screenshot: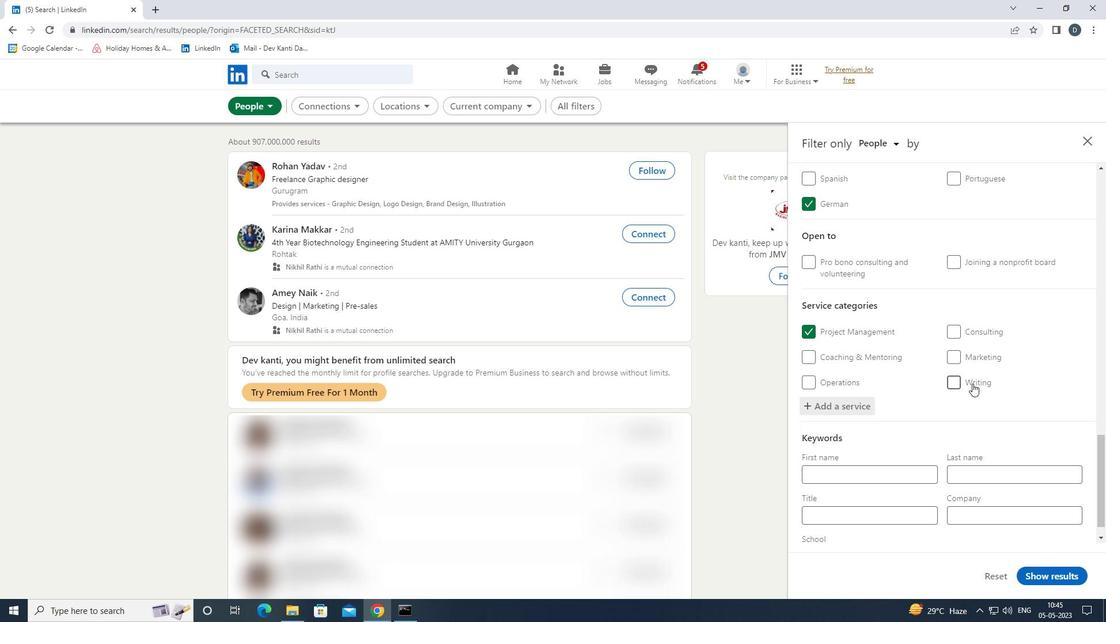 
Action: Mouse moved to (867, 489)
Screenshot: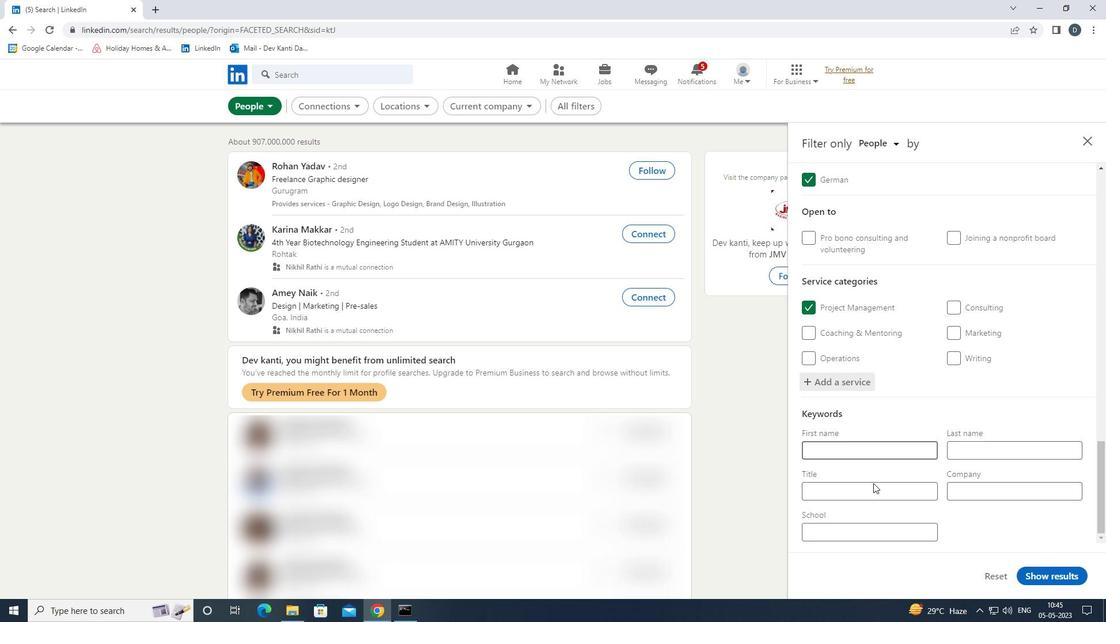 
Action: Mouse pressed left at (867, 489)
Screenshot: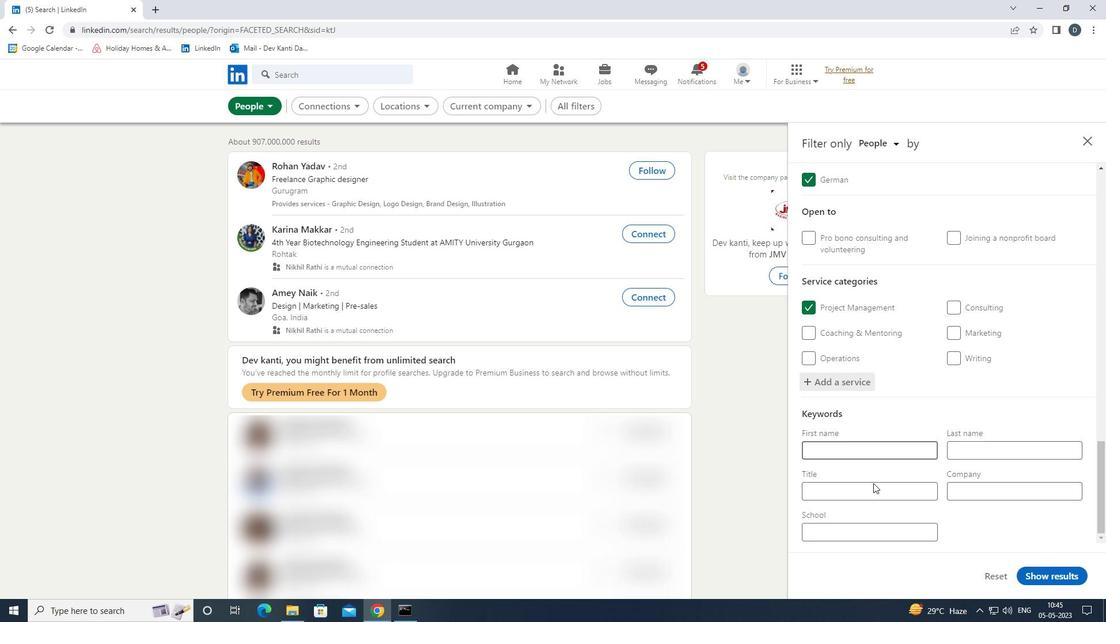 
Action: Mouse moved to (865, 489)
Screenshot: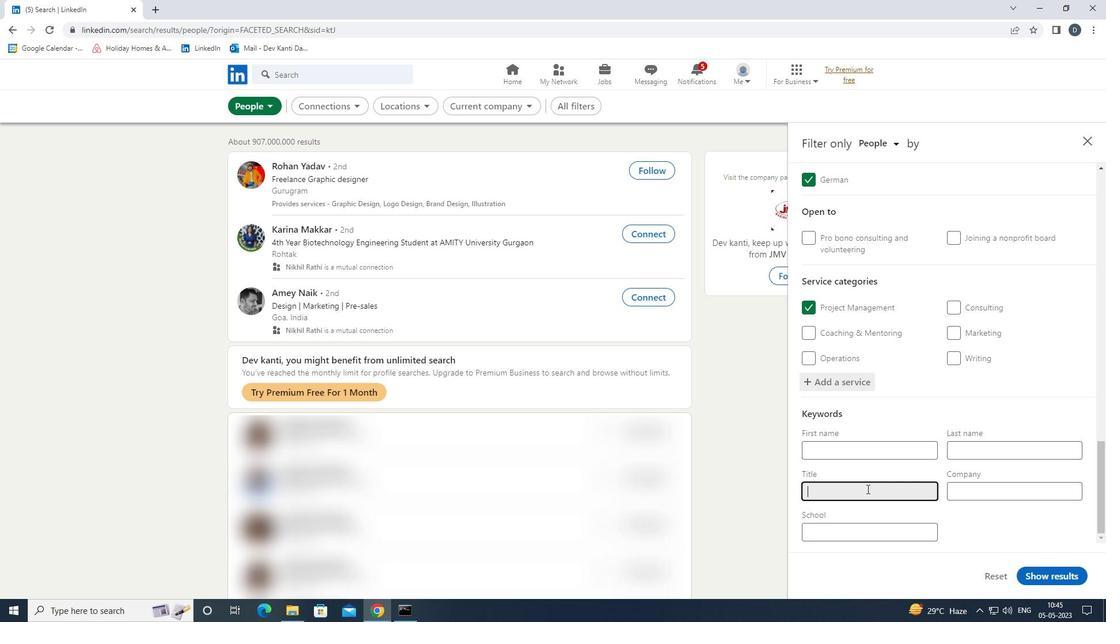 
Action: Key pressed <Key.shift><Key.shift><Key.shift><Key.shift><Key.shift><Key.shift><Key.shift>OVERSEER
Screenshot: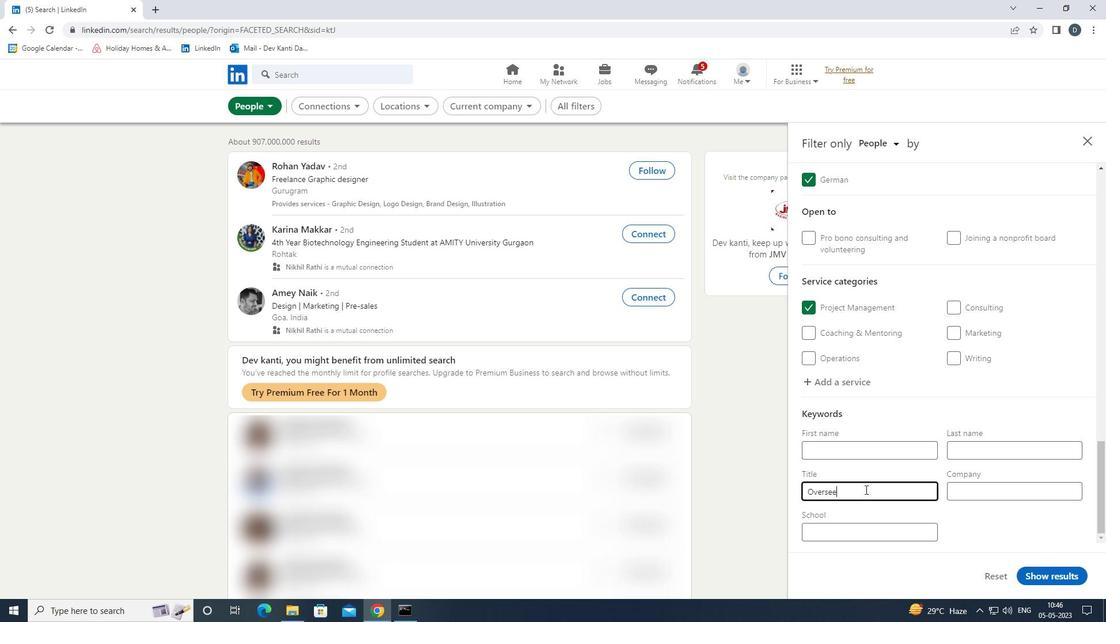 
Action: Mouse moved to (1053, 567)
Screenshot: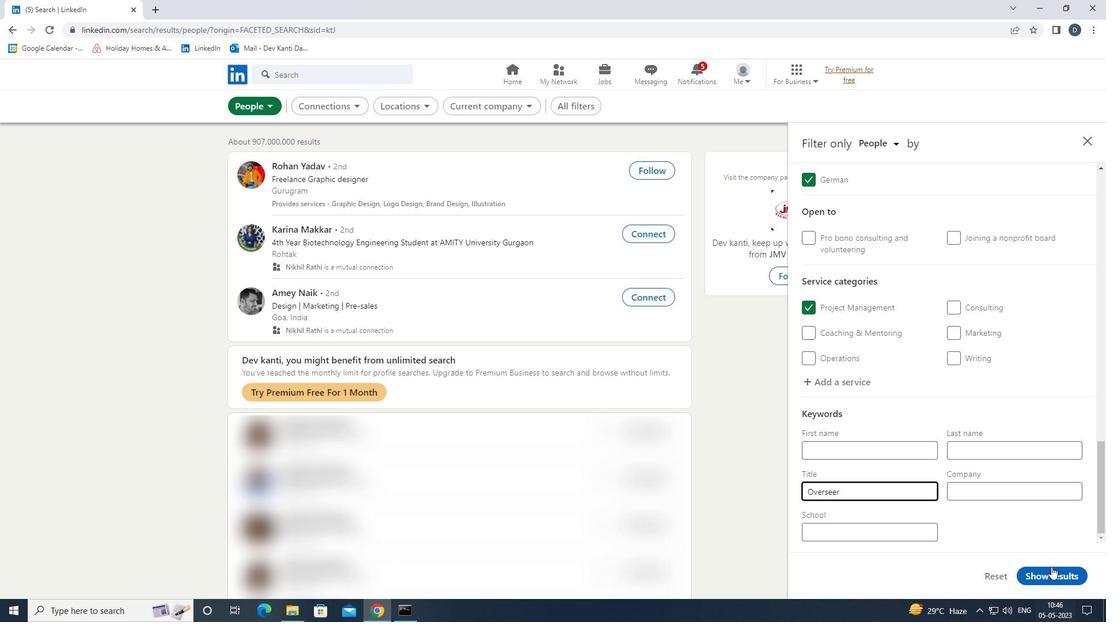 
Action: Mouse pressed left at (1053, 567)
Screenshot: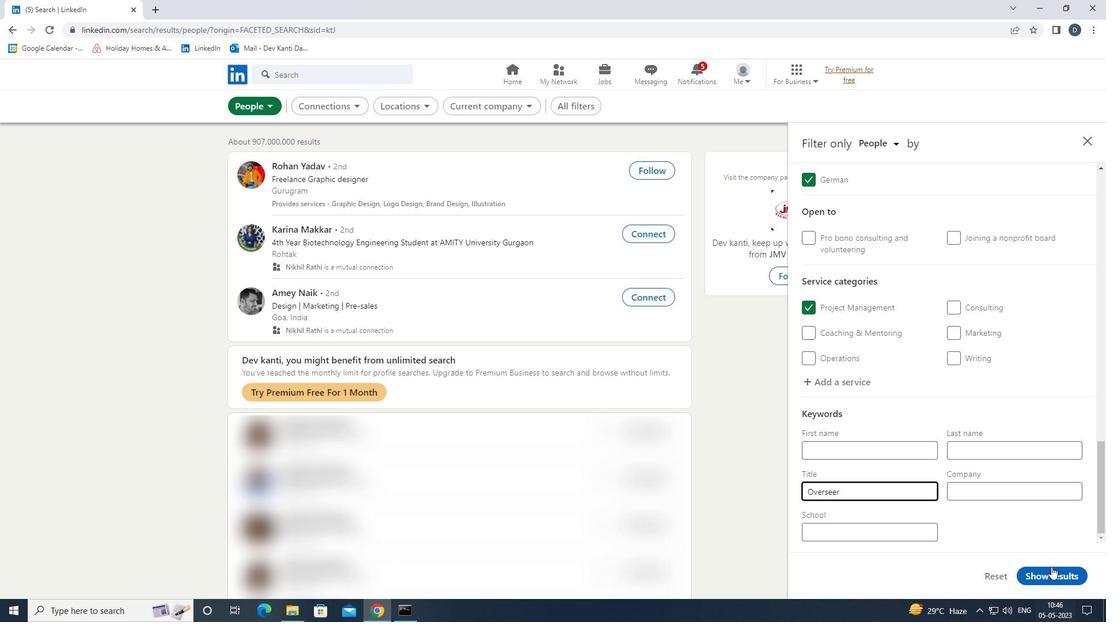 
Action: Mouse moved to (1049, 573)
Screenshot: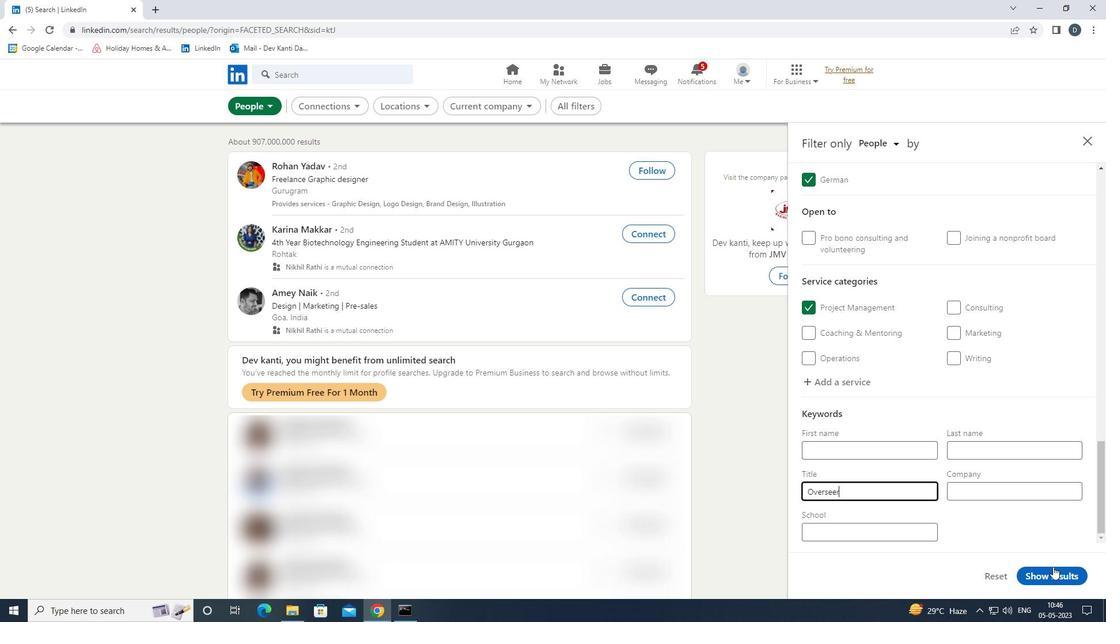 
Action: Mouse pressed left at (1049, 573)
Screenshot: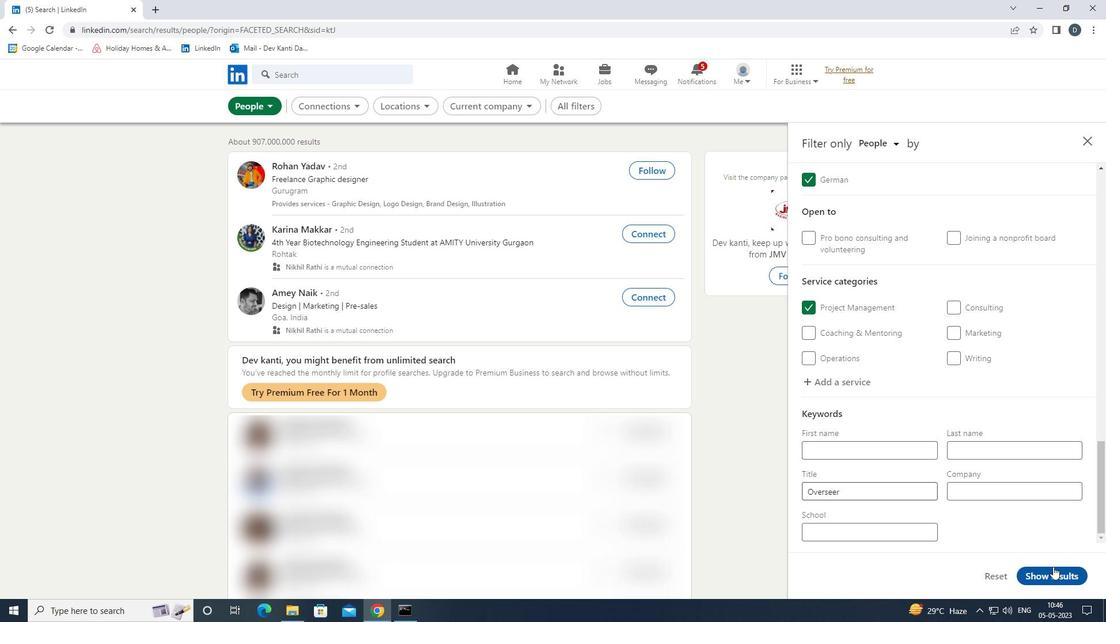 
Action: Mouse moved to (456, 333)
Screenshot: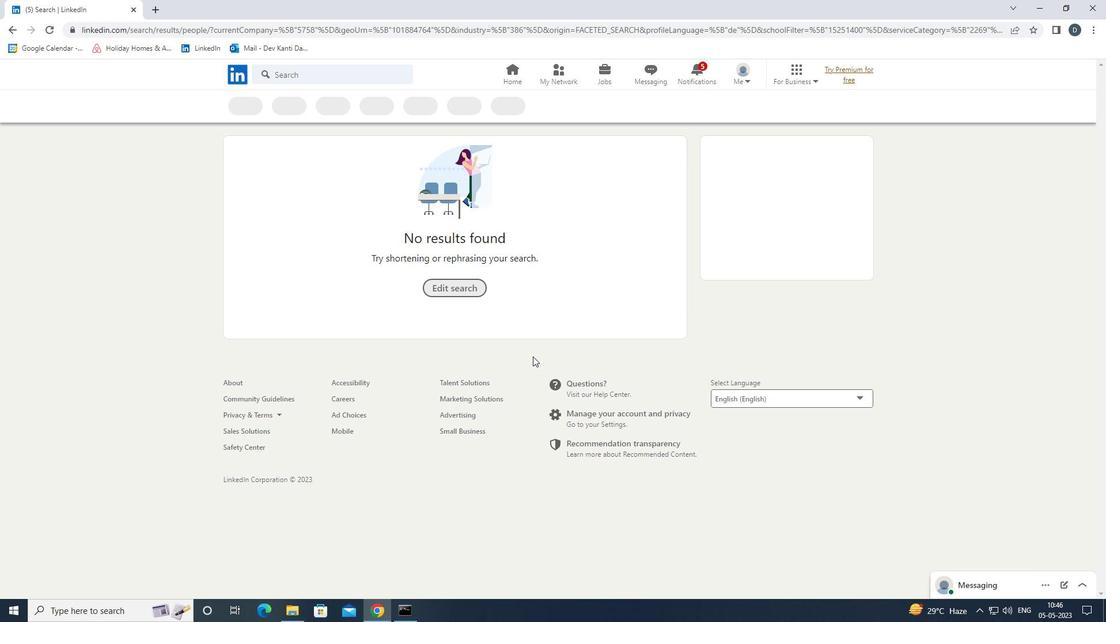 
